Task: Open Card Influencer Outreach Execution in Board IT Support Solutions to Workspace Creative Direction and add a team member Softage.4@softage.net, a label Red, a checklist Personal Development, an attachment from your onedrive, a color Red and finally, add a card description 'Create and send out employee satisfaction survey on company benefits and perks' and a comment 'Let us approach this task with a sense of focus and attention to detail, ensuring that we do not miss any important information or details.'. Add a start date 'Jan 04, 1900' with a due date 'Jan 11, 1900'
Action: Mouse moved to (433, 191)
Screenshot: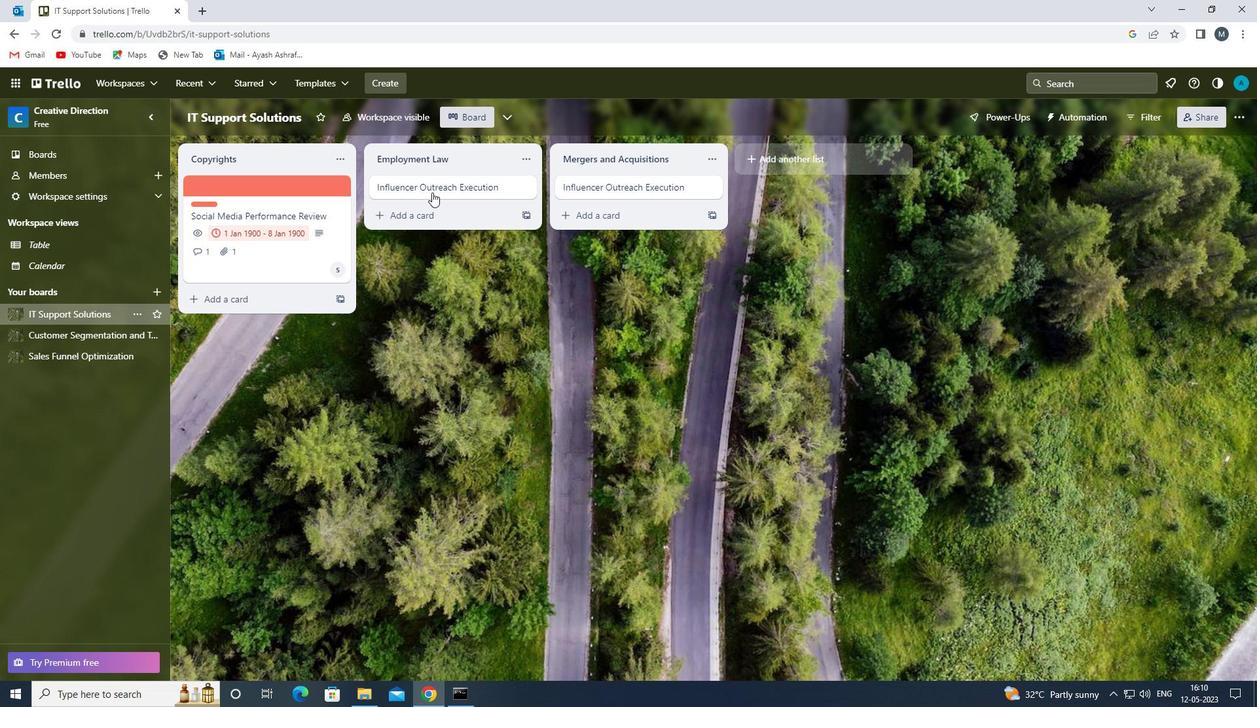 
Action: Mouse pressed left at (433, 191)
Screenshot: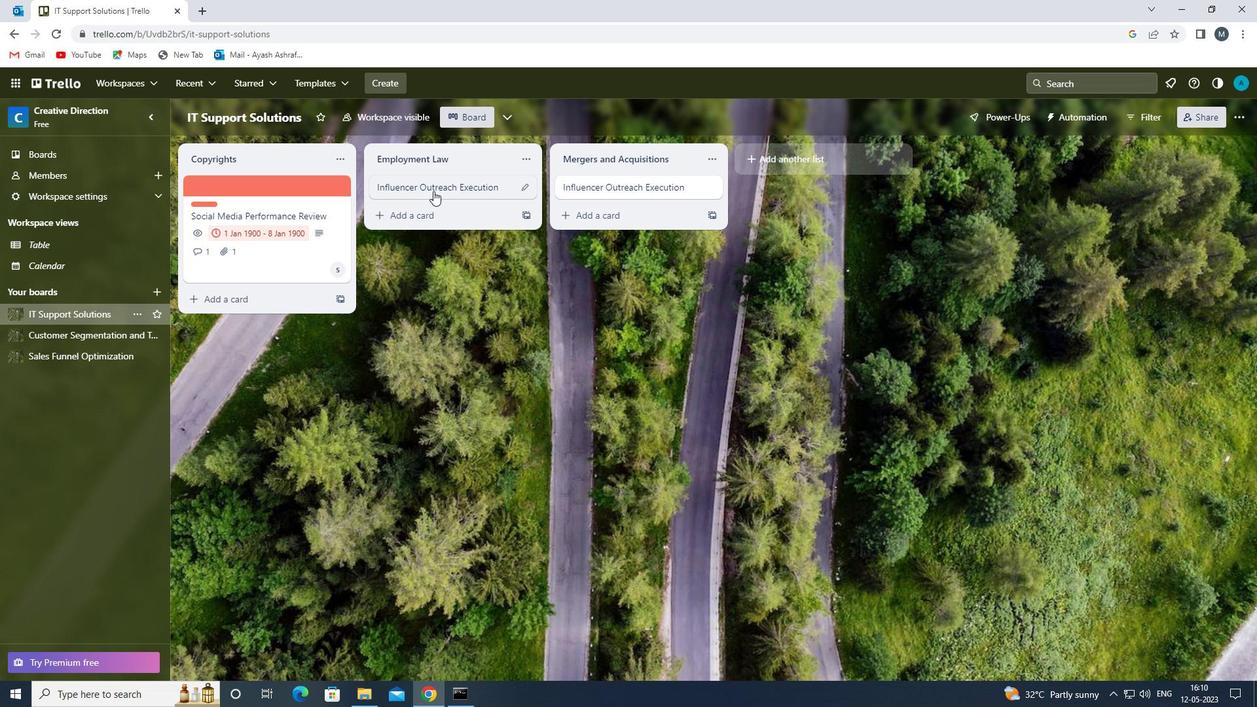 
Action: Mouse moved to (758, 237)
Screenshot: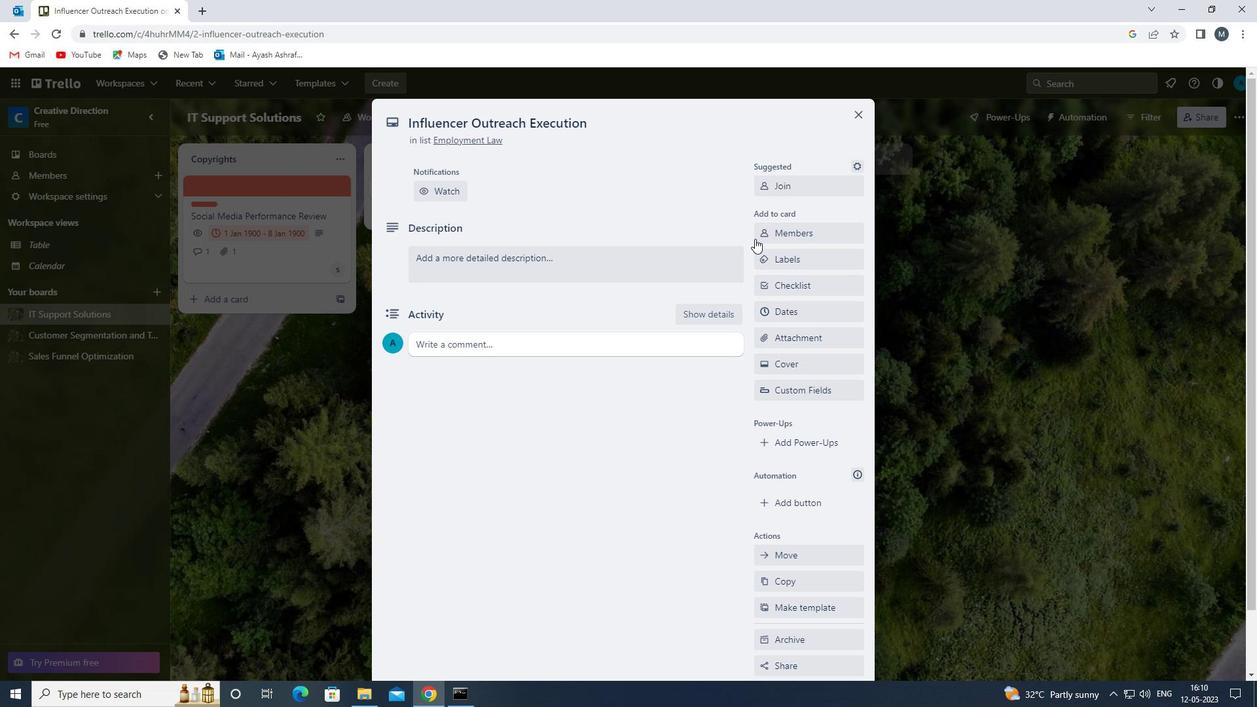 
Action: Mouse pressed left at (758, 237)
Screenshot: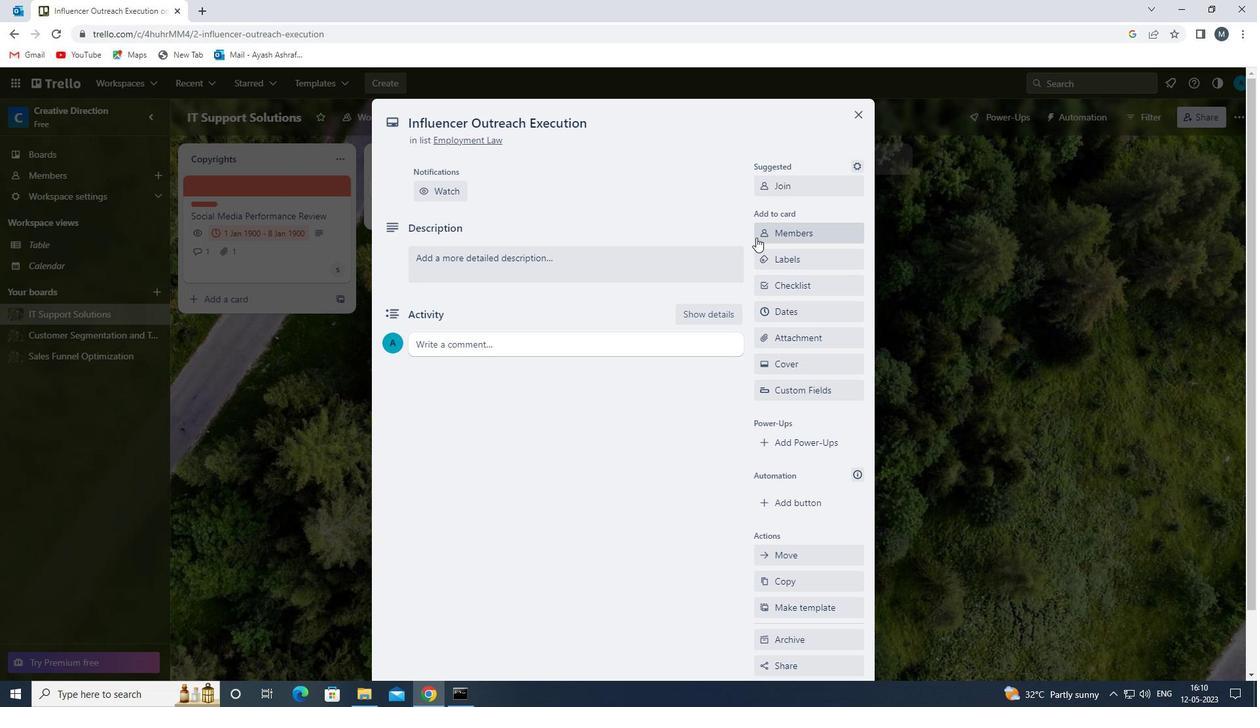 
Action: Mouse moved to (787, 300)
Screenshot: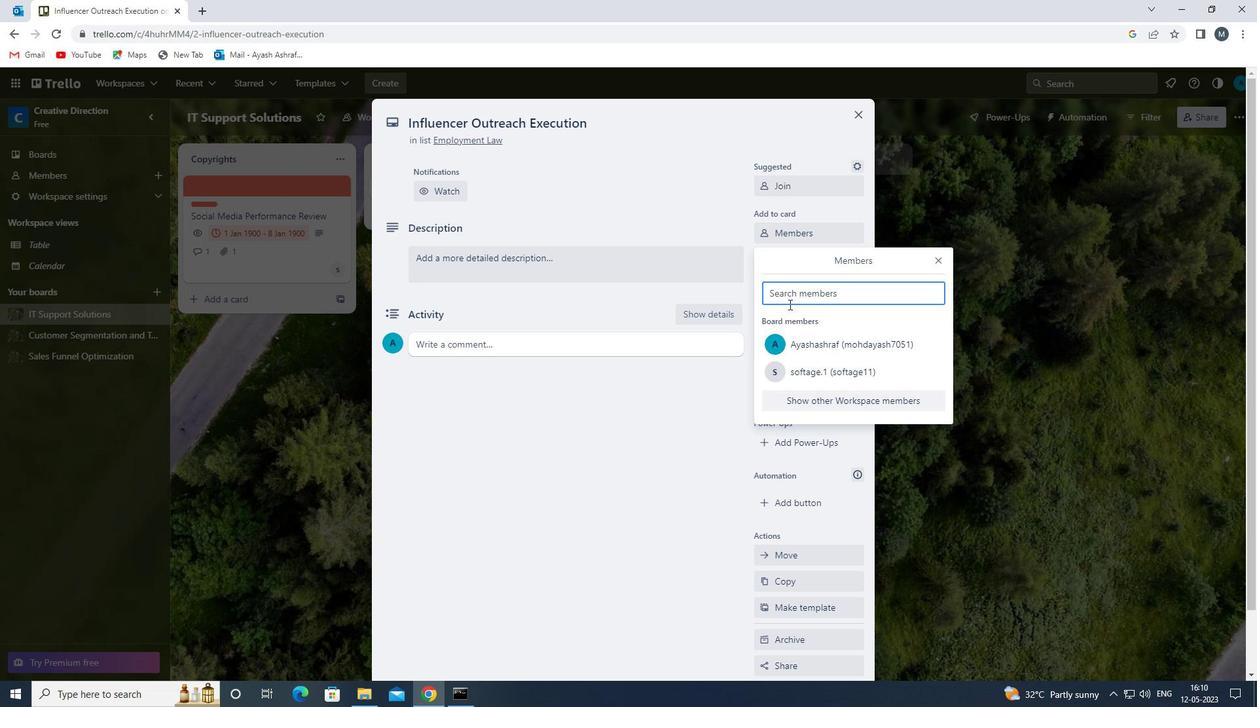 
Action: Mouse pressed left at (787, 300)
Screenshot: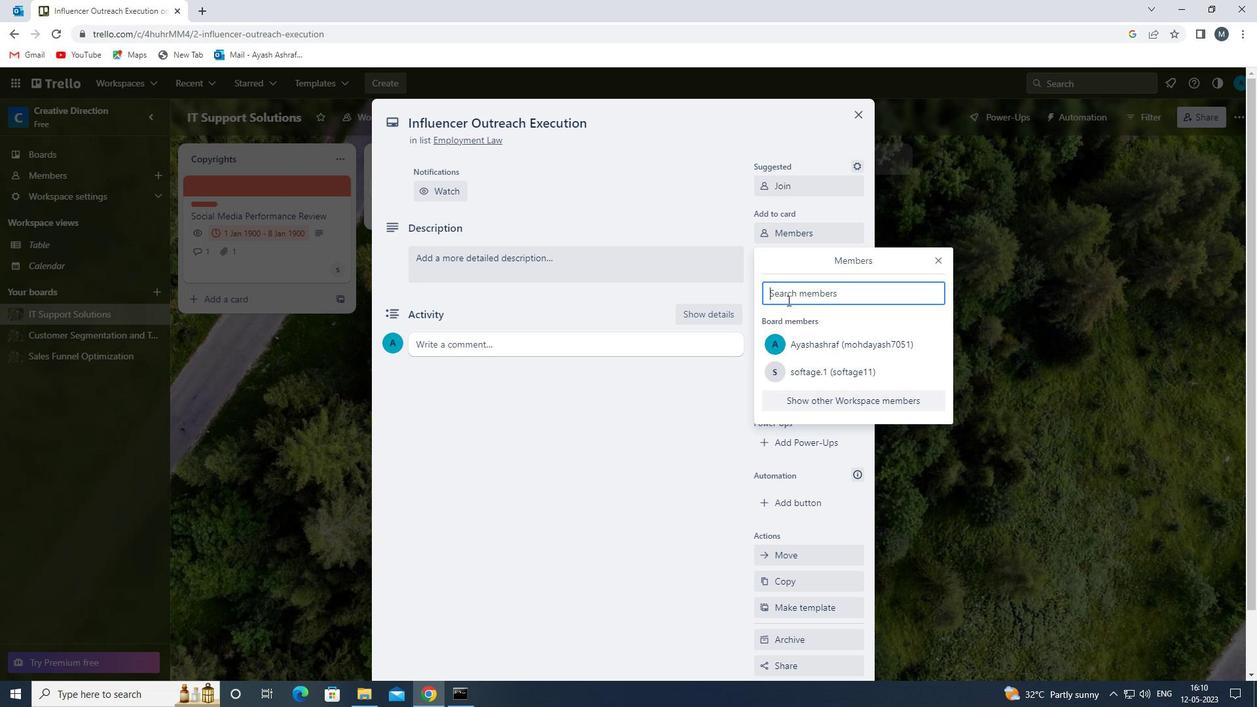 
Action: Mouse moved to (783, 296)
Screenshot: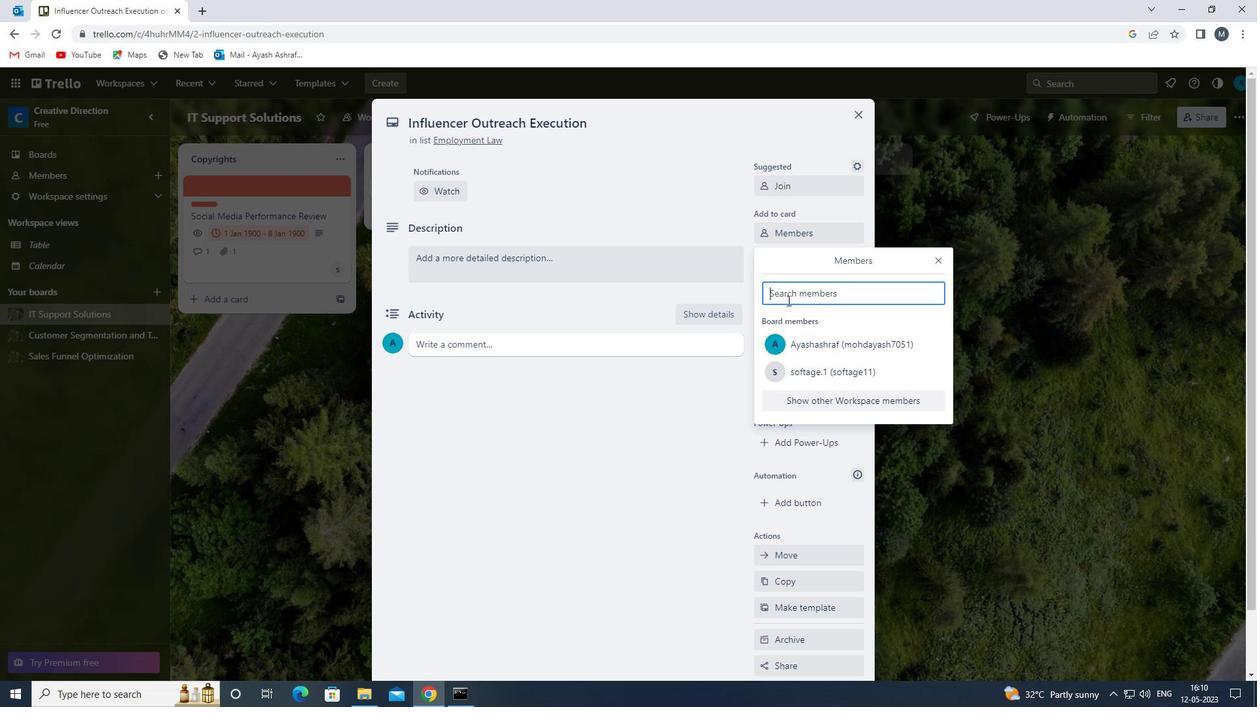 
Action: Key pressed s
Screenshot: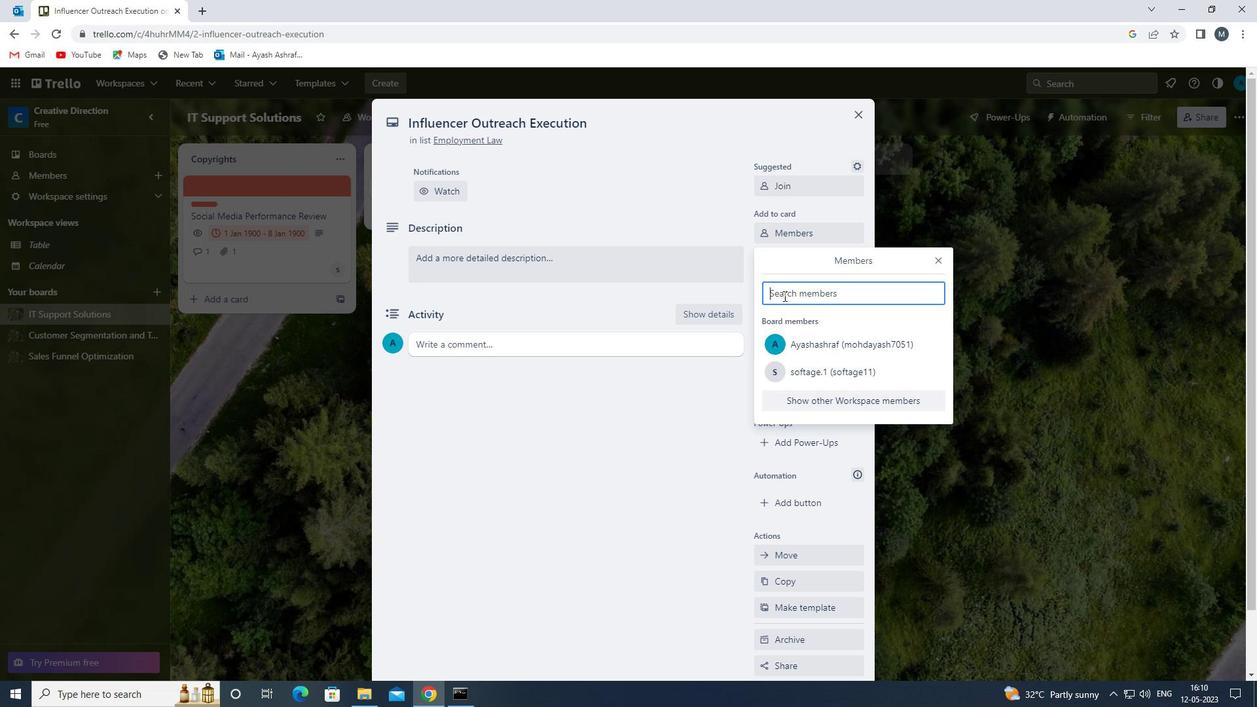 
Action: Mouse moved to (838, 456)
Screenshot: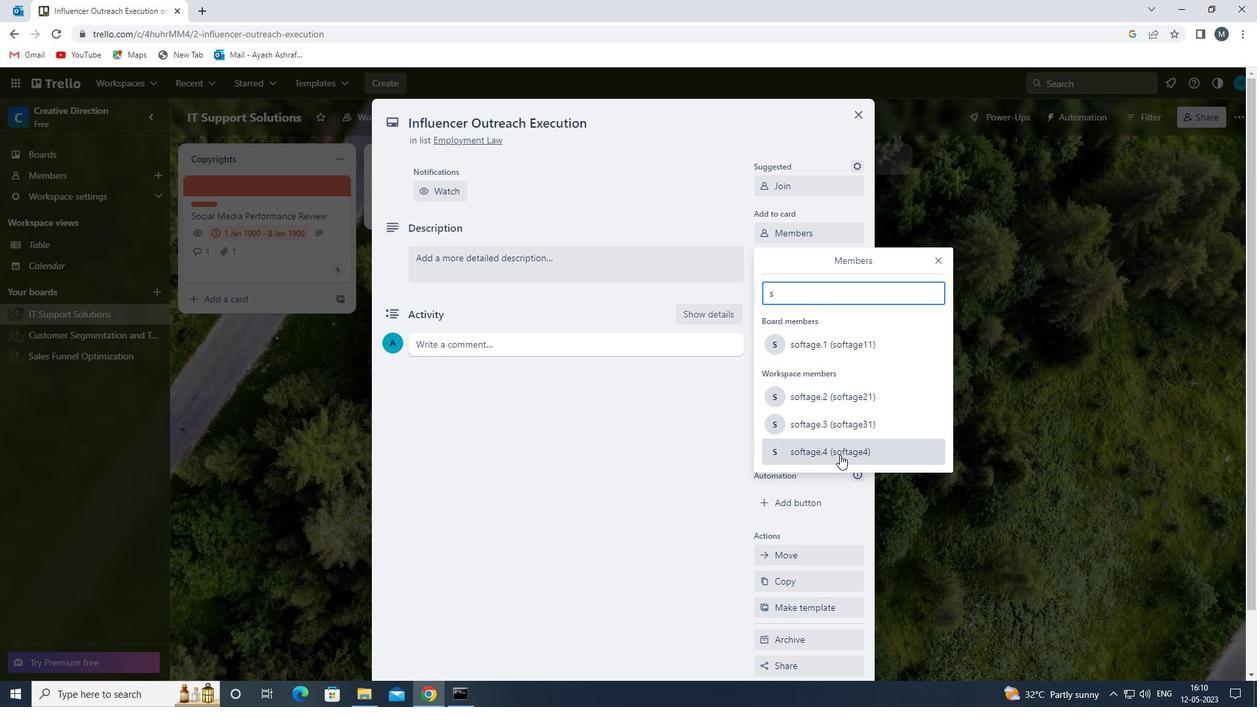 
Action: Mouse pressed left at (838, 456)
Screenshot: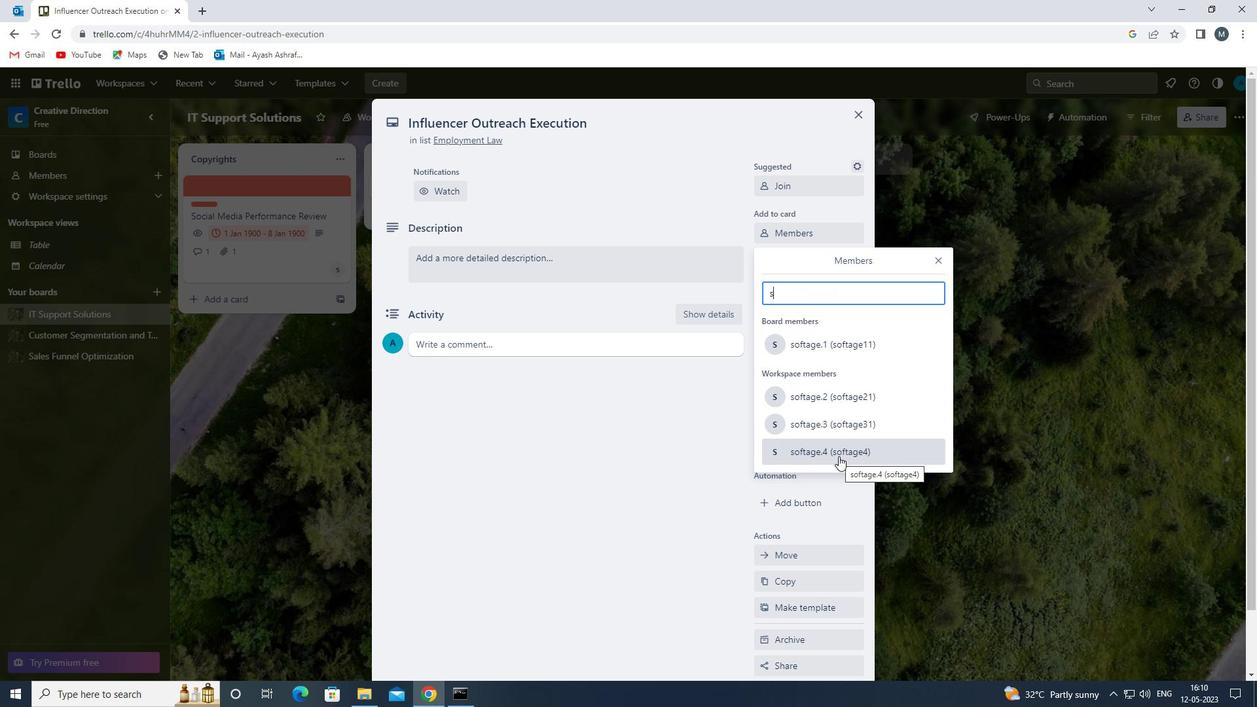 
Action: Mouse moved to (935, 254)
Screenshot: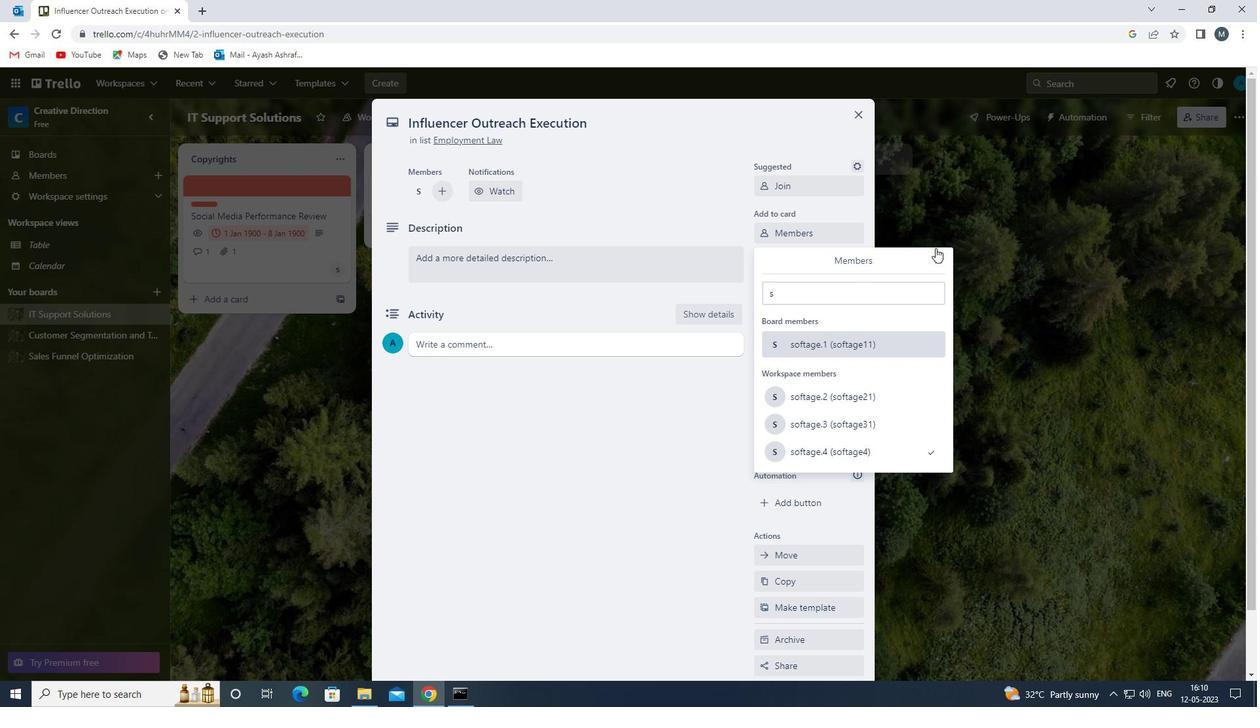 
Action: Mouse pressed left at (935, 254)
Screenshot: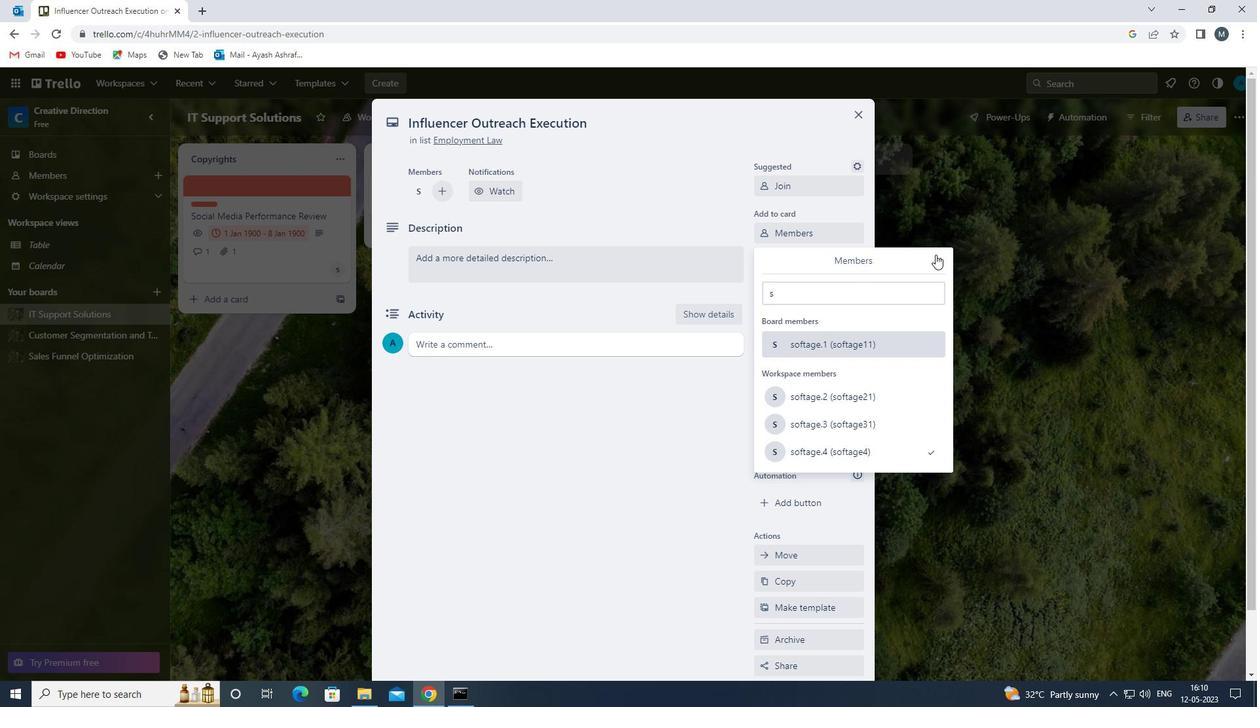 
Action: Mouse moved to (780, 260)
Screenshot: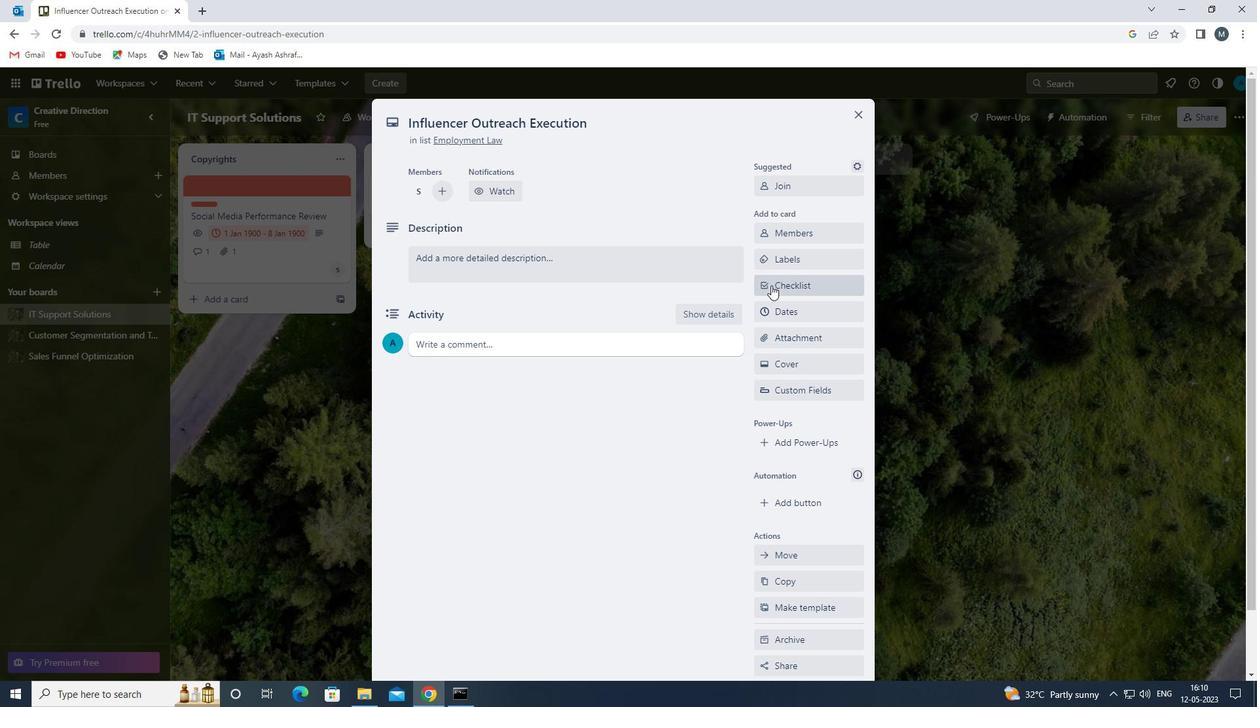 
Action: Mouse pressed left at (780, 260)
Screenshot: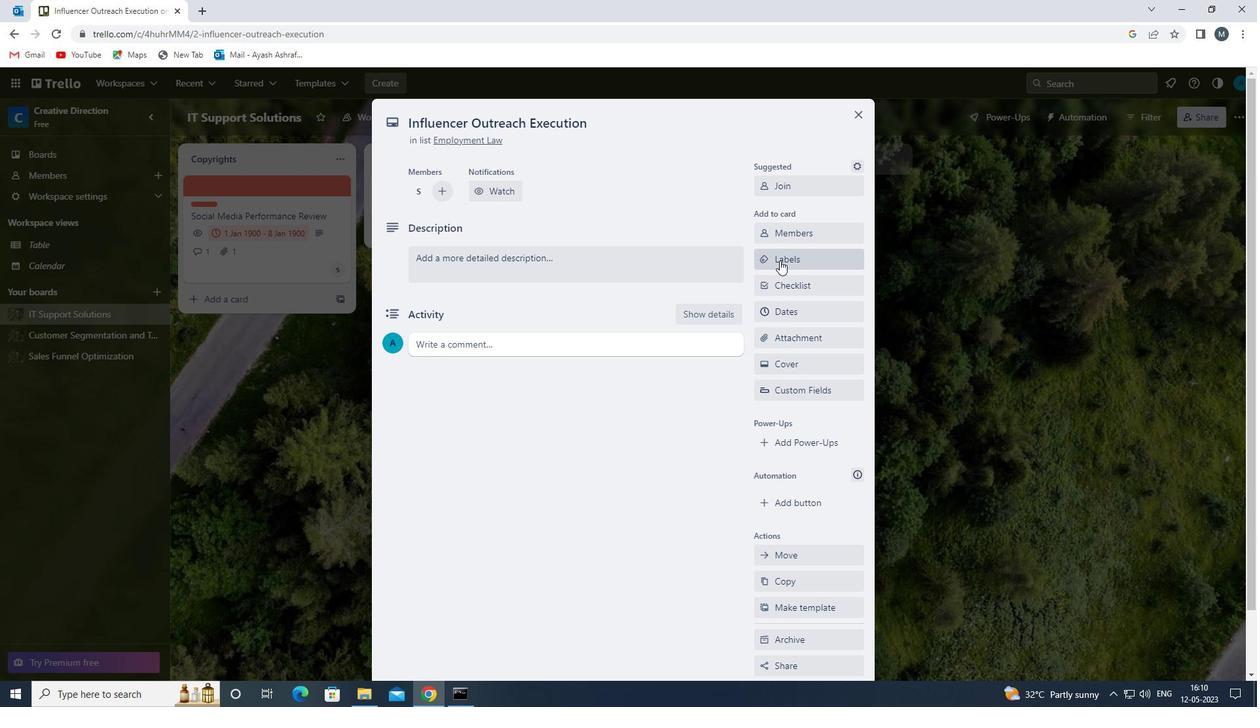 
Action: Mouse moved to (812, 433)
Screenshot: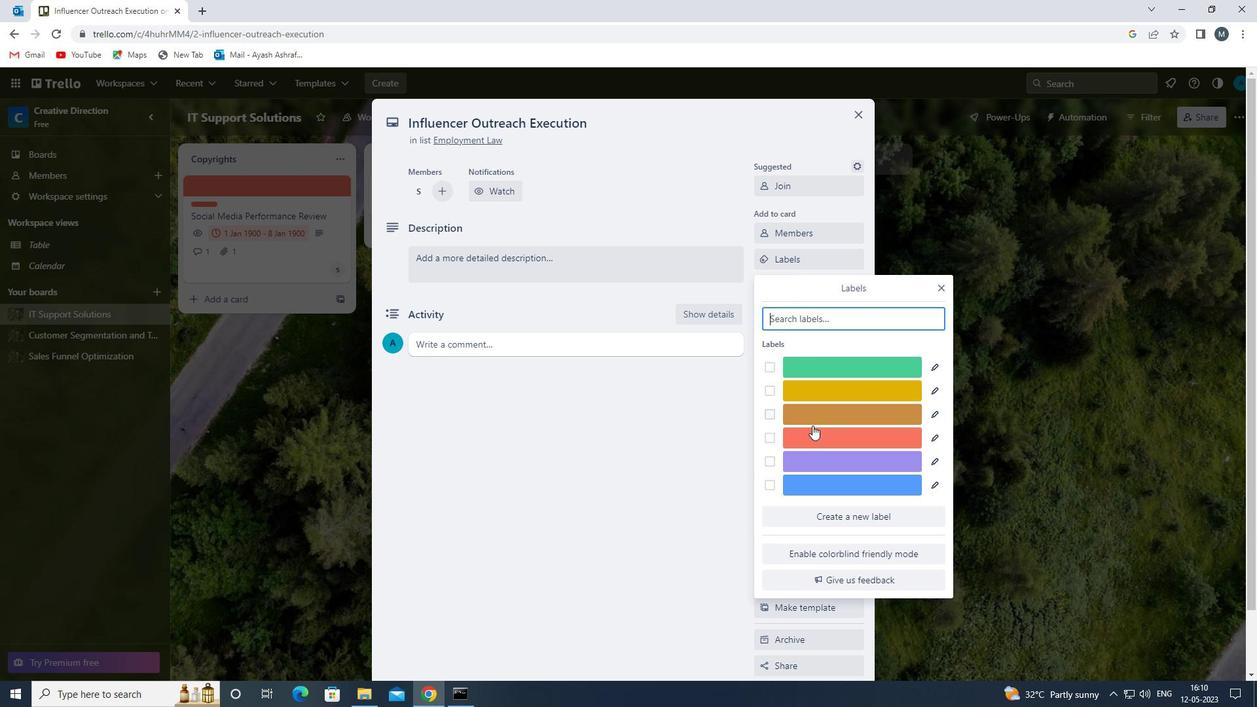 
Action: Mouse pressed left at (812, 433)
Screenshot: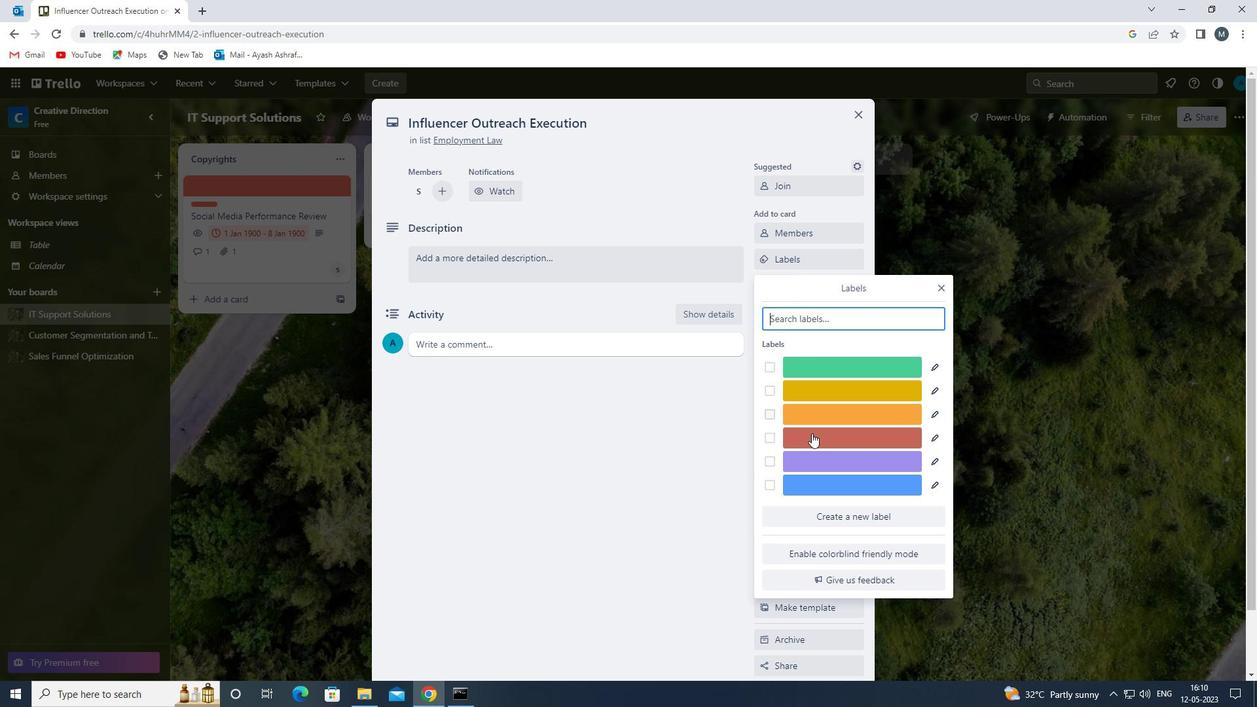 
Action: Mouse moved to (939, 289)
Screenshot: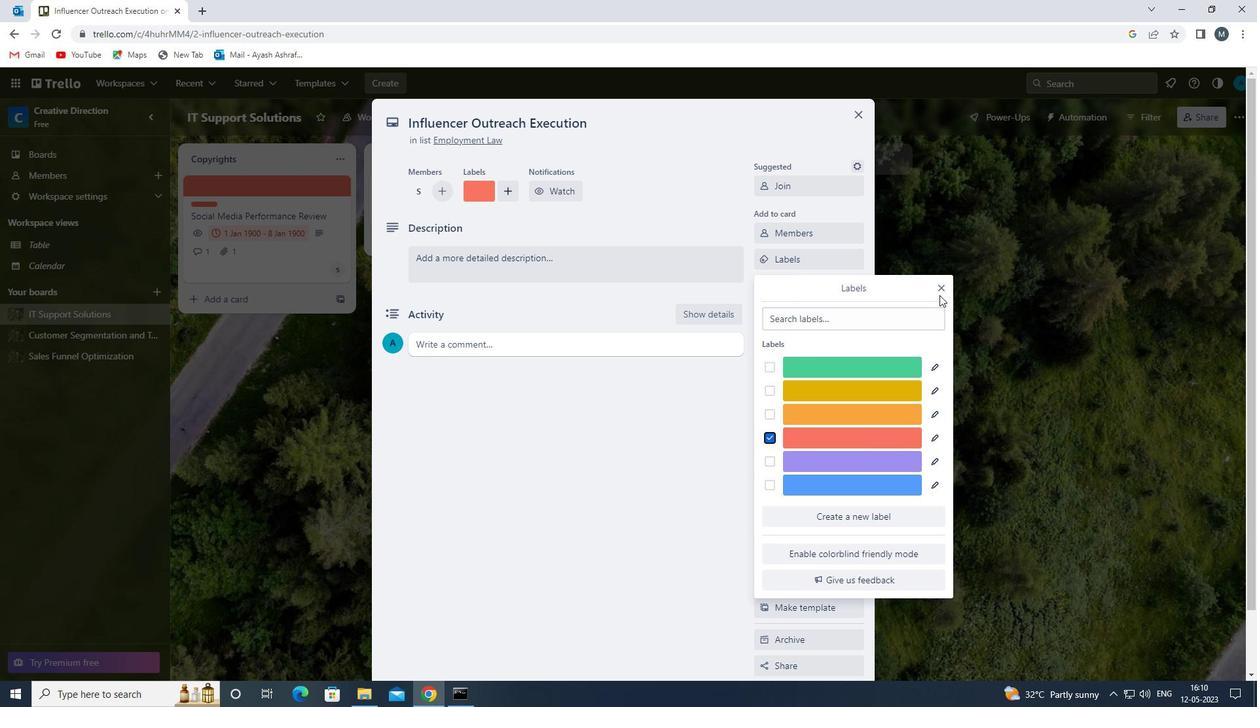 
Action: Mouse pressed left at (939, 289)
Screenshot: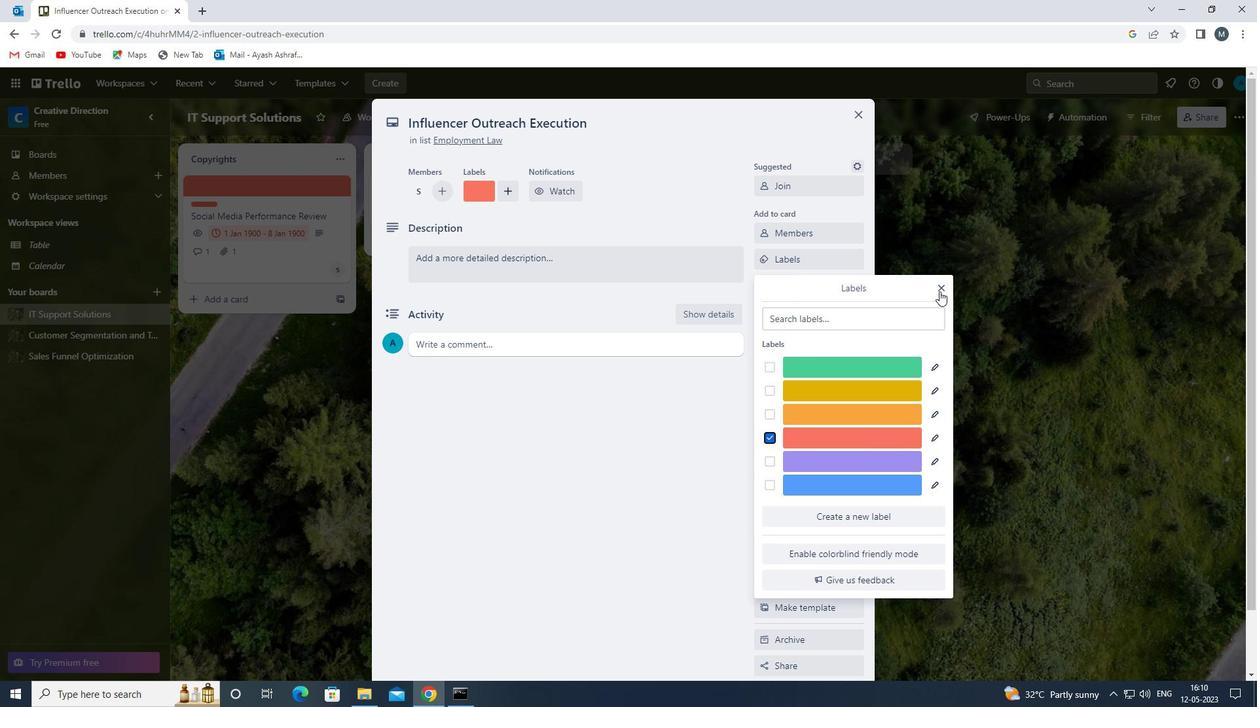 
Action: Mouse moved to (789, 286)
Screenshot: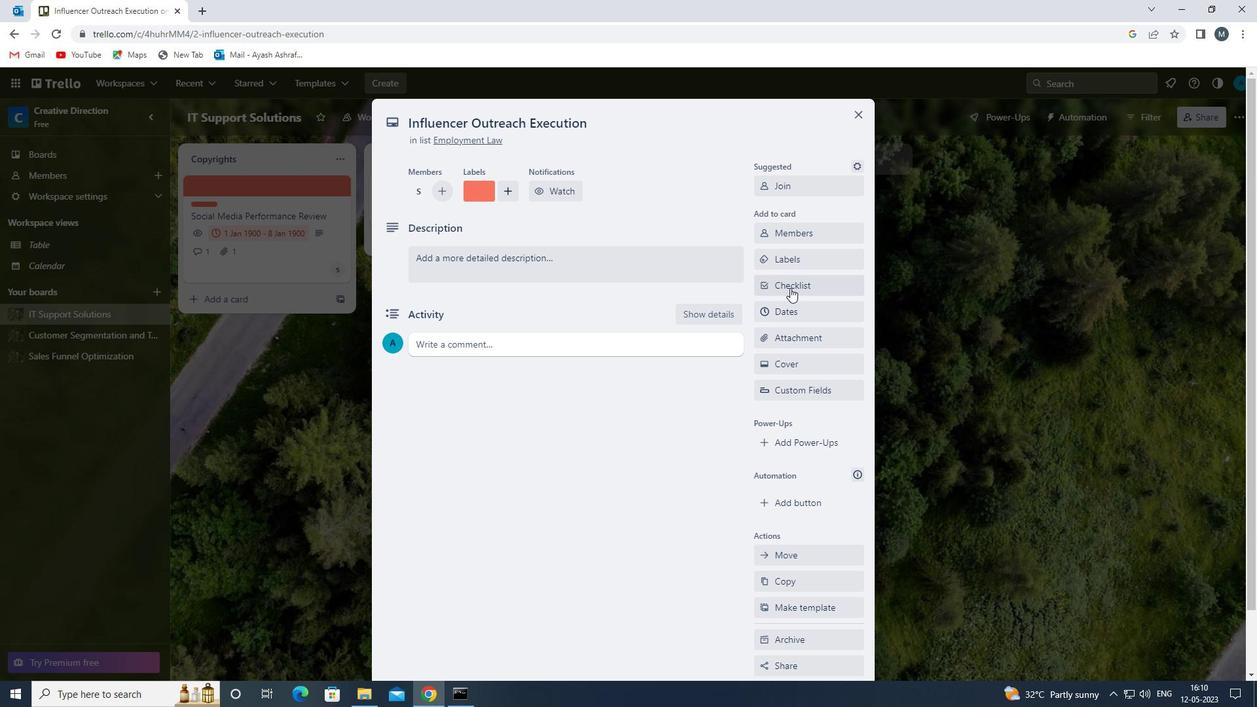 
Action: Mouse pressed left at (789, 286)
Screenshot: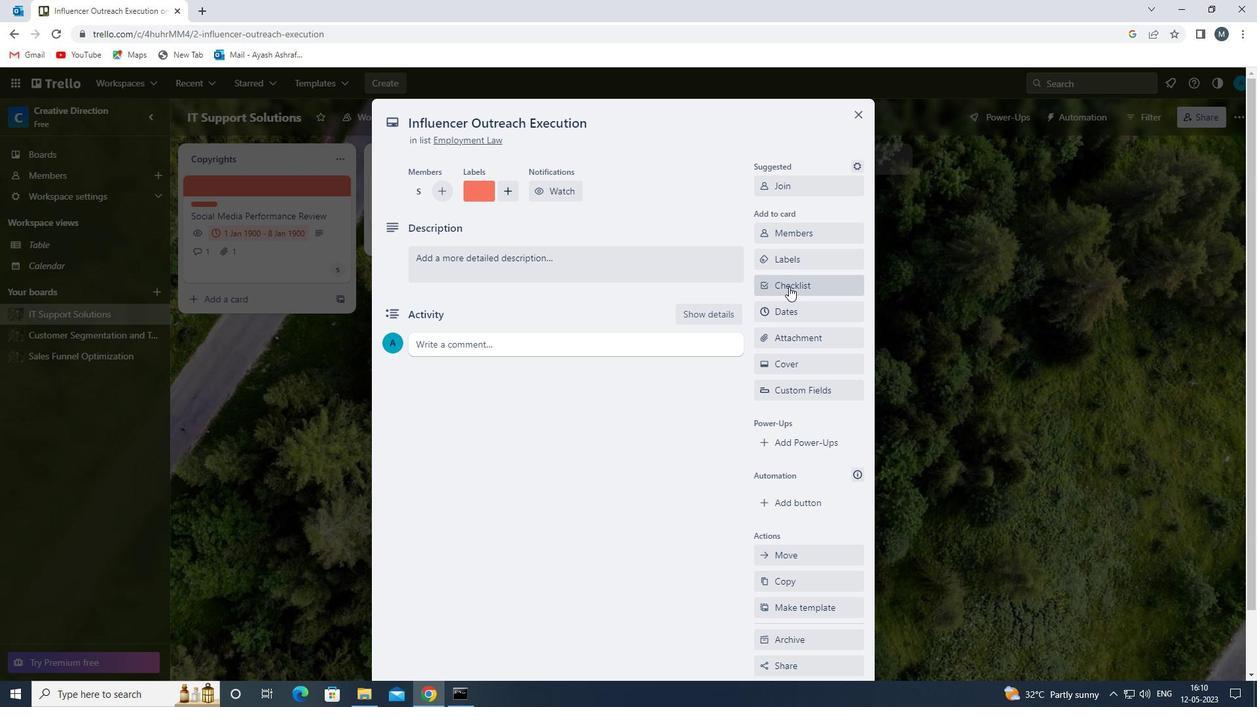 
Action: Key pressed p
Screenshot: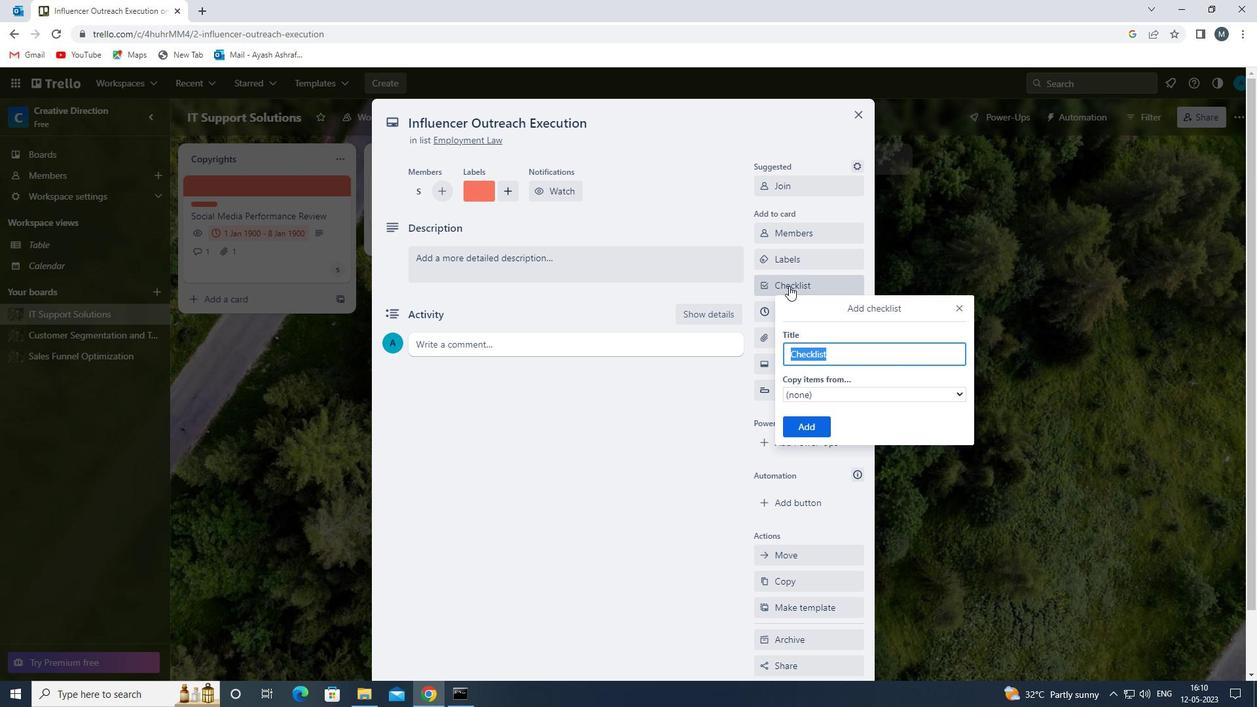 
Action: Mouse moved to (876, 411)
Screenshot: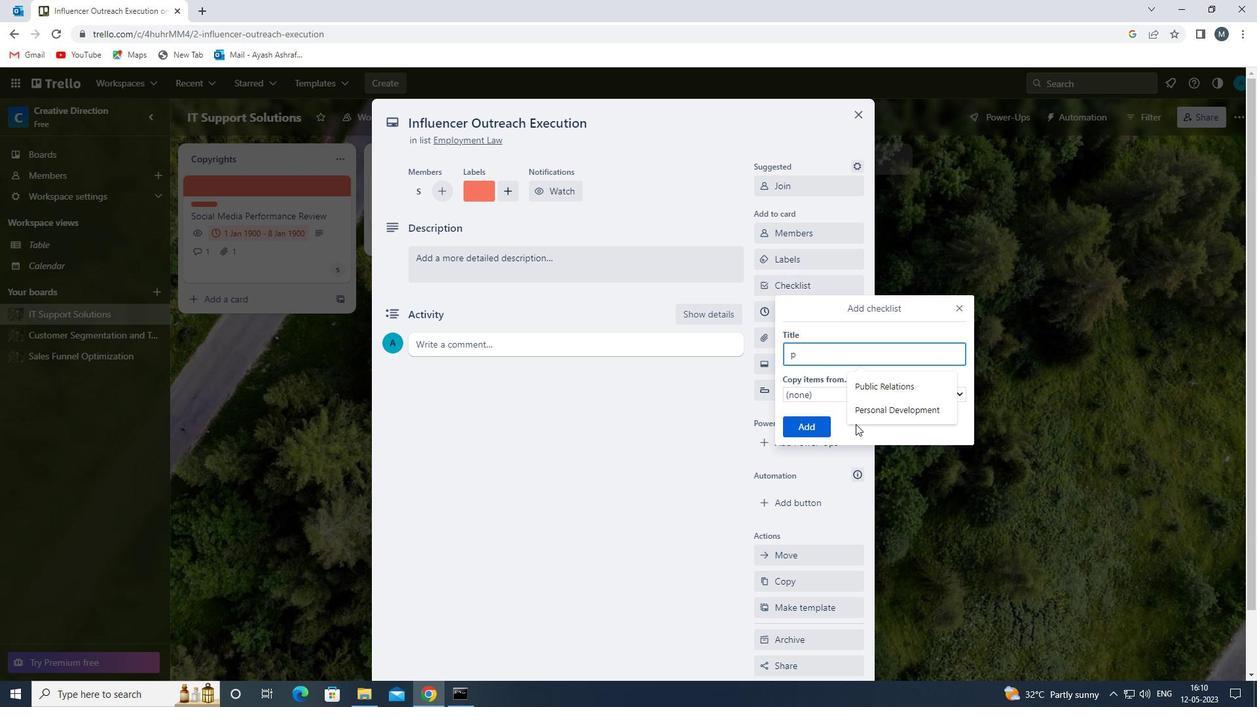 
Action: Mouse pressed left at (876, 411)
Screenshot: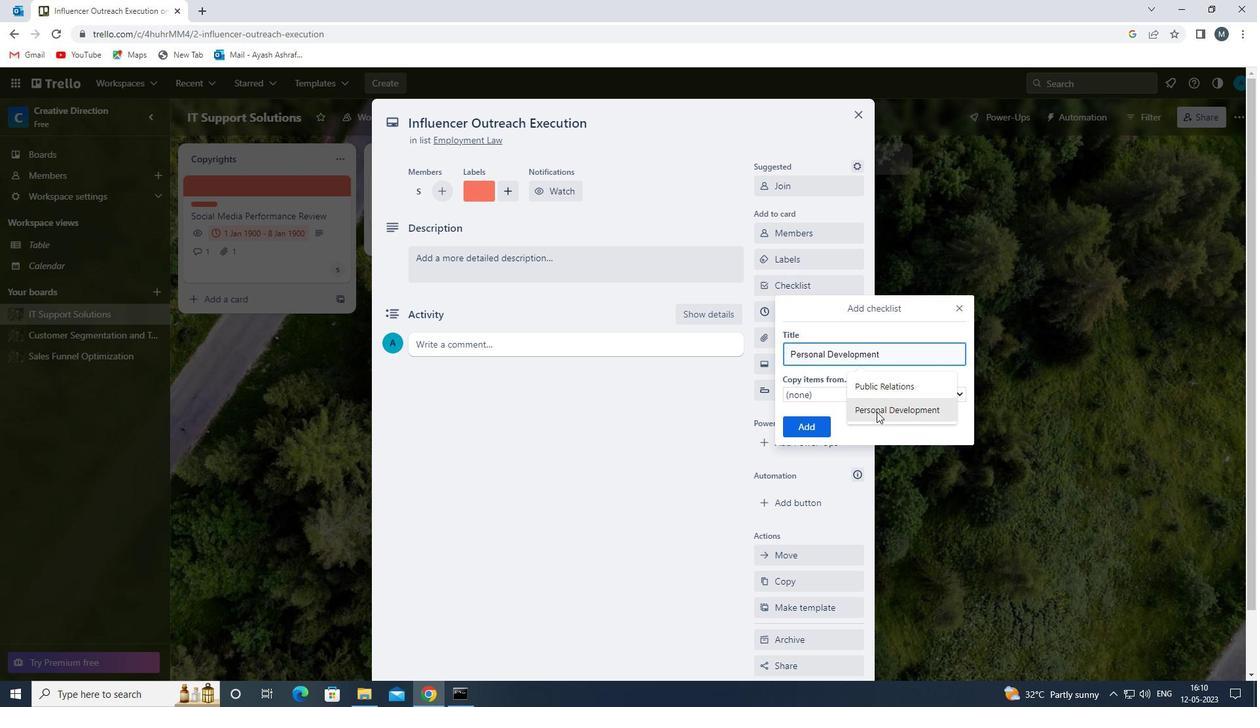 
Action: Mouse moved to (816, 423)
Screenshot: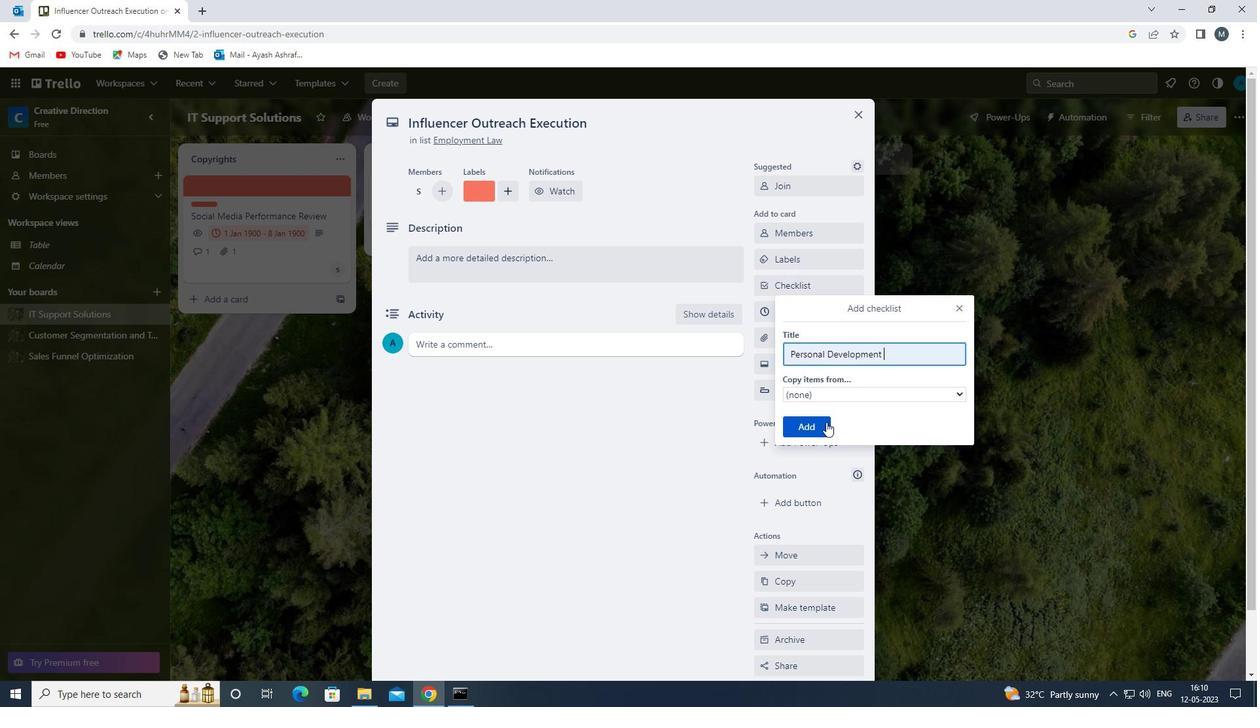 
Action: Mouse pressed left at (816, 423)
Screenshot: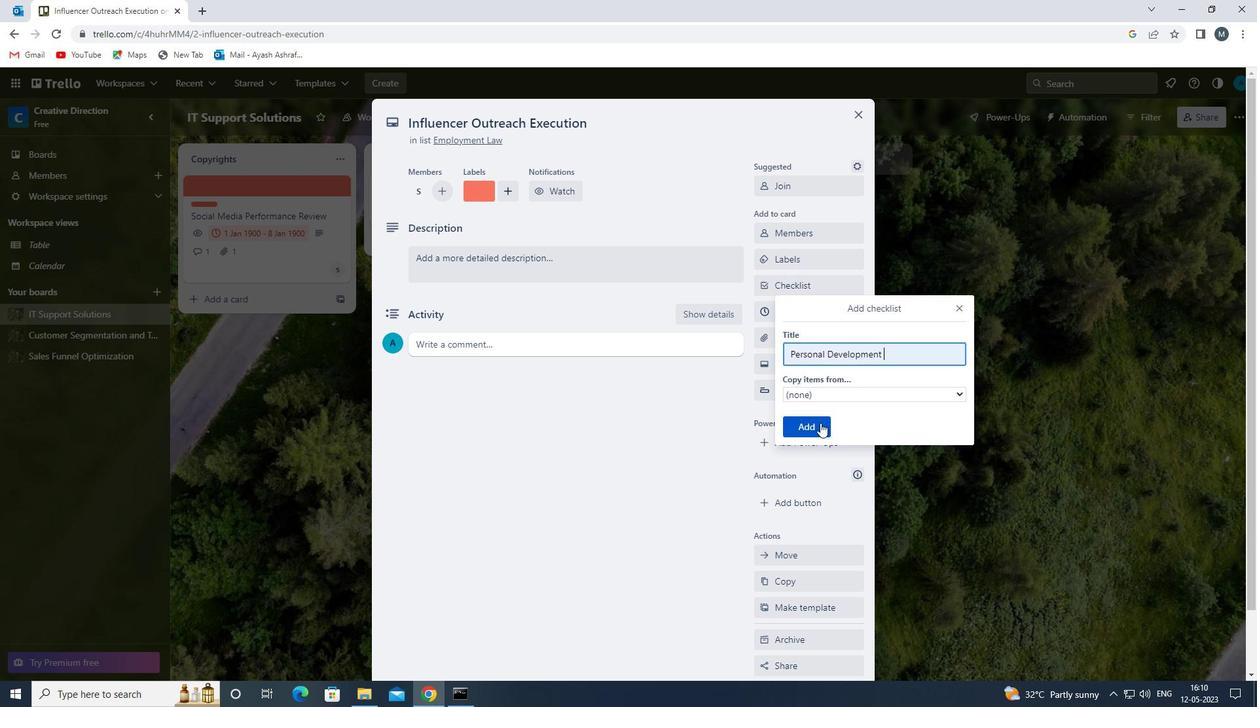 
Action: Mouse moved to (810, 339)
Screenshot: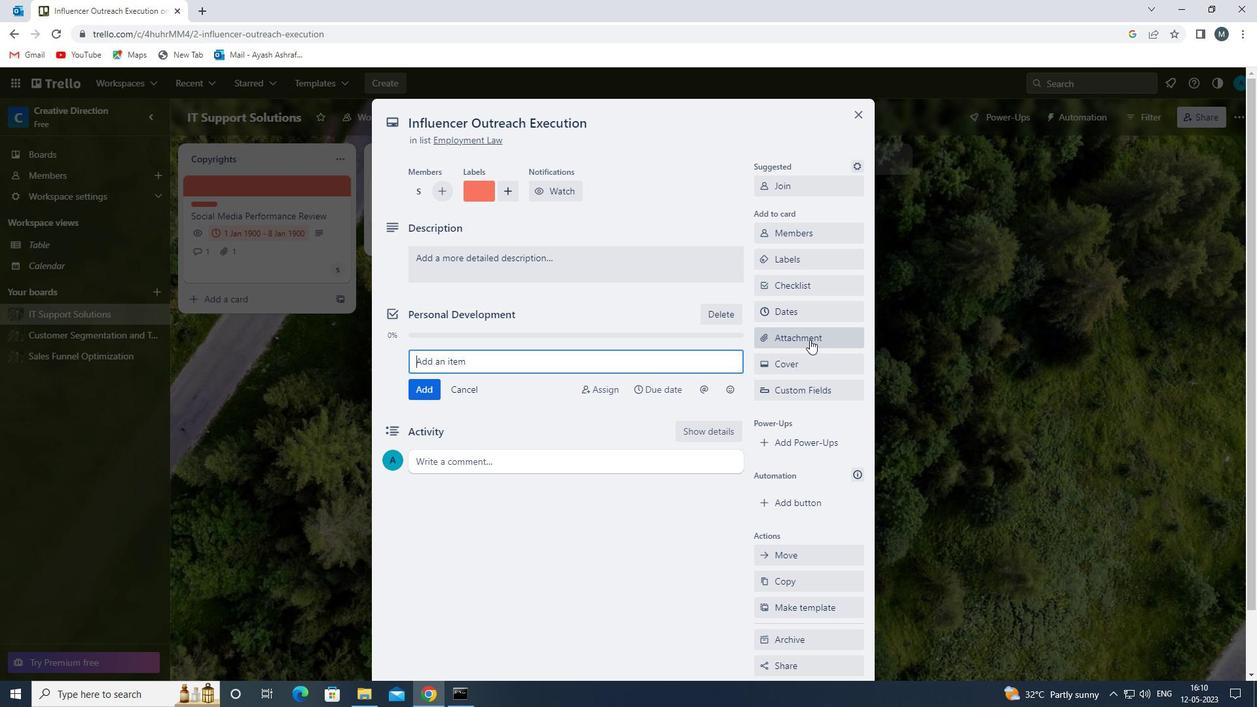 
Action: Mouse pressed left at (810, 339)
Screenshot: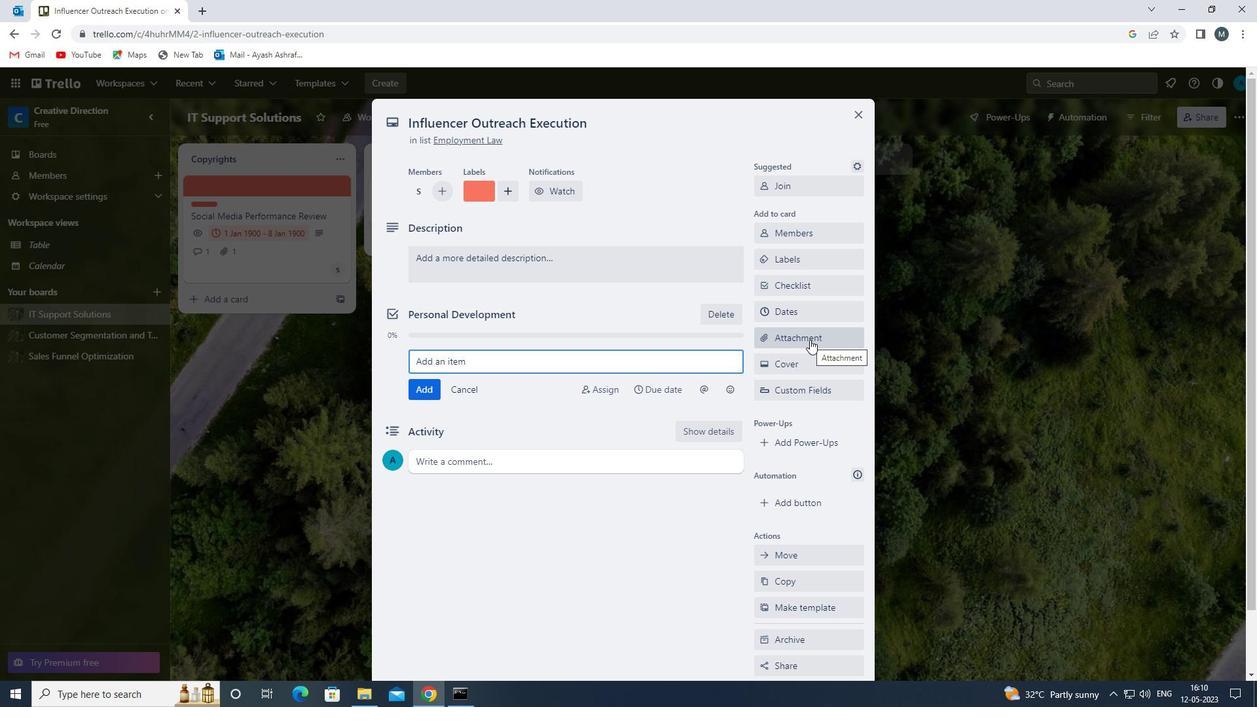 
Action: Mouse moved to (798, 495)
Screenshot: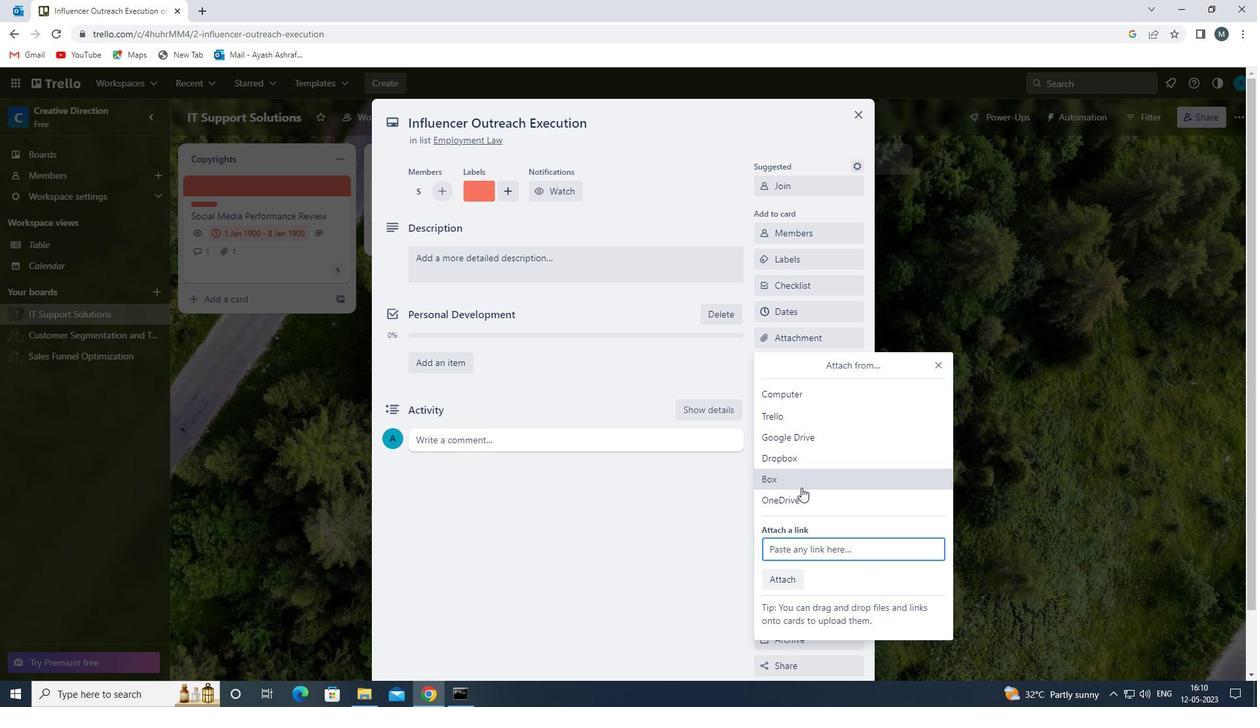 
Action: Mouse pressed left at (798, 495)
Screenshot: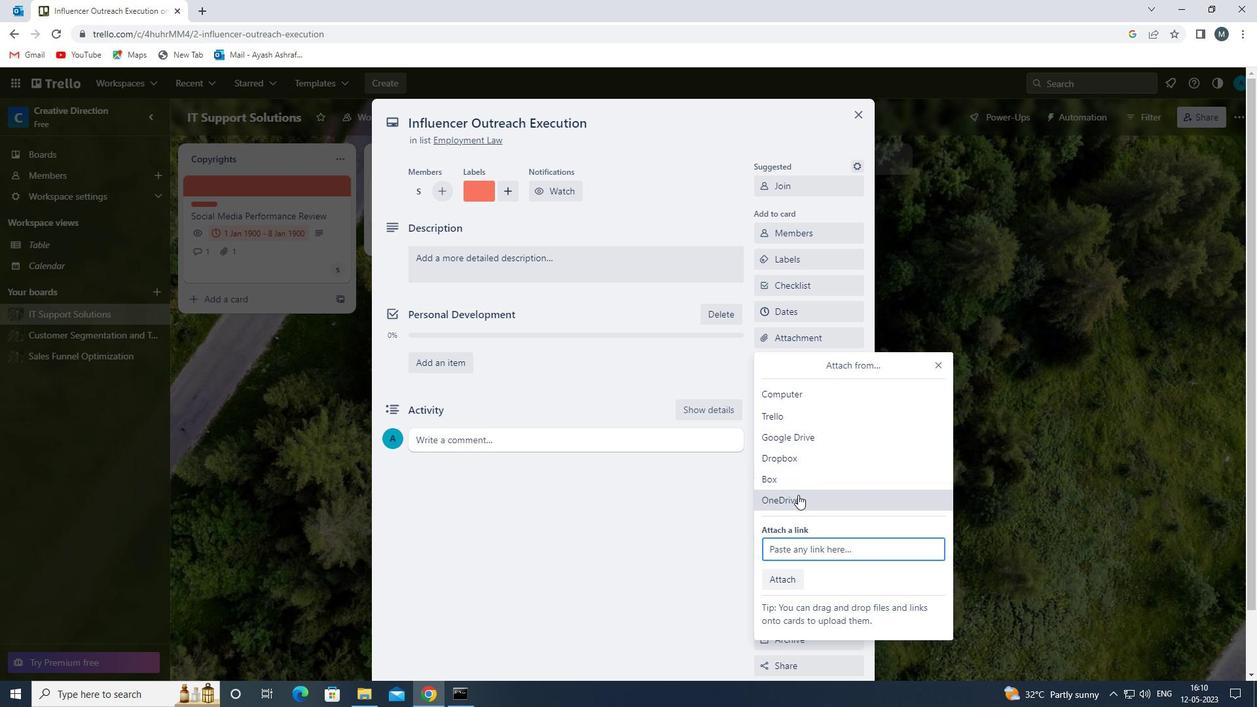 
Action: Mouse moved to (506, 256)
Screenshot: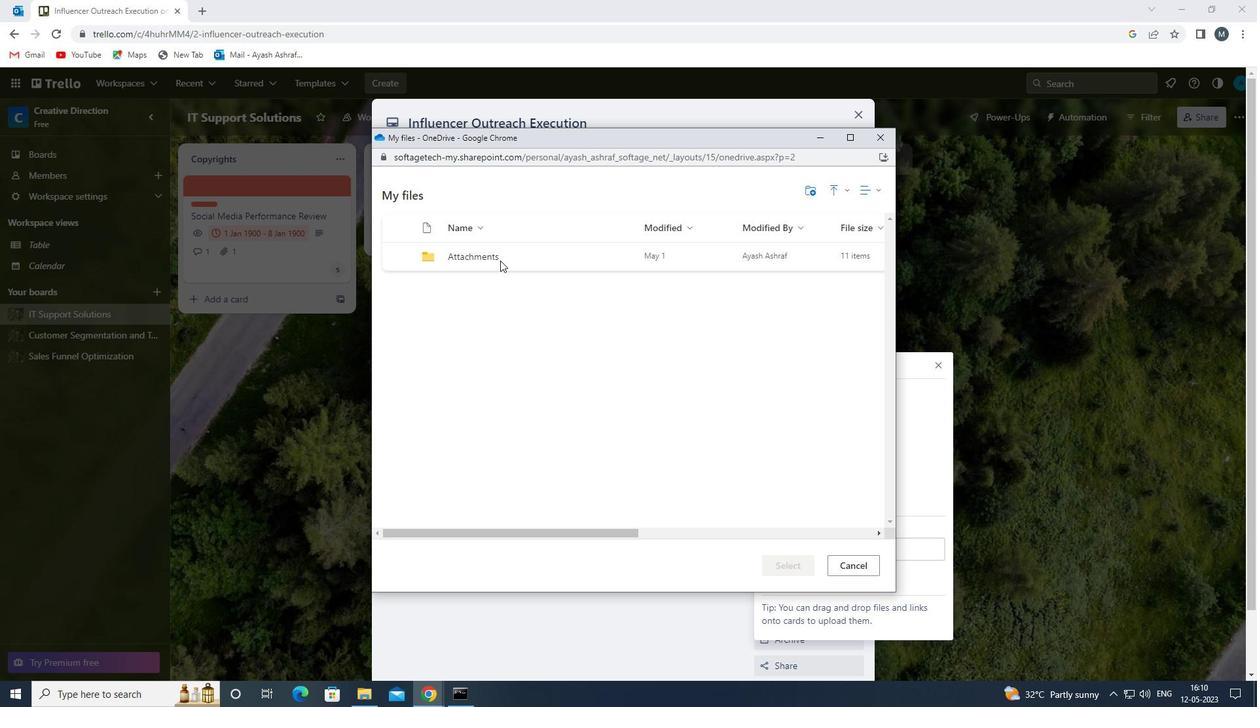 
Action: Mouse pressed left at (506, 256)
Screenshot: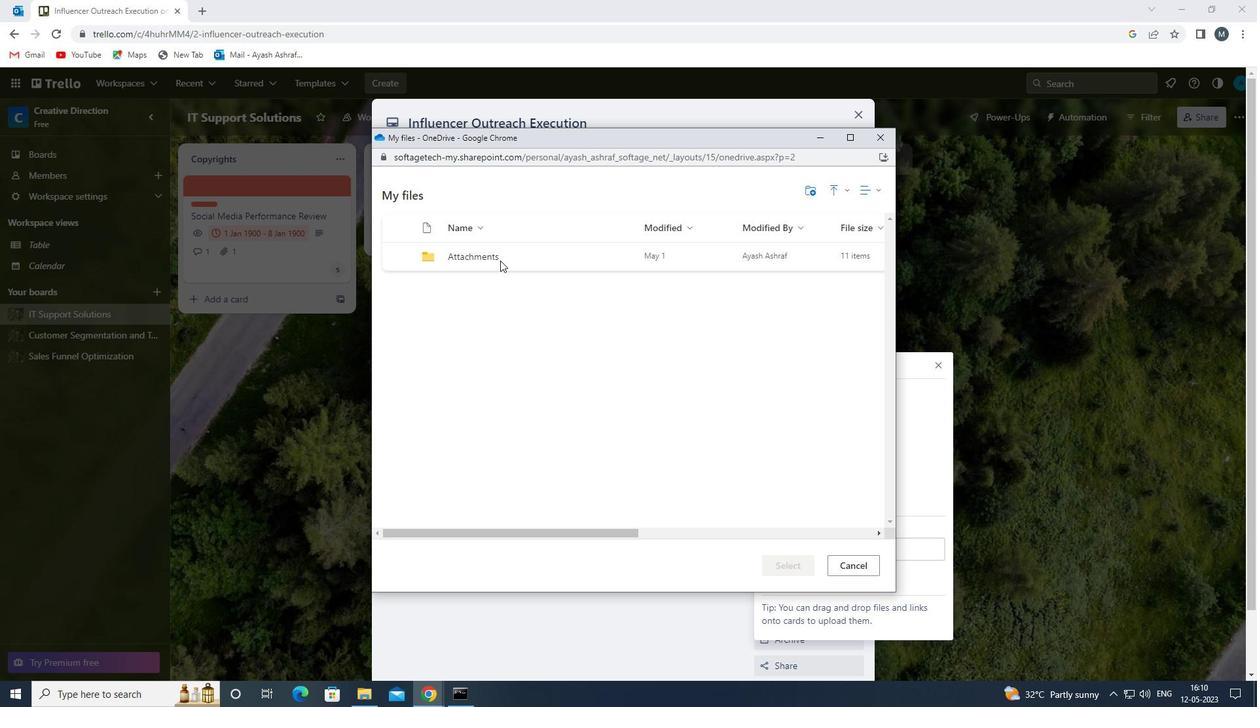 
Action: Mouse moved to (505, 256)
Screenshot: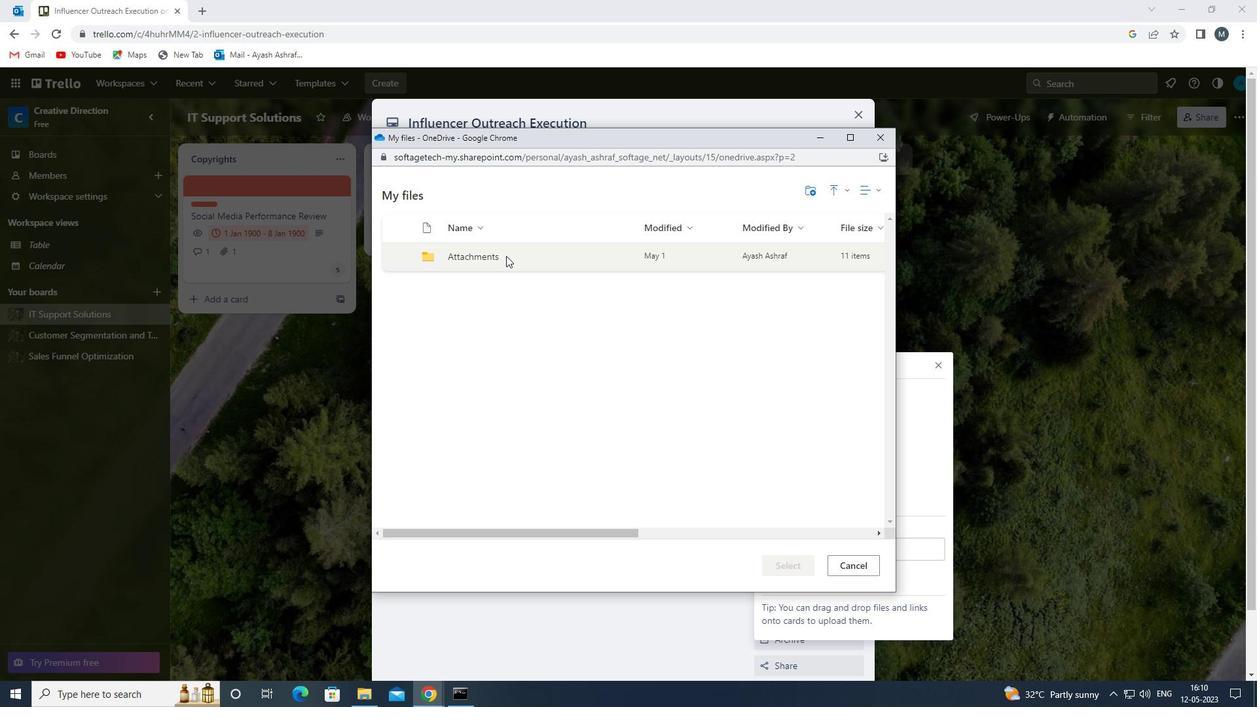 
Action: Mouse pressed left at (505, 256)
Screenshot: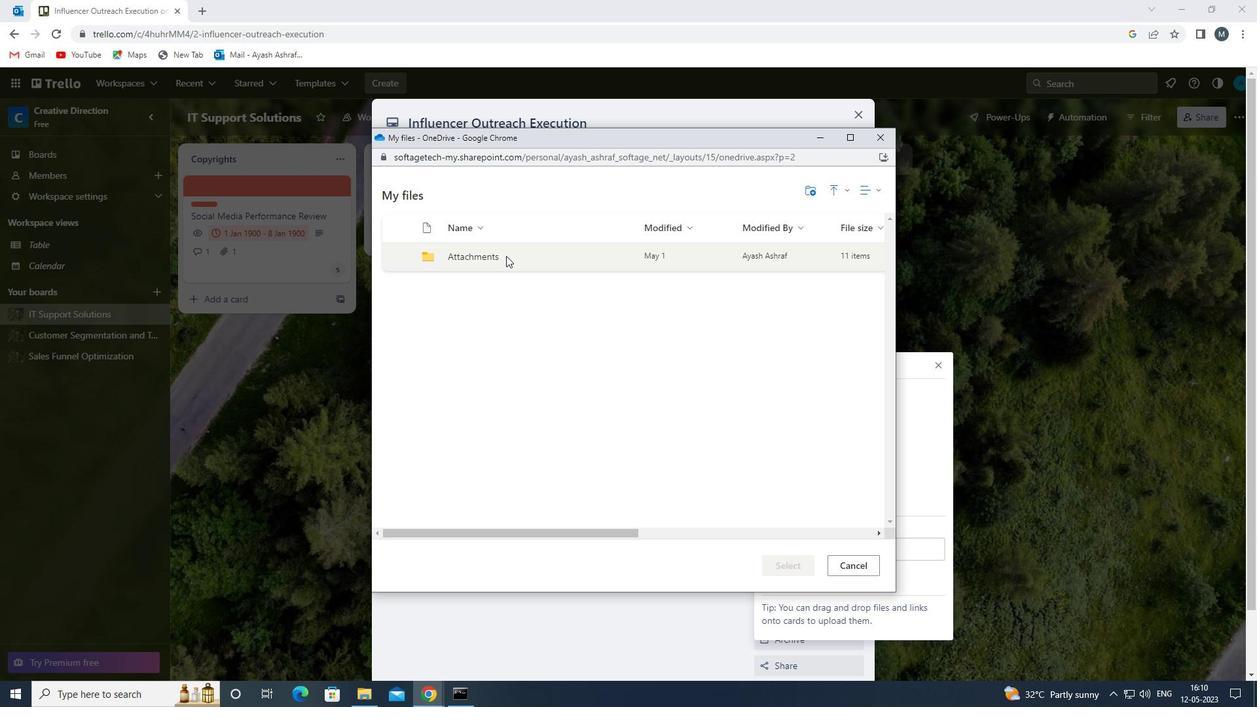 
Action: Mouse moved to (547, 353)
Screenshot: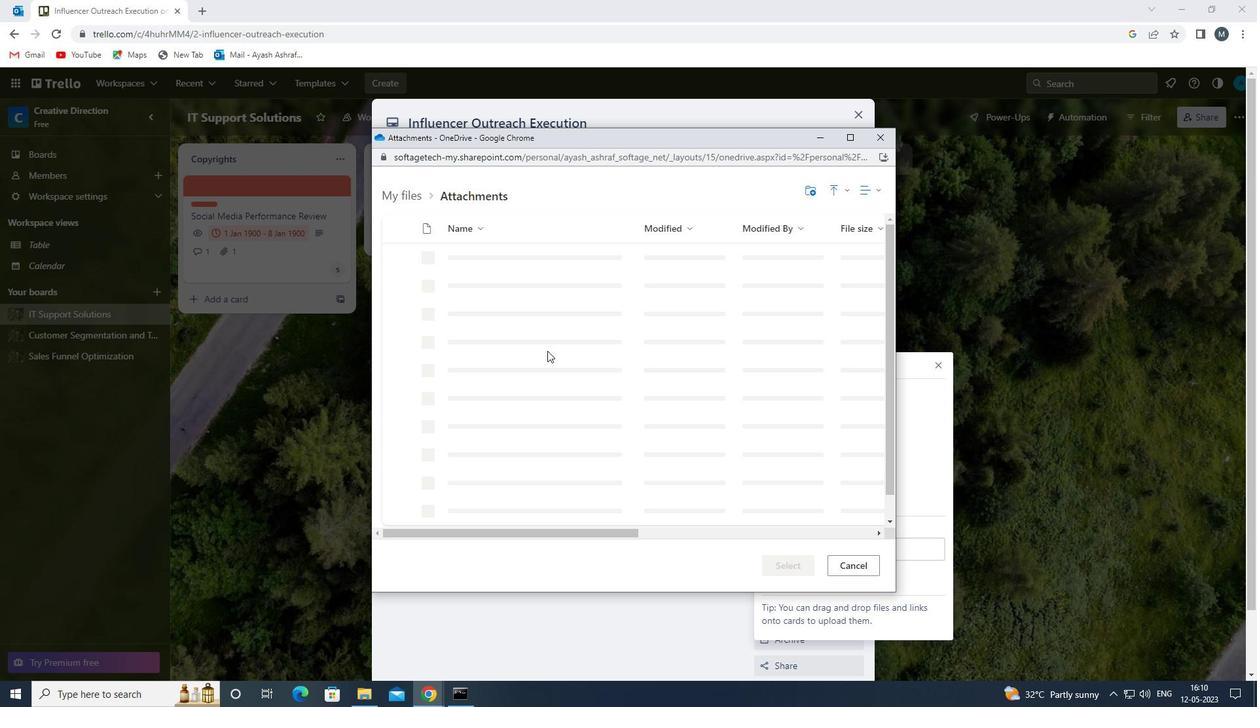 
Action: Mouse pressed left at (547, 353)
Screenshot: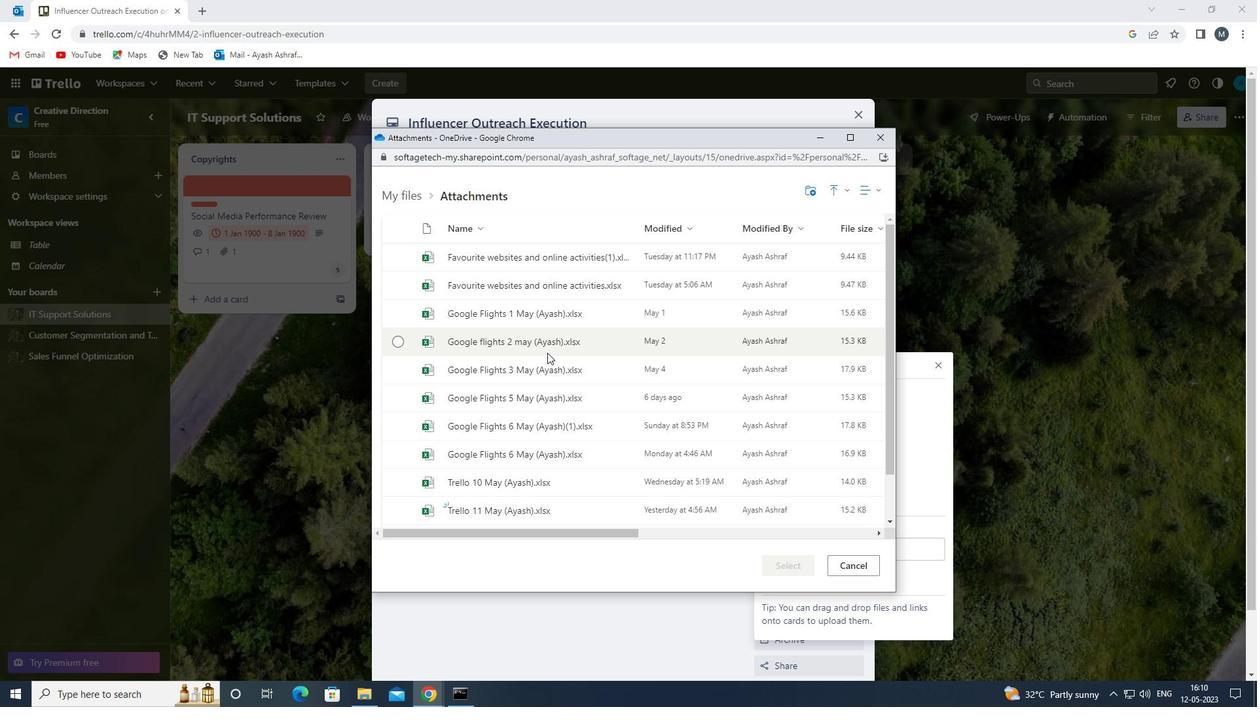 
Action: Mouse moved to (785, 564)
Screenshot: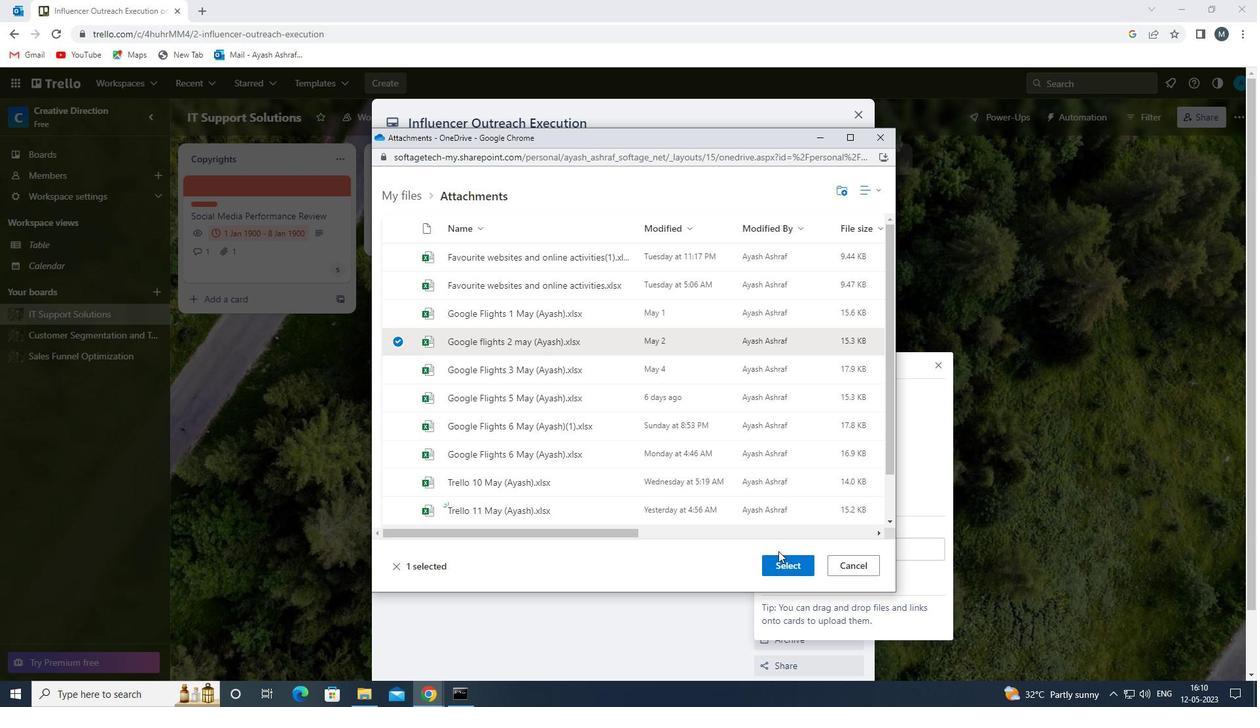 
Action: Mouse pressed left at (785, 564)
Screenshot: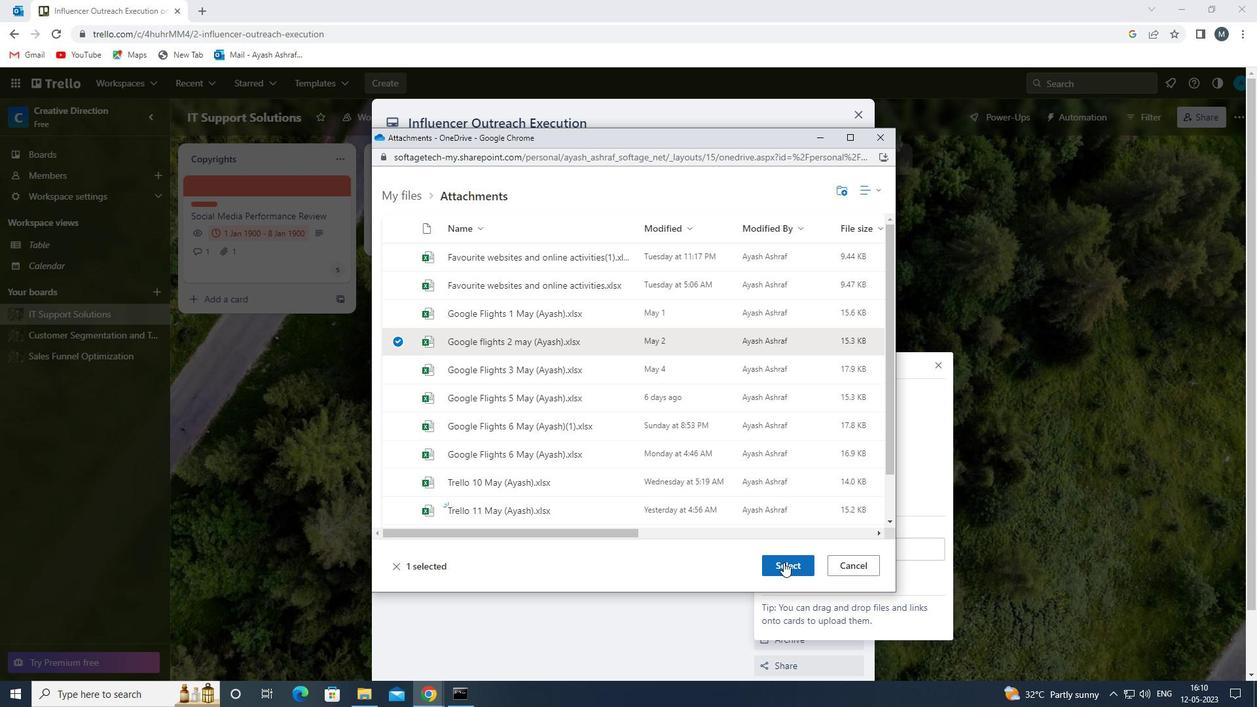 
Action: Mouse moved to (783, 318)
Screenshot: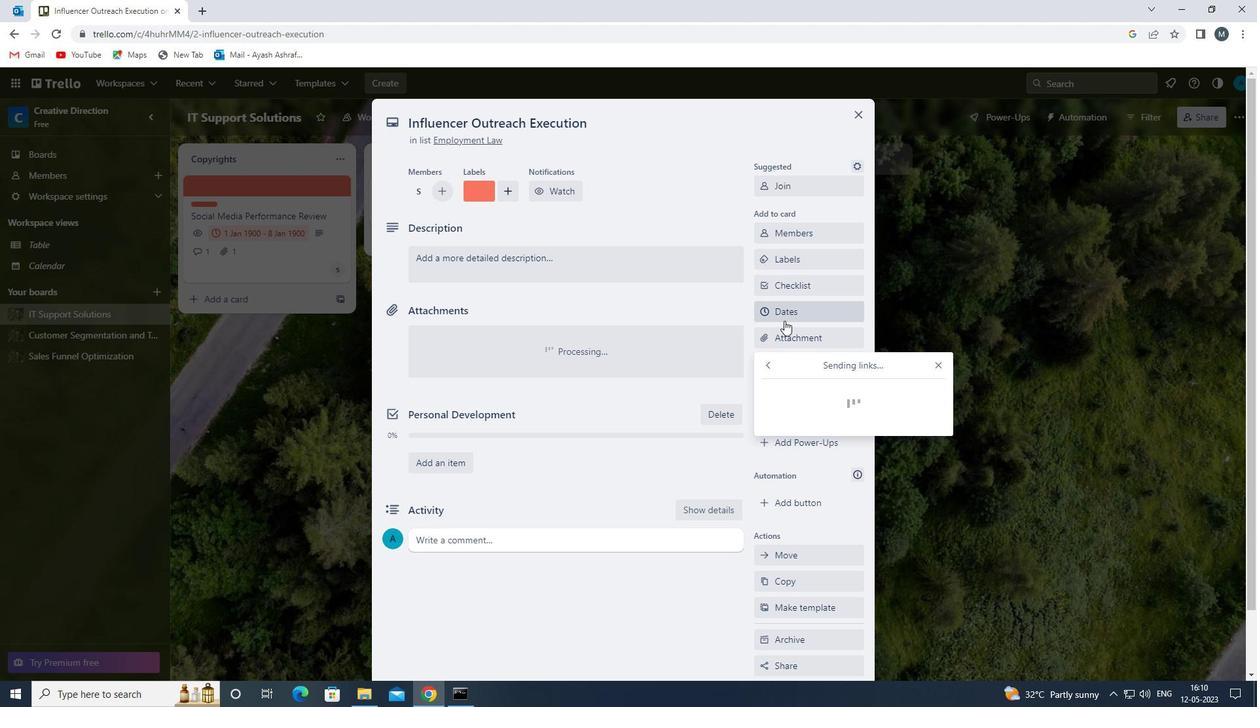 
Action: Mouse scrolled (783, 318) with delta (0, 0)
Screenshot: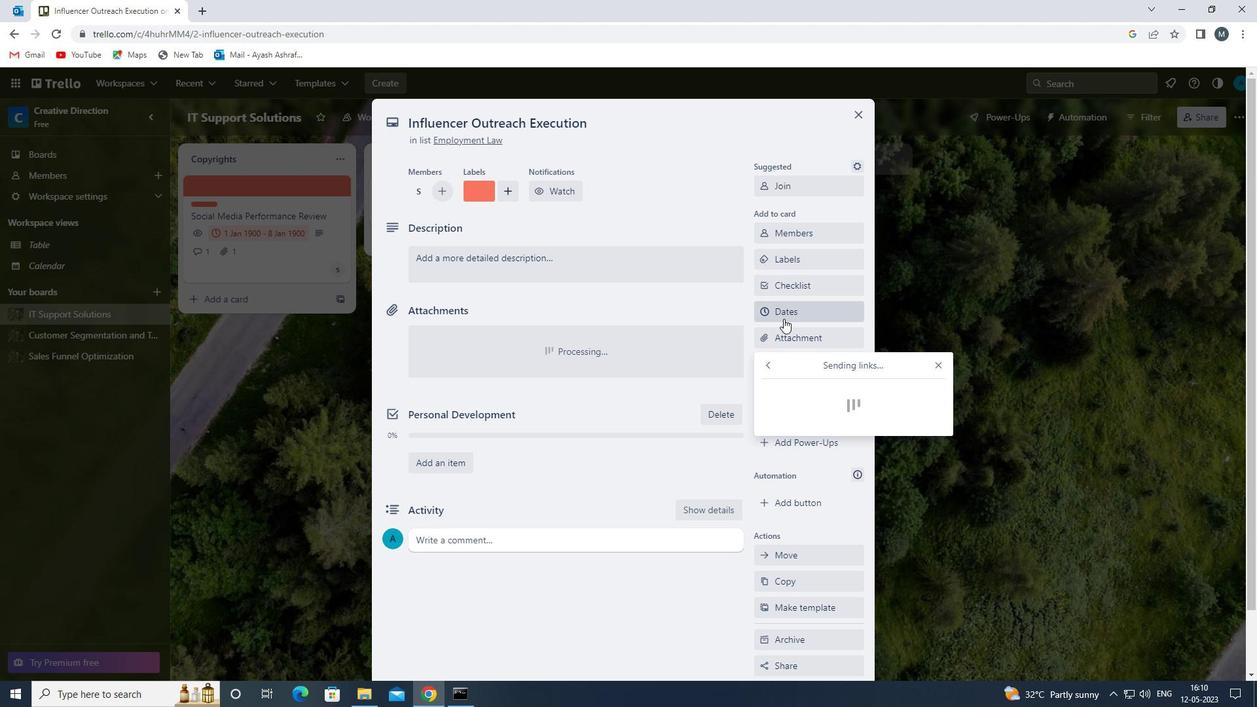 
Action: Mouse moved to (792, 303)
Screenshot: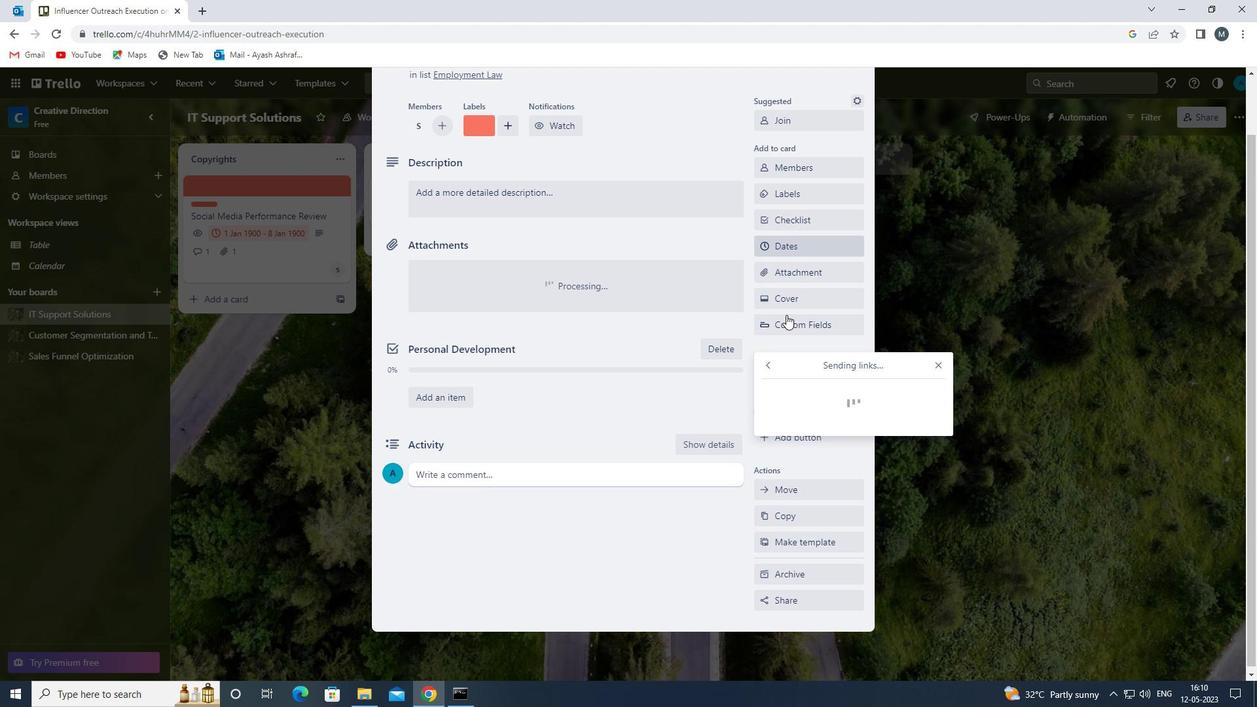 
Action: Mouse pressed left at (792, 303)
Screenshot: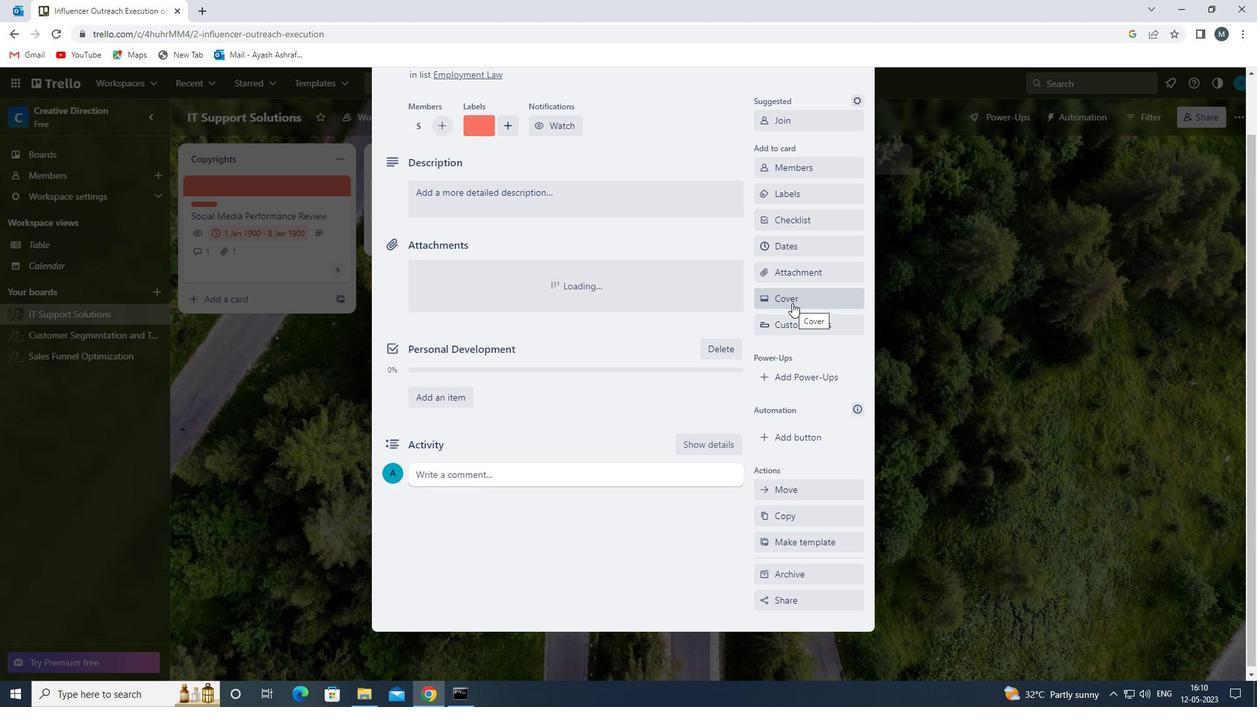 
Action: Mouse moved to (896, 425)
Screenshot: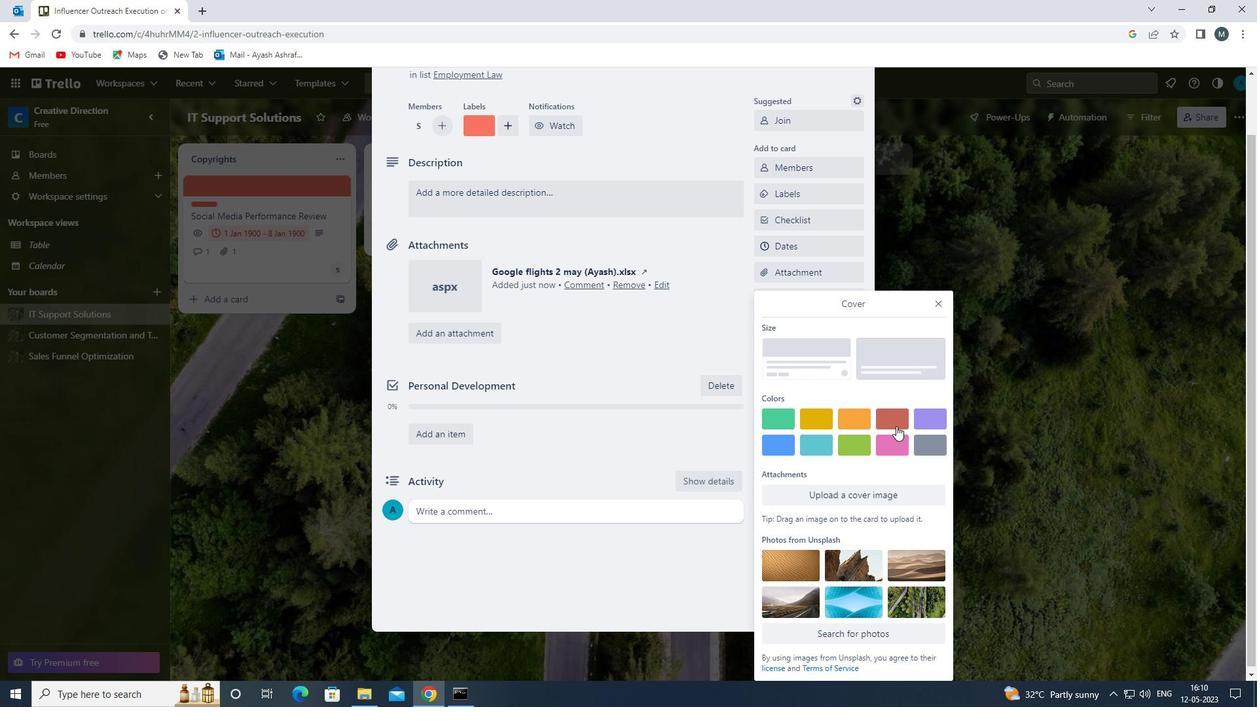 
Action: Mouse pressed left at (896, 425)
Screenshot: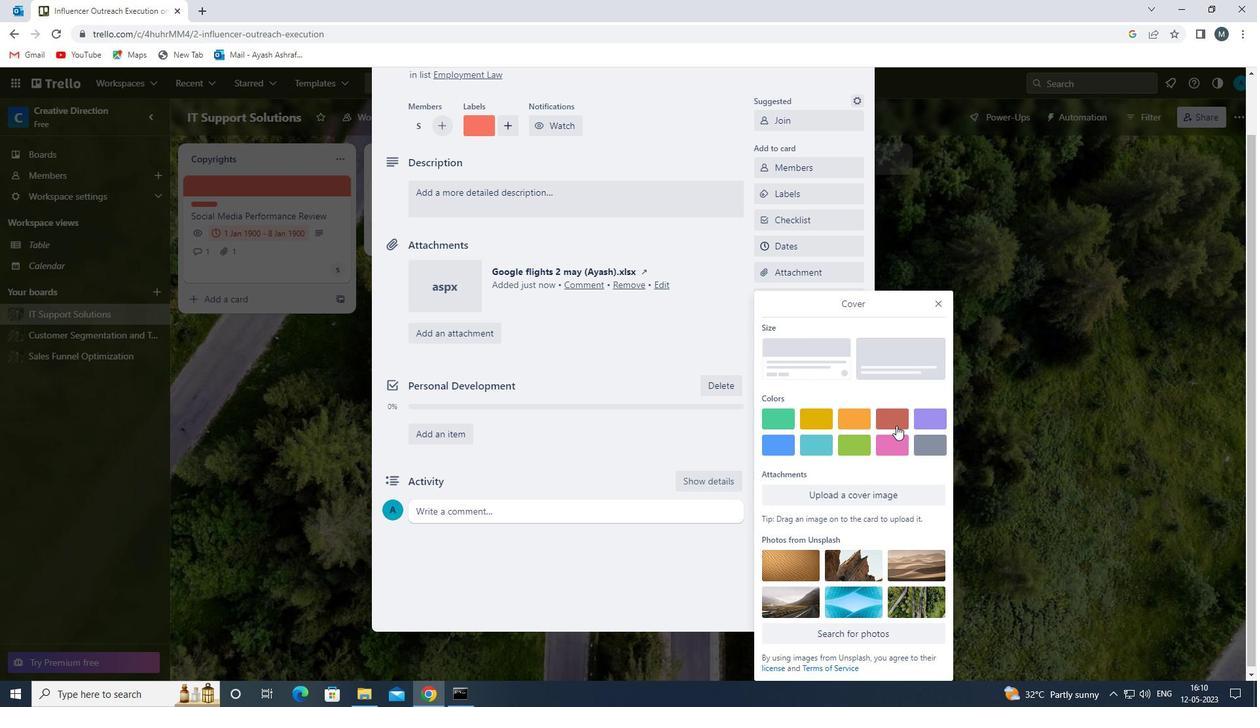 
Action: Mouse moved to (937, 281)
Screenshot: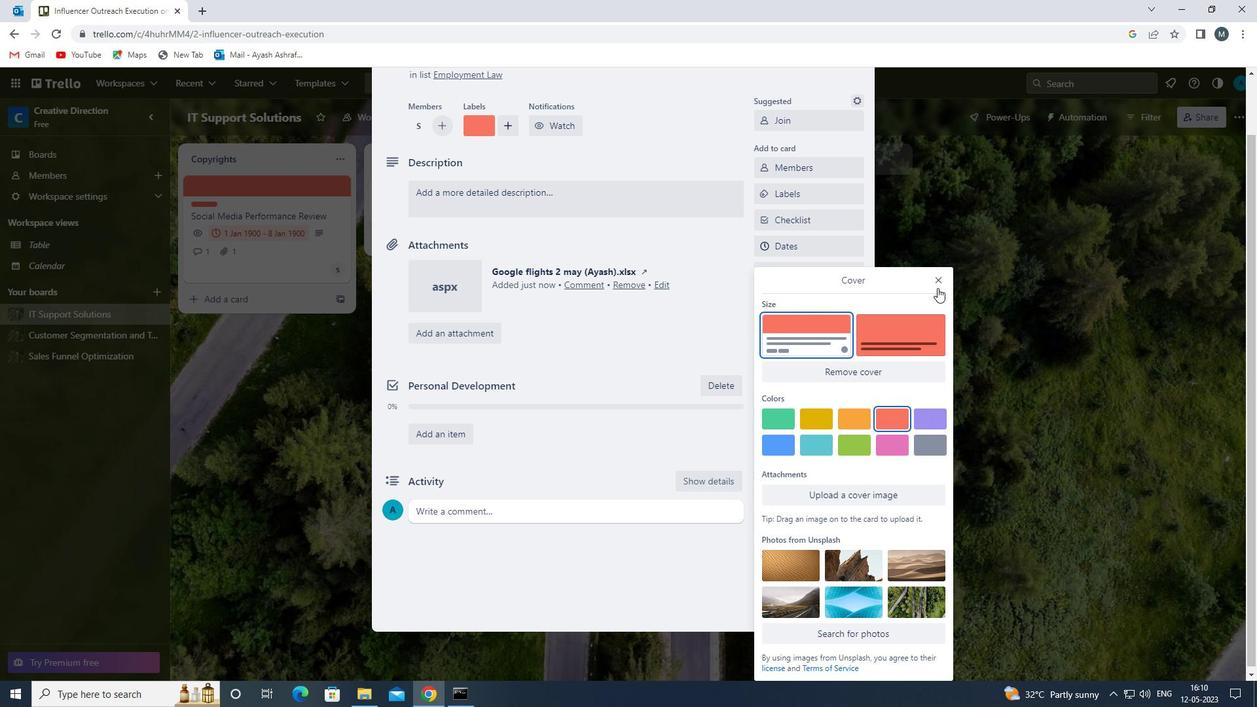 
Action: Mouse pressed left at (937, 281)
Screenshot: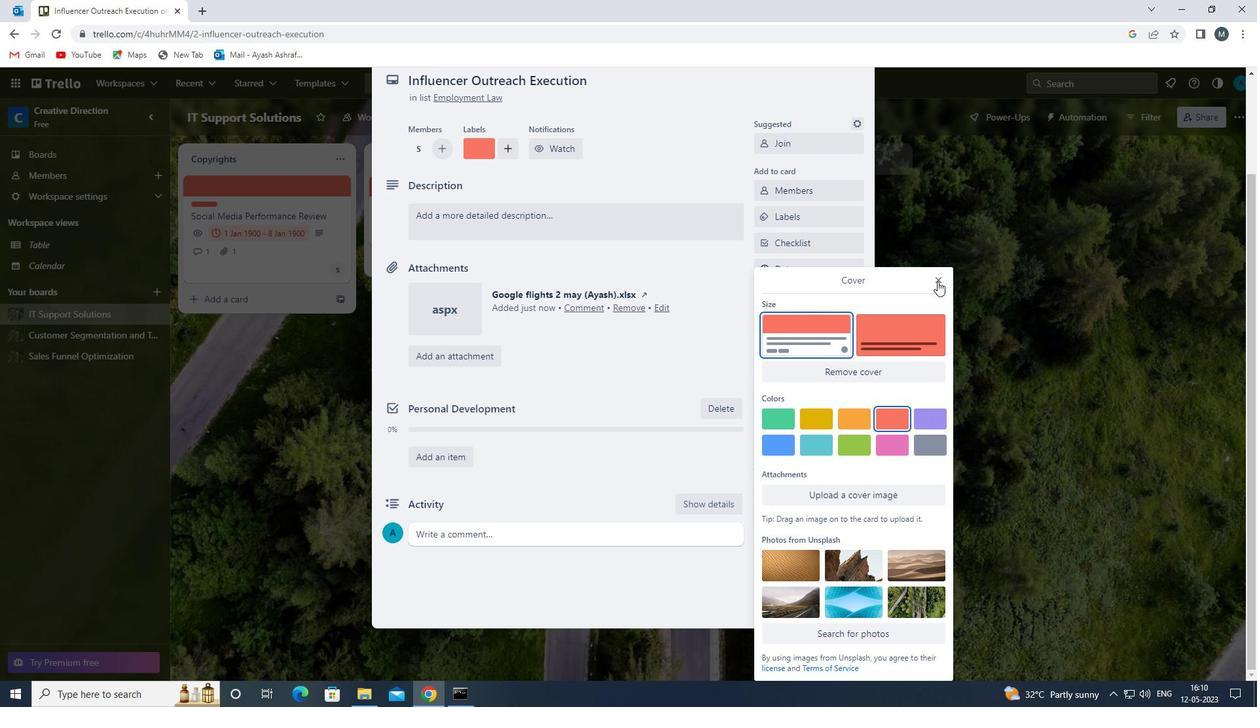 
Action: Mouse moved to (489, 226)
Screenshot: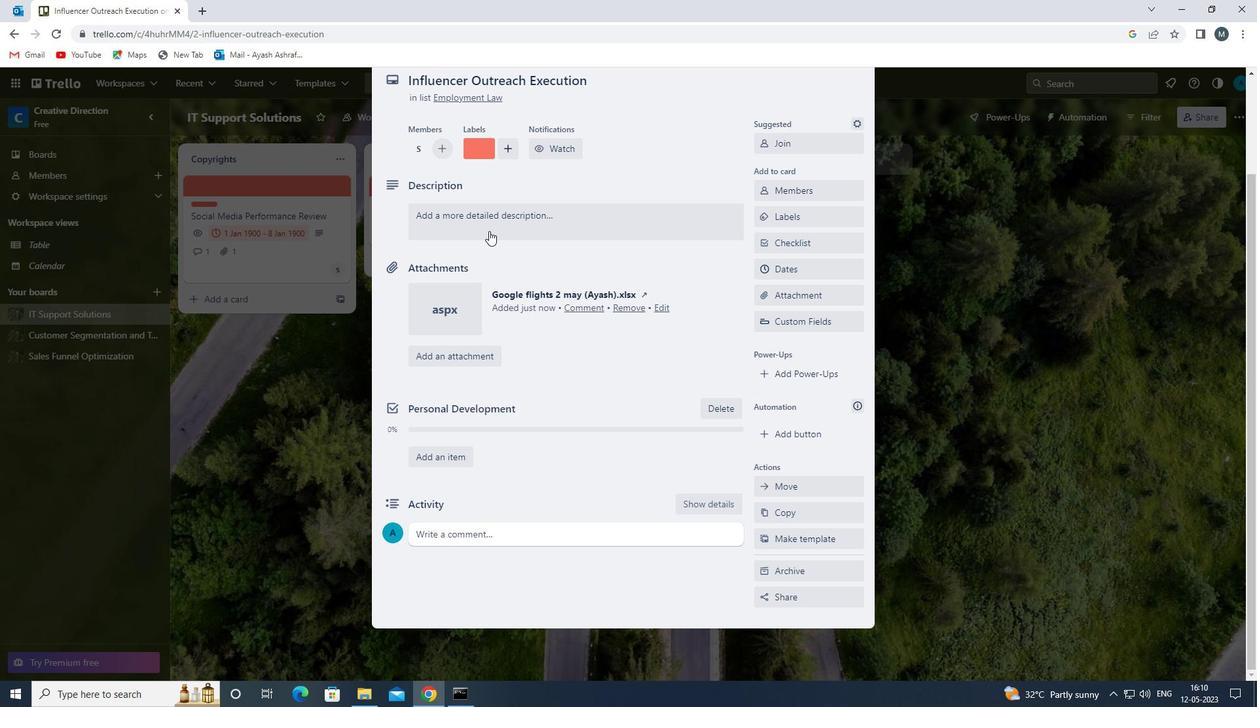 
Action: Mouse pressed left at (489, 226)
Screenshot: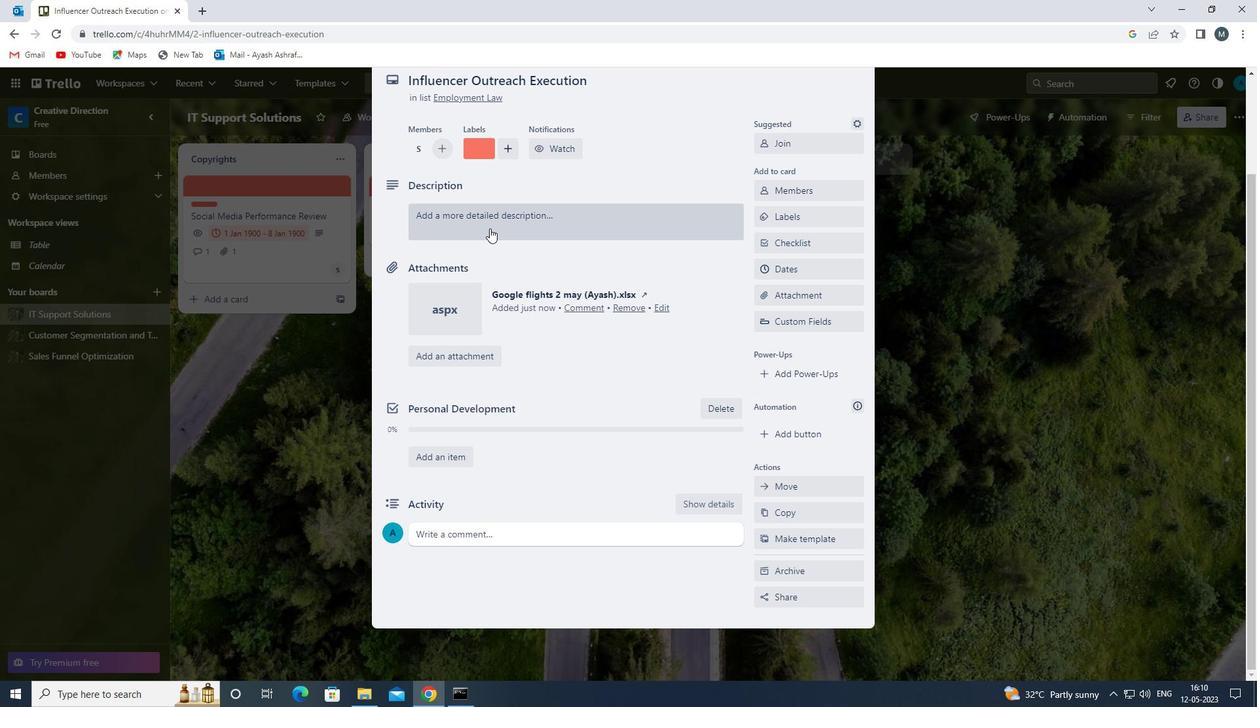 
Action: Mouse moved to (475, 273)
Screenshot: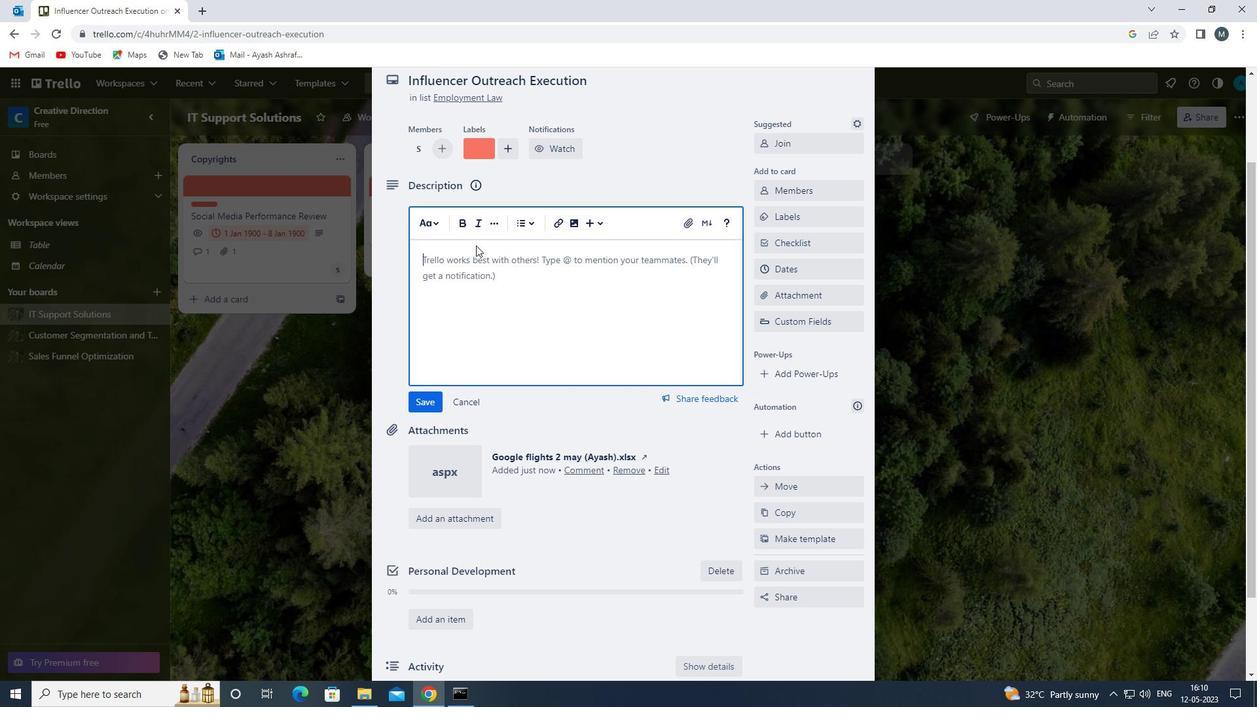 
Action: Mouse pressed left at (475, 273)
Screenshot: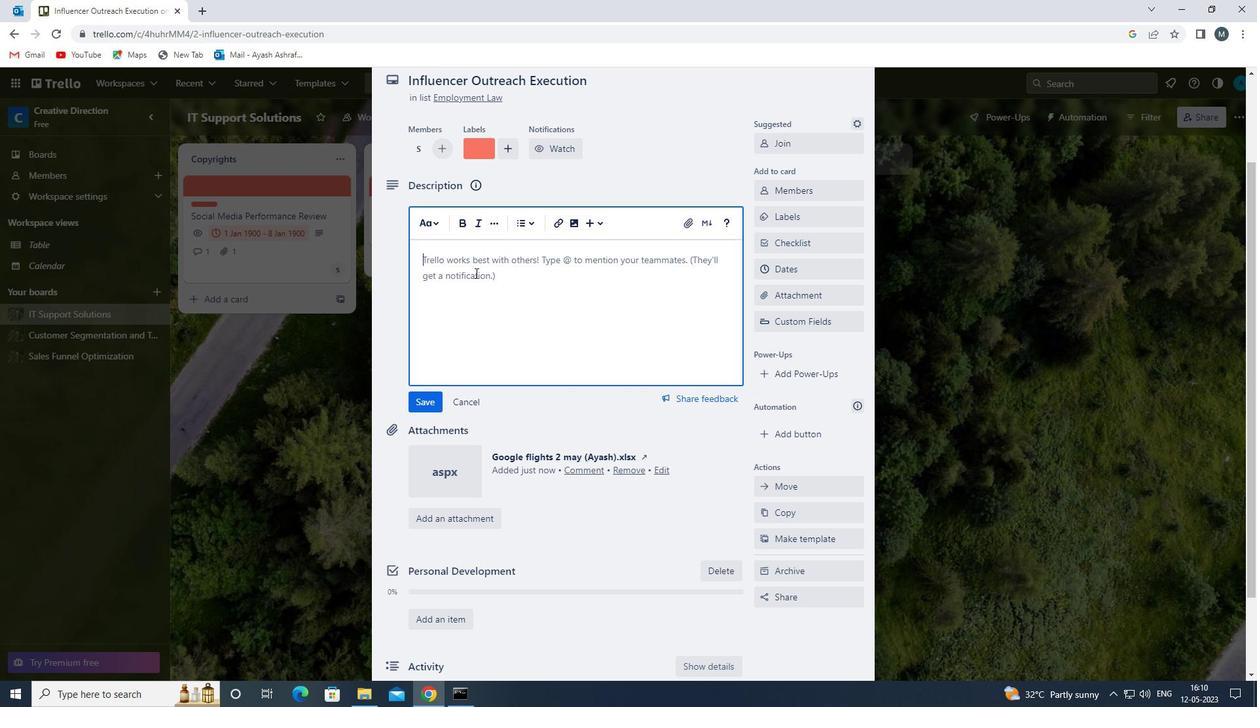 
Action: Mouse moved to (475, 273)
Screenshot: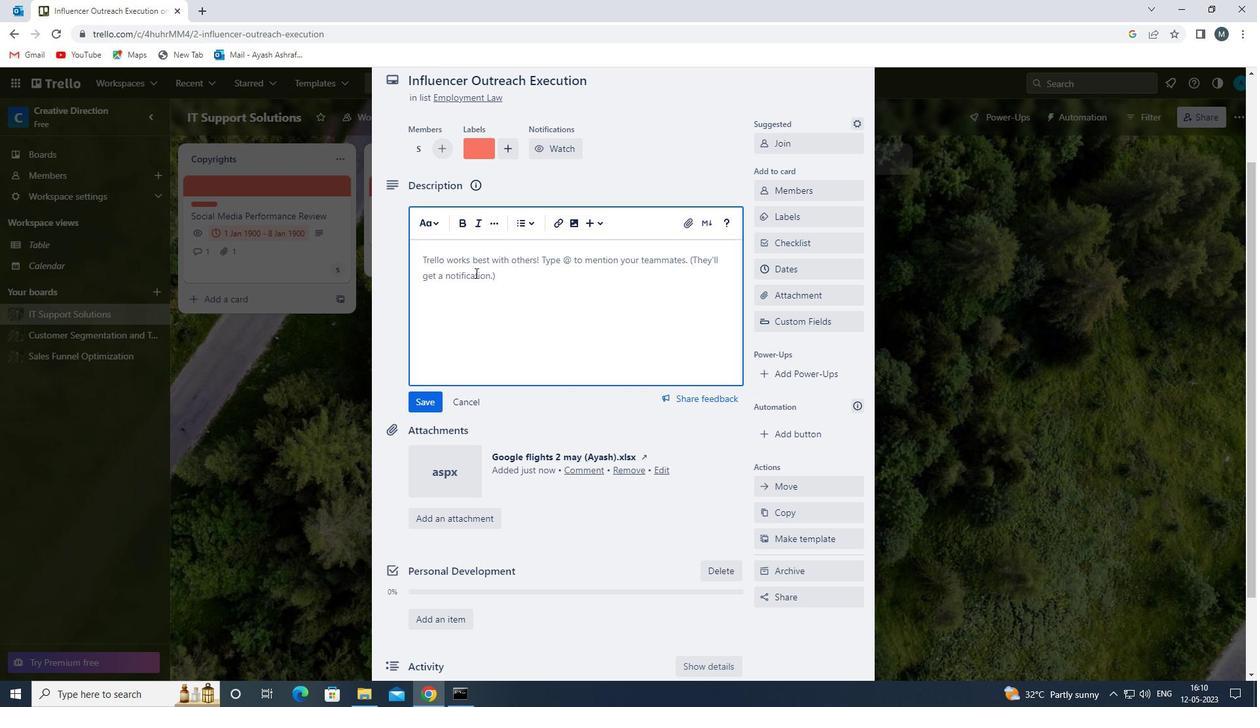 
Action: Key pressed <Key.shift>CREATE<Key.space>AND<Key.space>SEND<Key.space>OUT<Key.space>EMPLOYEE<Key.space>SATISFACTION<Key.space>SURVEY<Key.space>ON<Key.space>COMPANY<Key.space>BENEFITS<Key.space>AND<Key.space>PERKS
Screenshot: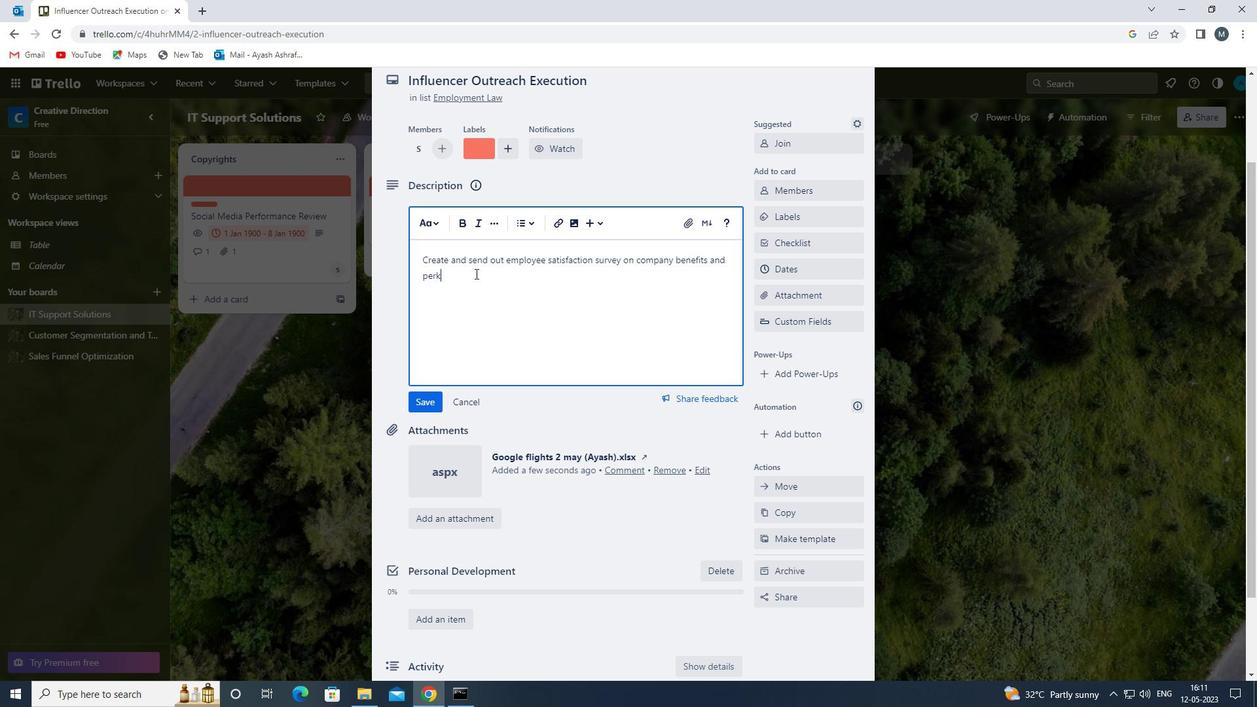 
Action: Mouse moved to (427, 404)
Screenshot: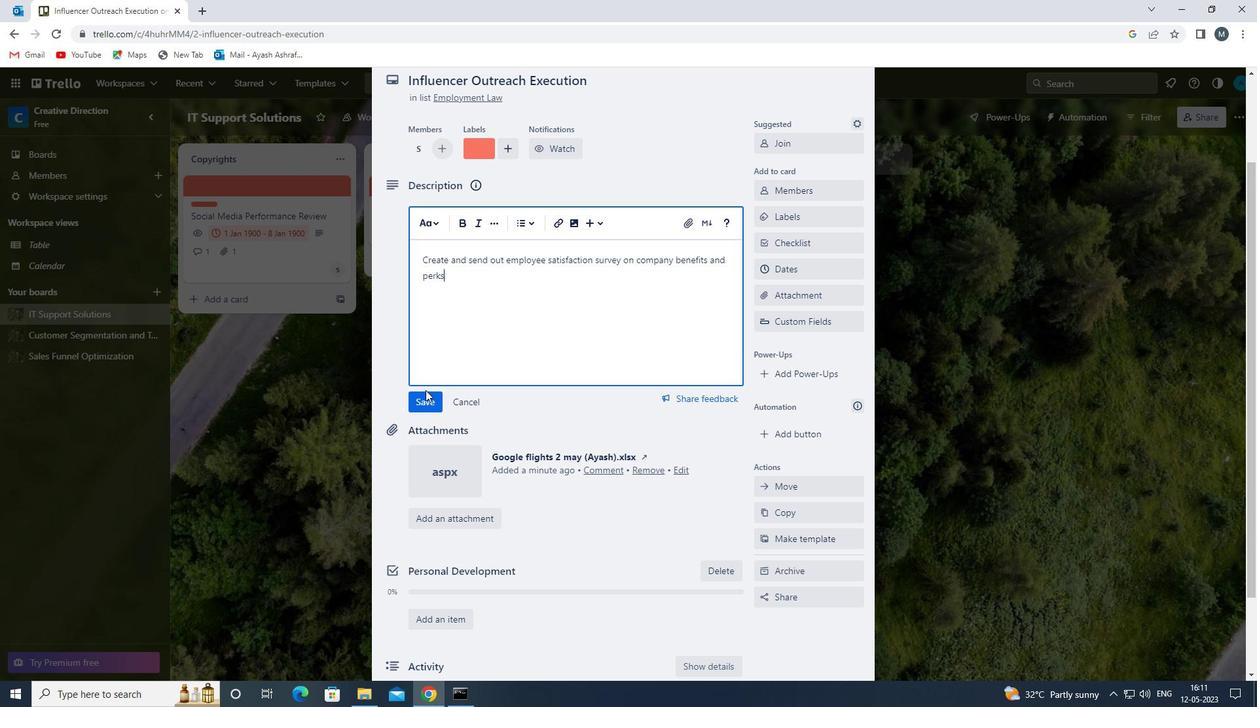 
Action: Mouse pressed left at (427, 404)
Screenshot: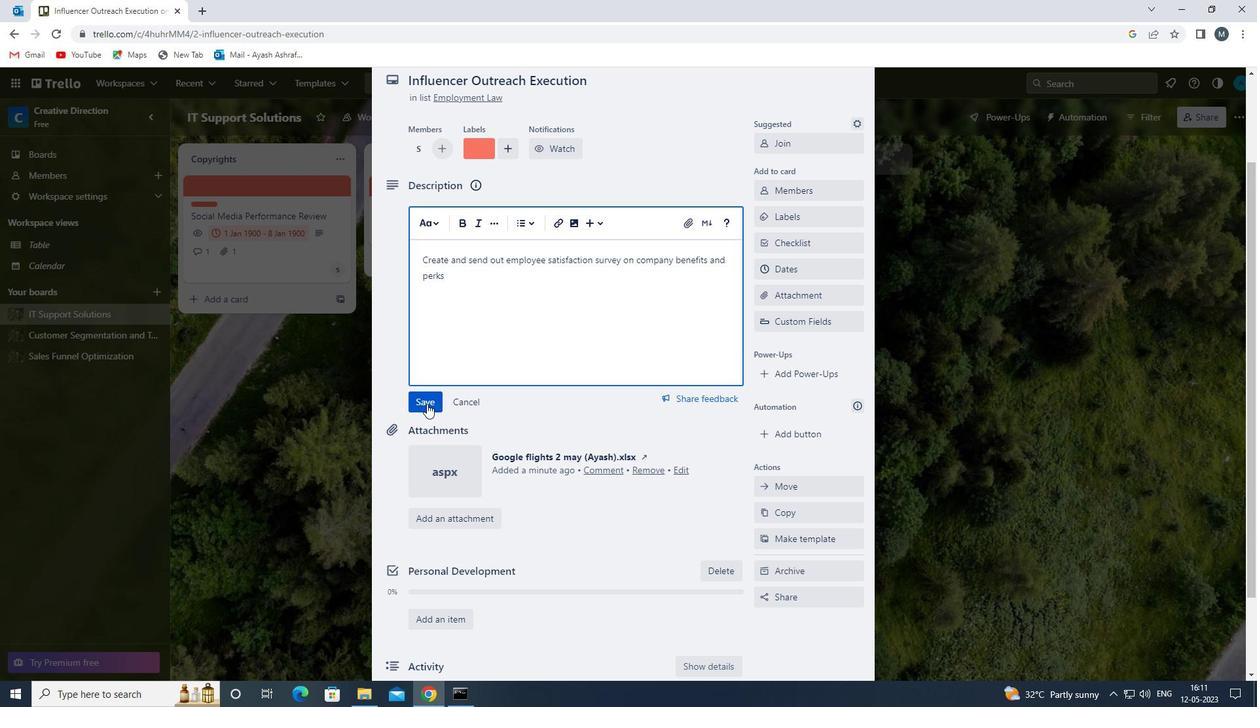 
Action: Mouse moved to (478, 508)
Screenshot: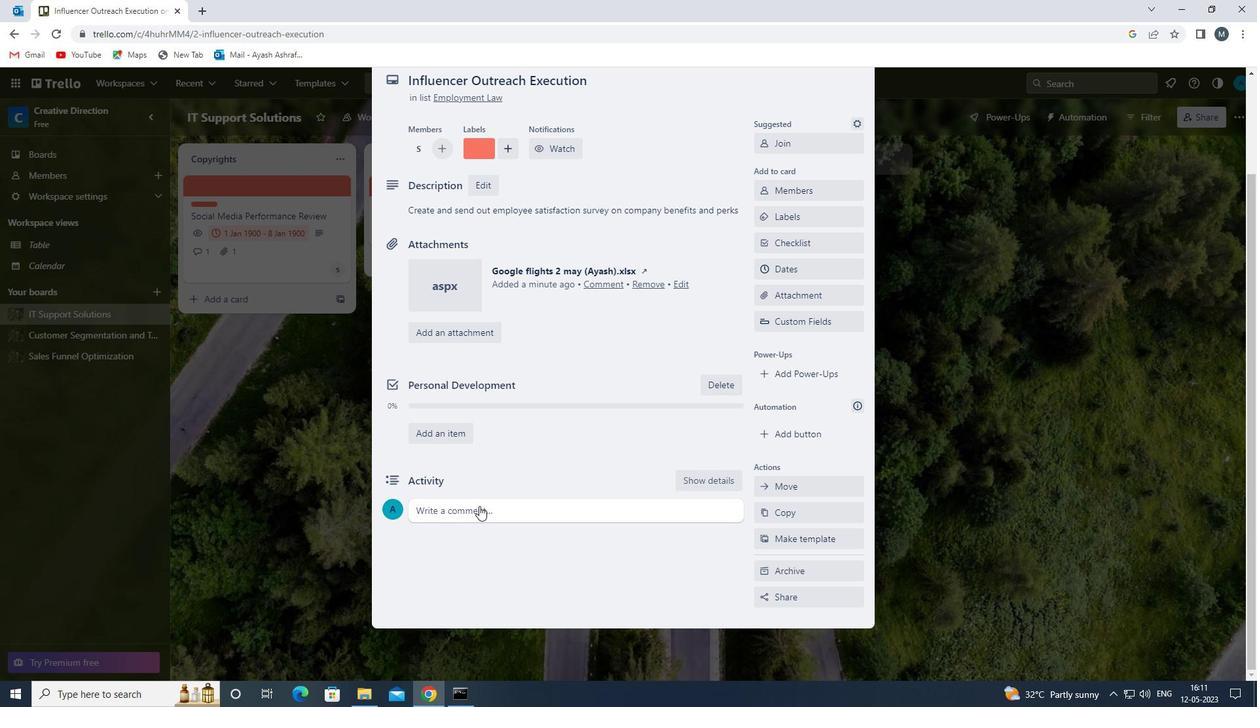 
Action: Mouse pressed left at (478, 508)
Screenshot: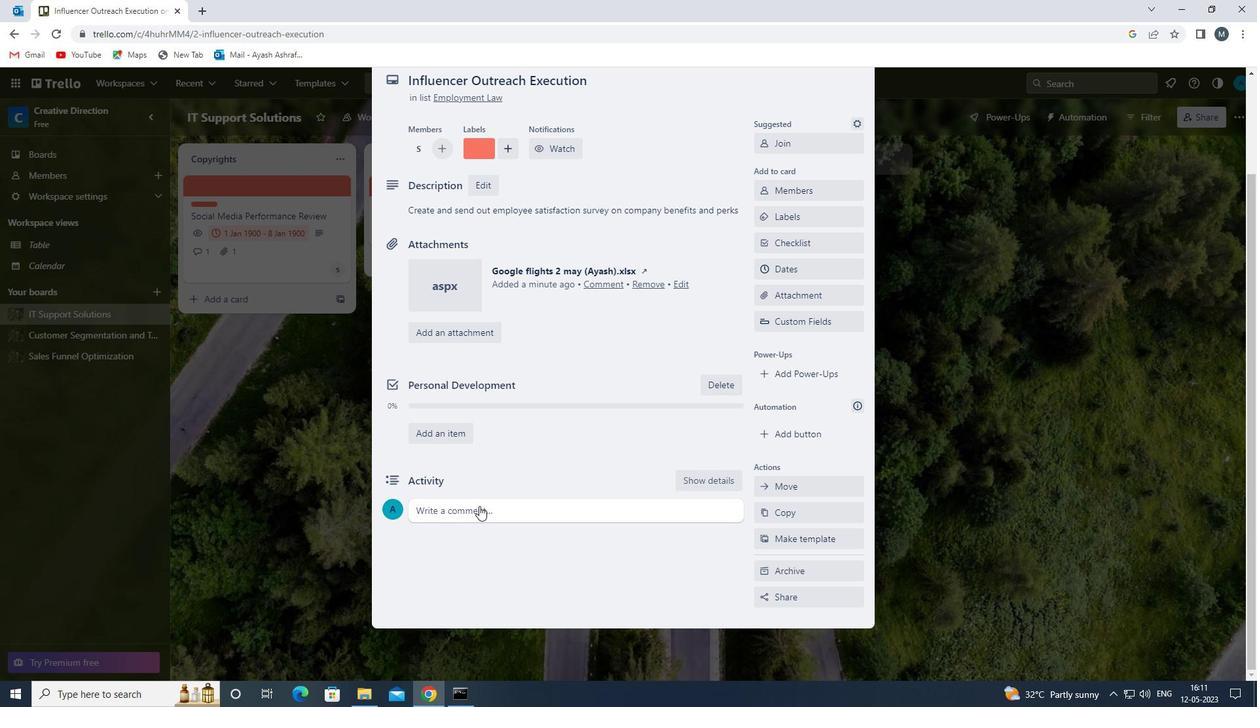 
Action: Mouse moved to (482, 549)
Screenshot: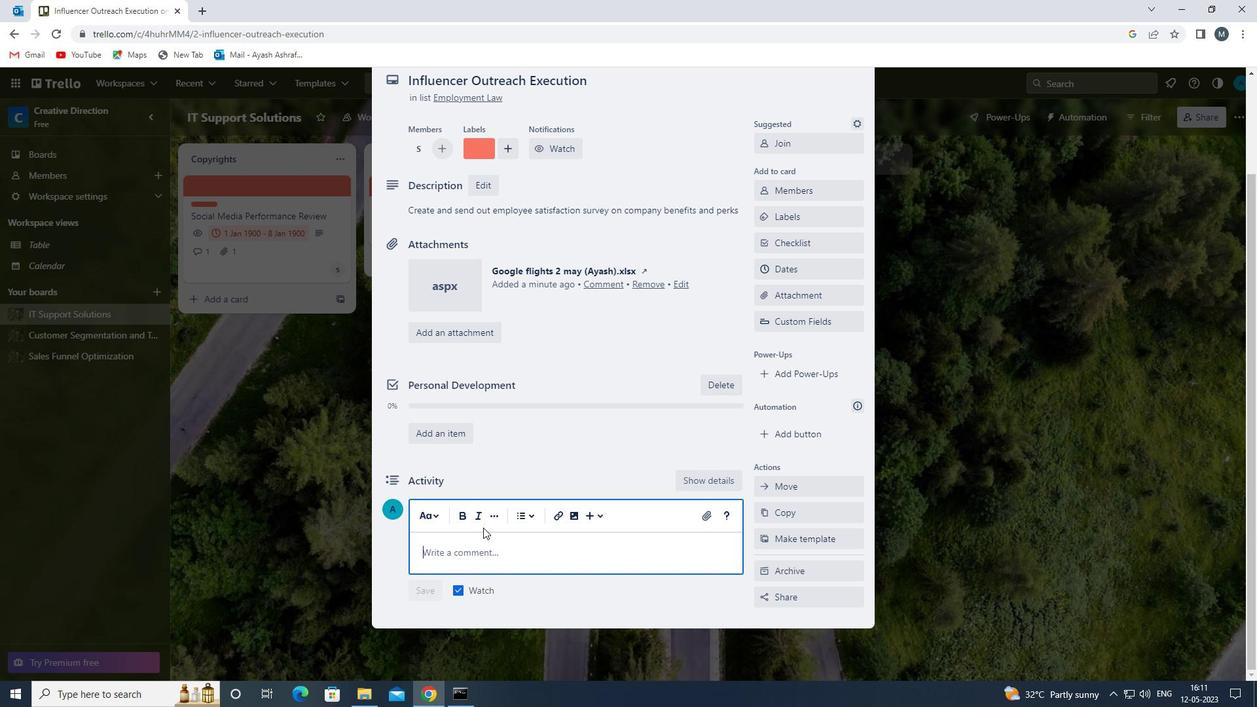 
Action: Mouse pressed left at (482, 549)
Screenshot: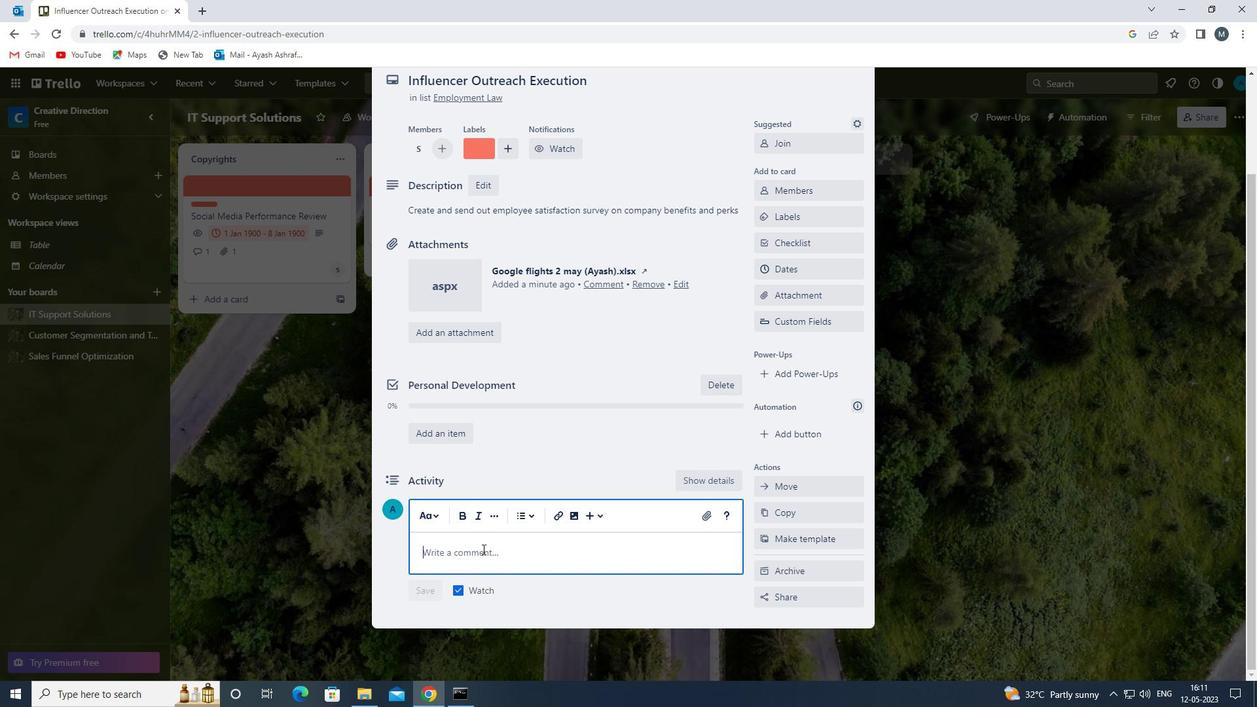 
Action: Key pressed <Key.shift>LET<Key.space>US<Key.space>APPROACH<Key.space>THIS<Key.space>TASK<Key.space>WITH<Key.space>A<Key.space>SENSE<Key.space>OF<Key.space>FOCUS<Key.space>AND<Key.space>ATTENTION<Key.space>TO<Key.space>DETAIL,<Key.space>ENSURING<Key.space>THAT<Key.space>WE<Key.space>DO<Key.space>NOT<Key.space>MISS<Key.space>ANY<Key.space>IMPORTANT<Key.space>INFORMATION<Key.space>OR<Key.space>DETAILS.
Screenshot: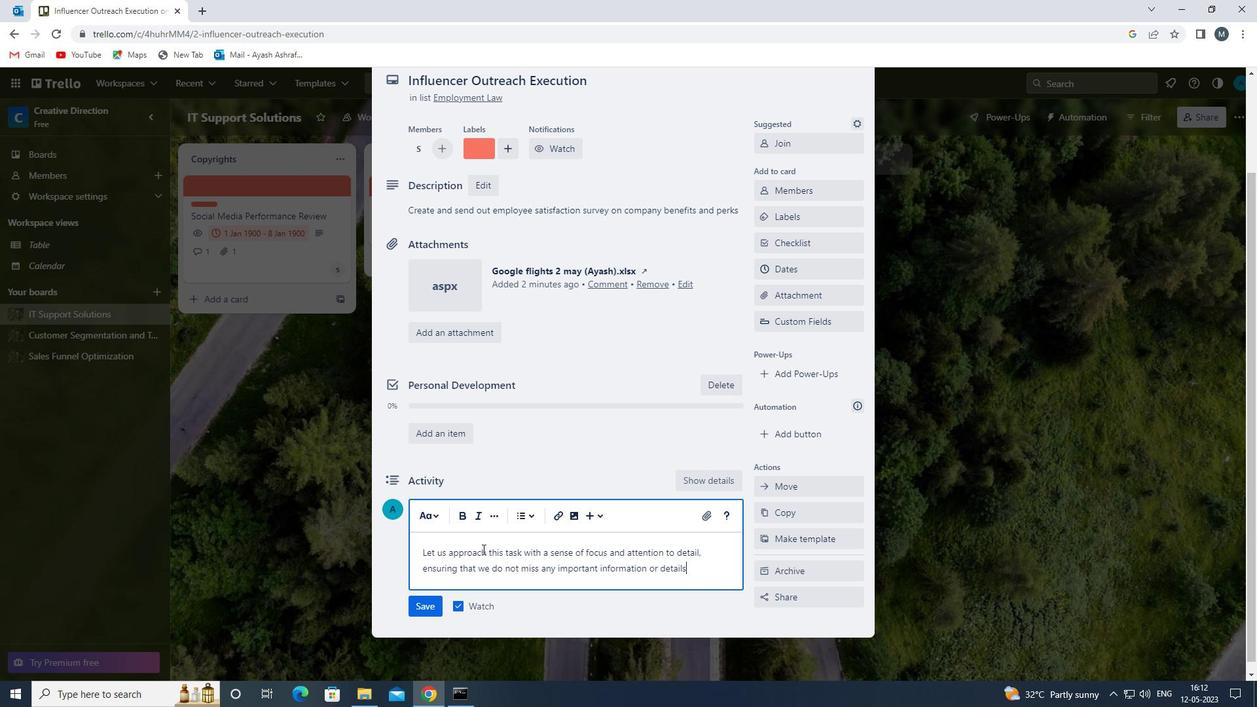 
Action: Mouse moved to (421, 607)
Screenshot: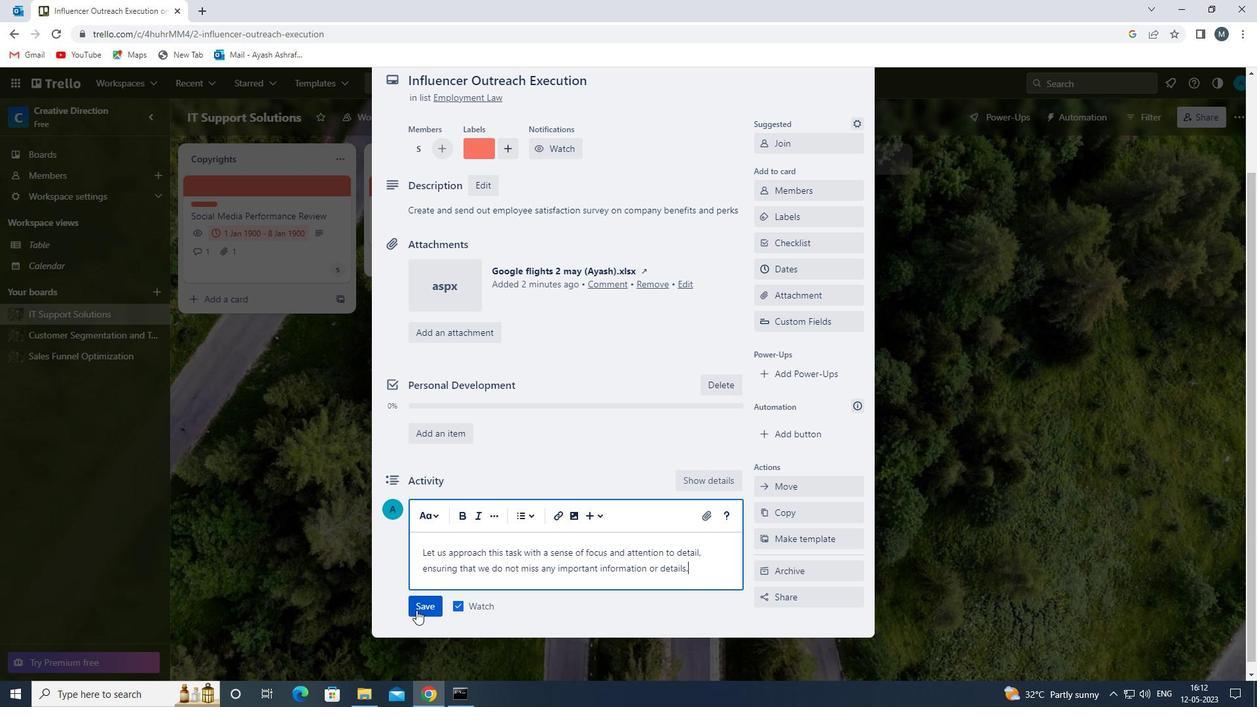 
Action: Mouse pressed left at (421, 607)
Screenshot: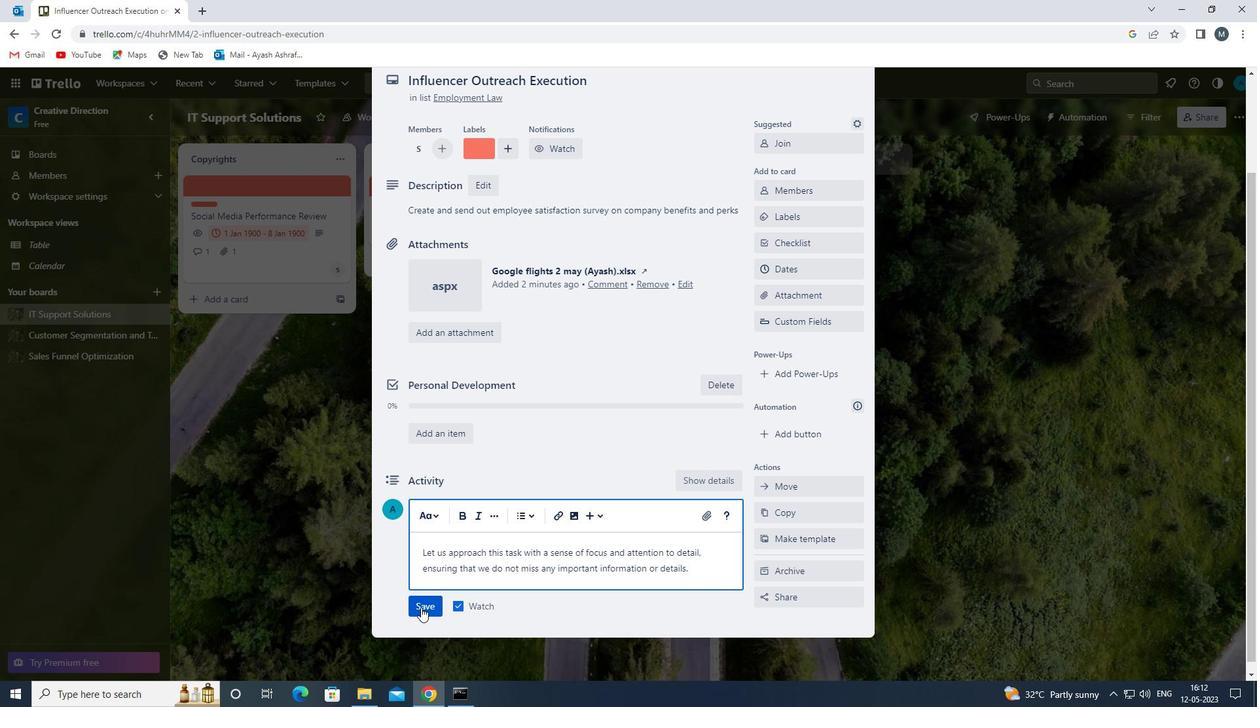 
Action: Mouse moved to (795, 273)
Screenshot: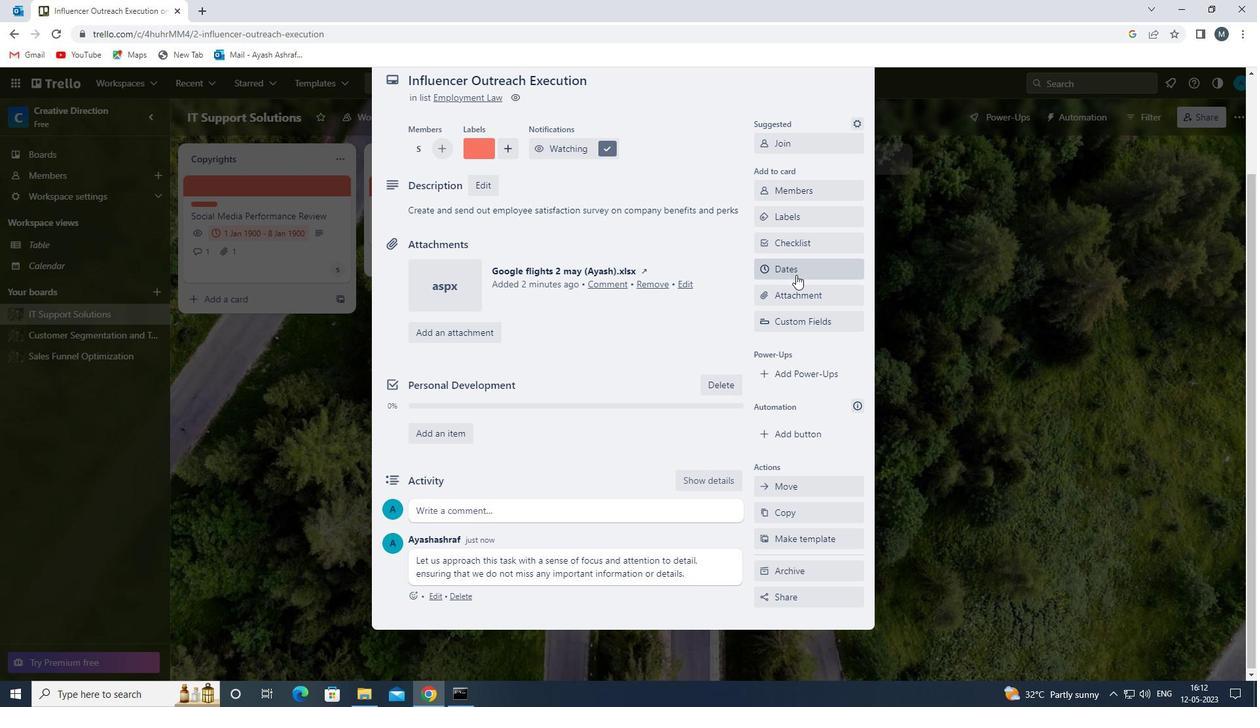 
Action: Mouse pressed left at (795, 273)
Screenshot: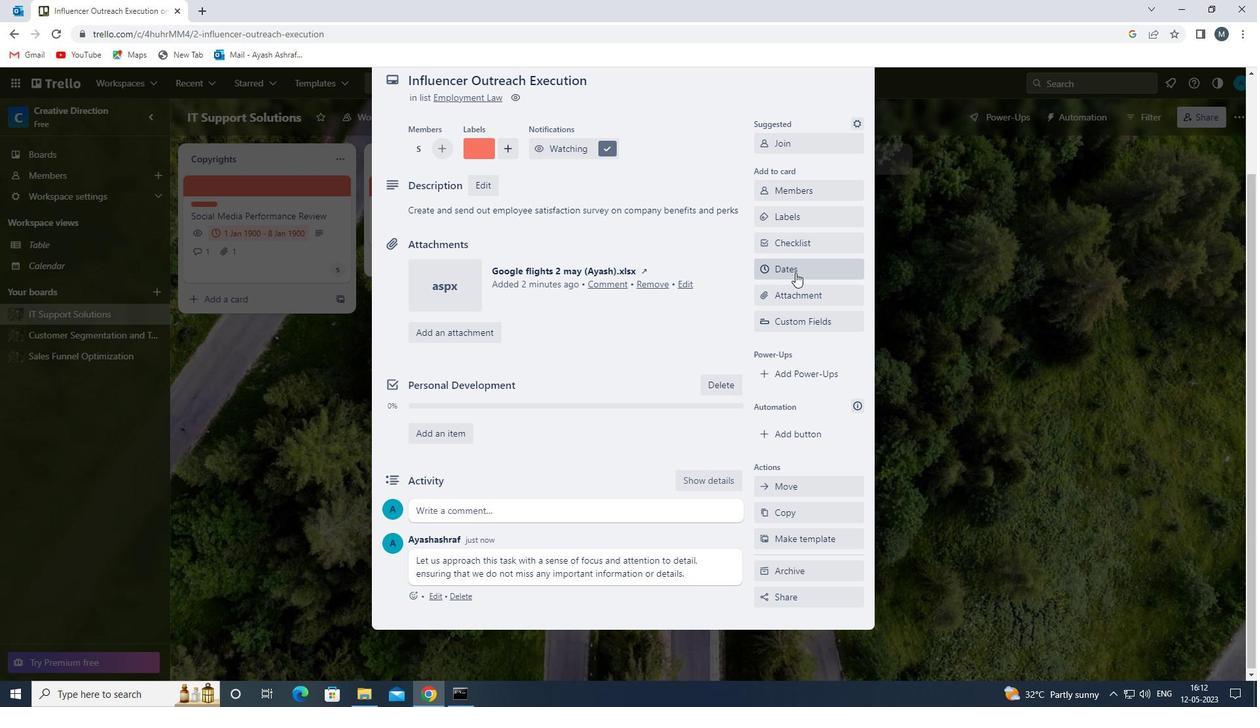 
Action: Mouse moved to (771, 359)
Screenshot: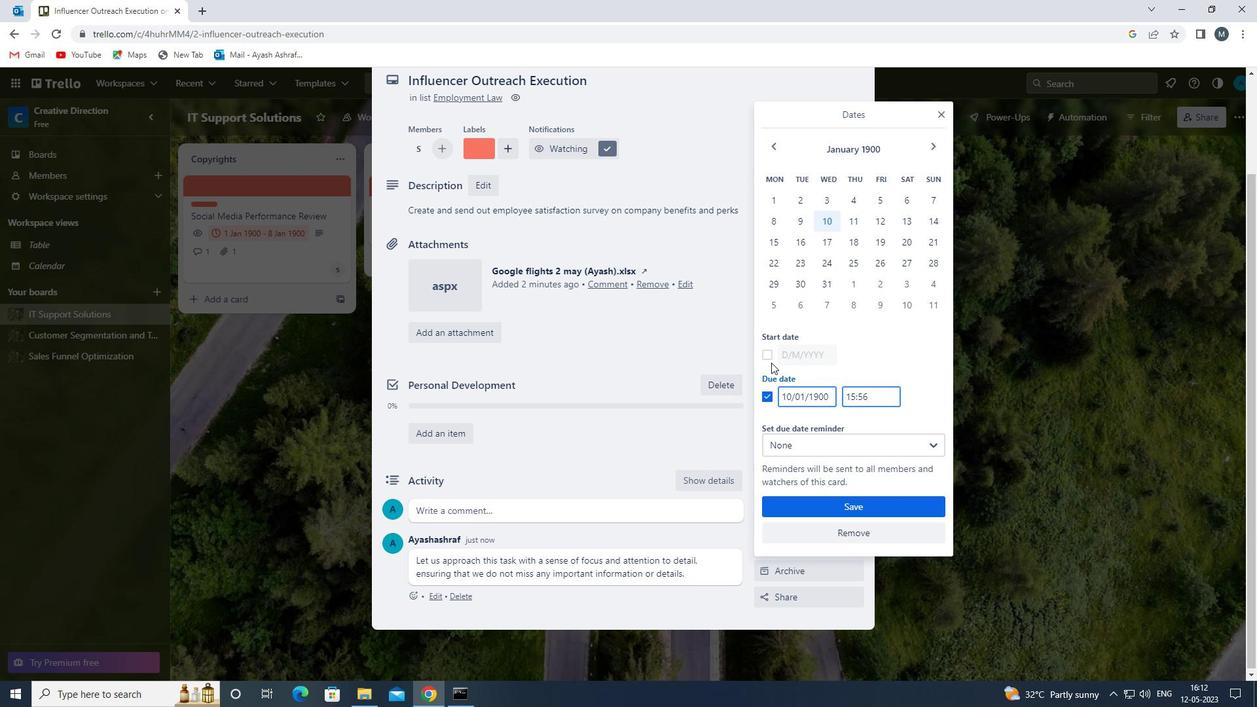 
Action: Mouse pressed left at (771, 359)
Screenshot: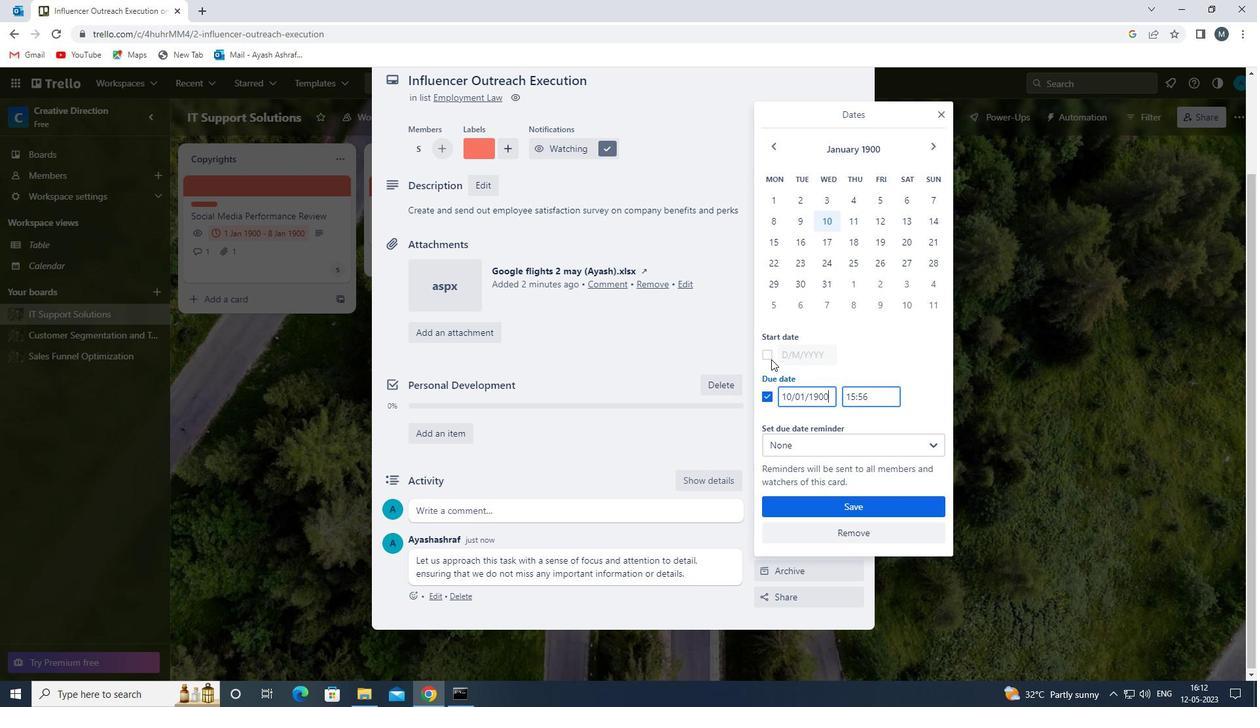 
Action: Mouse moved to (790, 356)
Screenshot: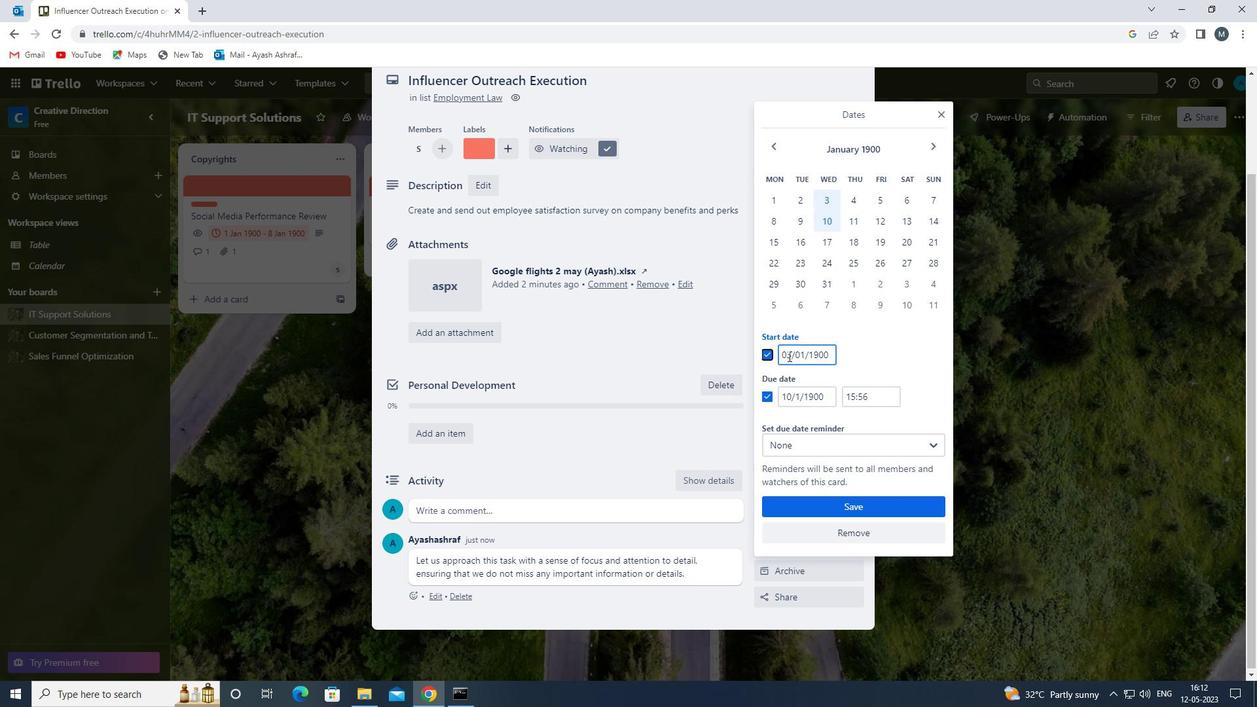 
Action: Mouse pressed left at (790, 356)
Screenshot: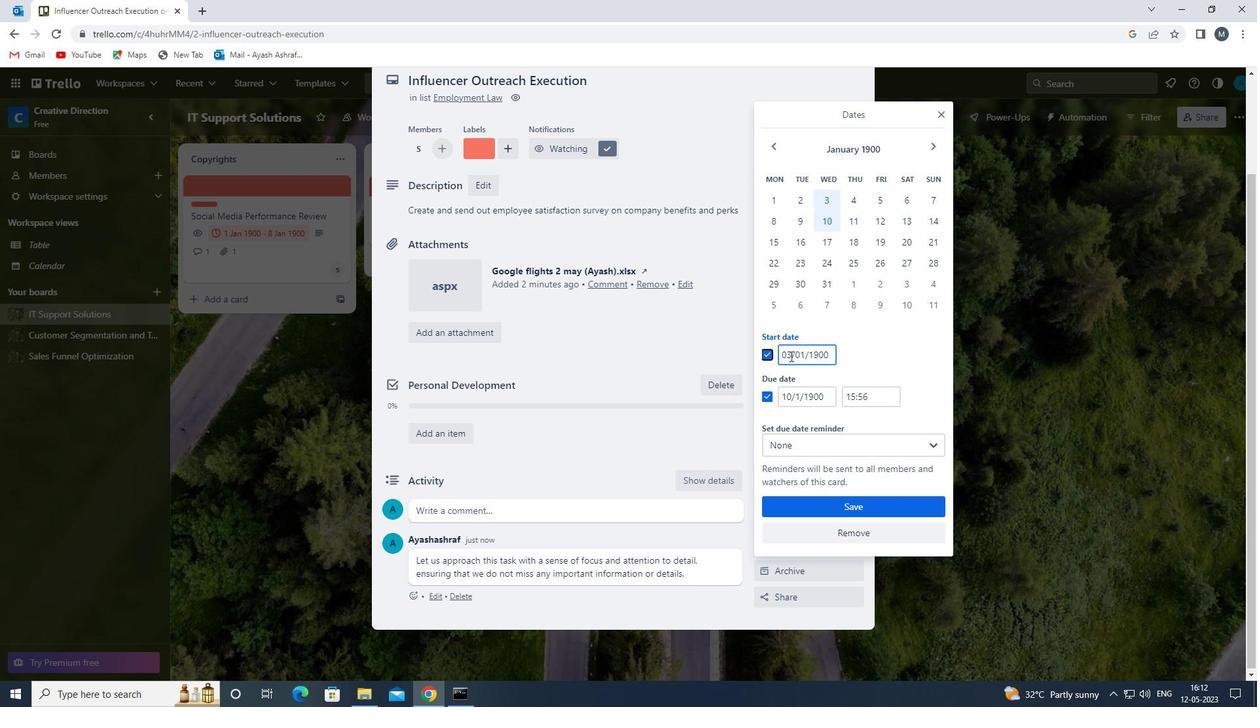 
Action: Mouse moved to (784, 354)
Screenshot: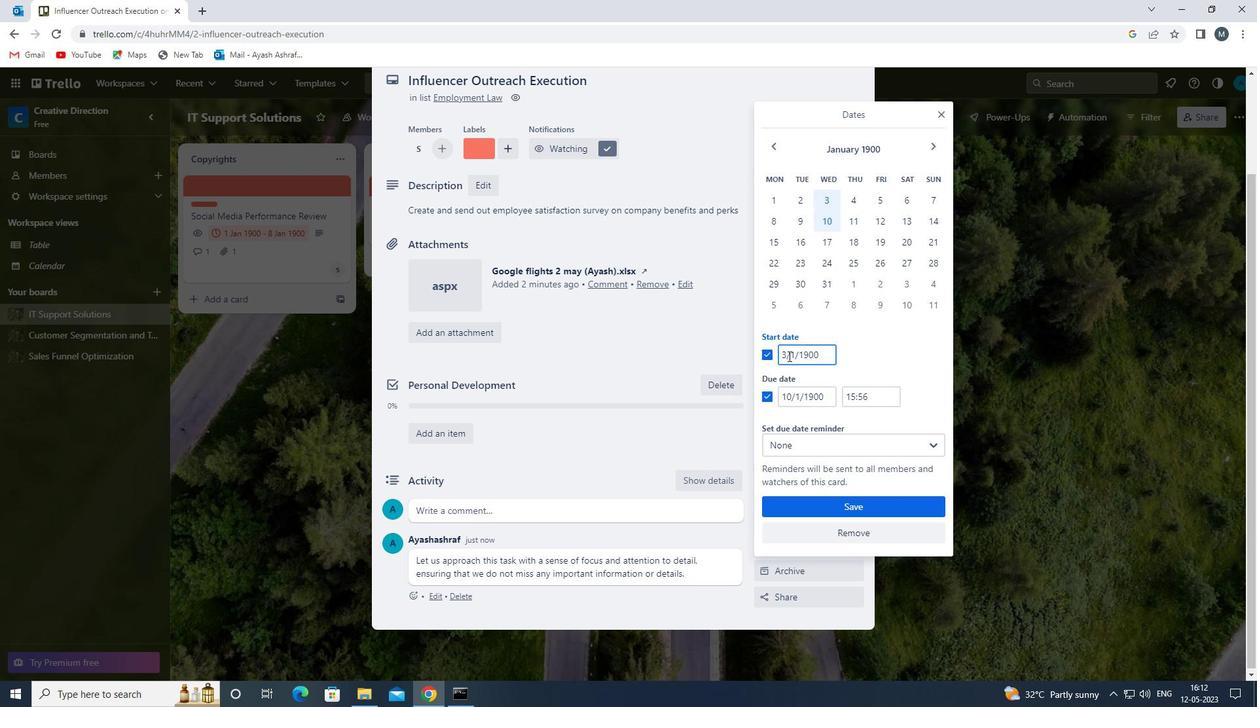 
Action: Mouse pressed left at (784, 354)
Screenshot: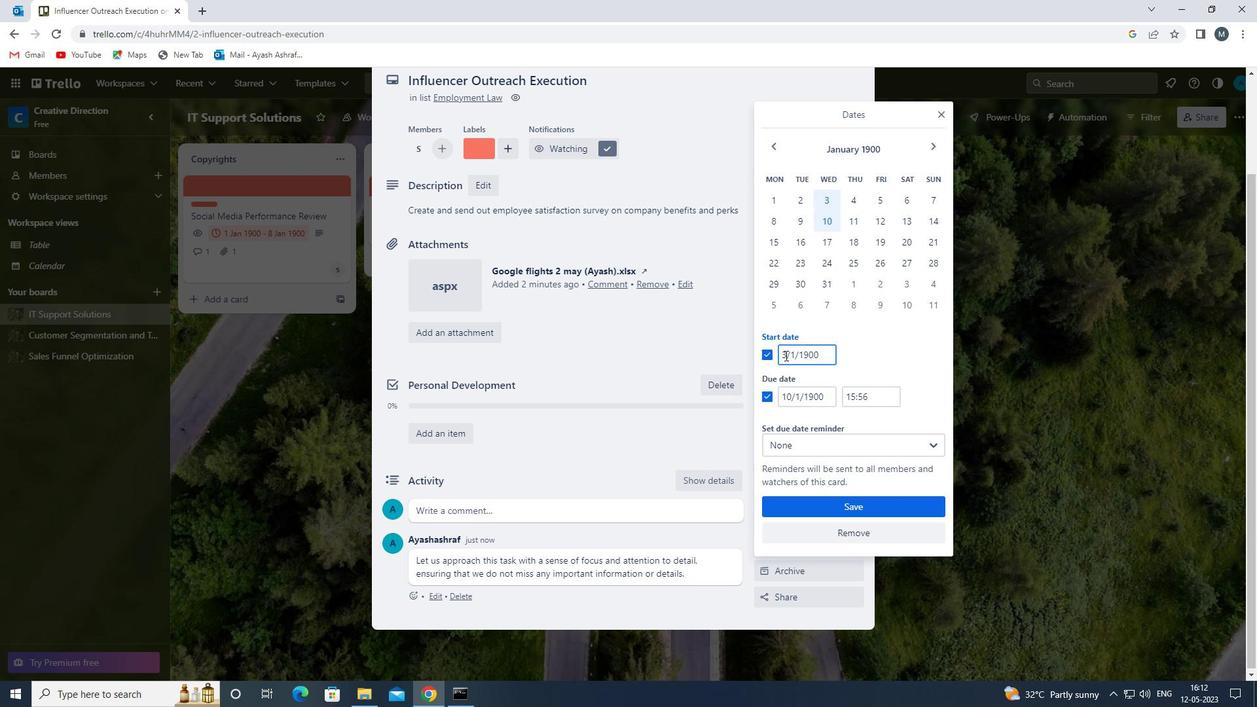 
Action: Mouse moved to (786, 359)
Screenshot: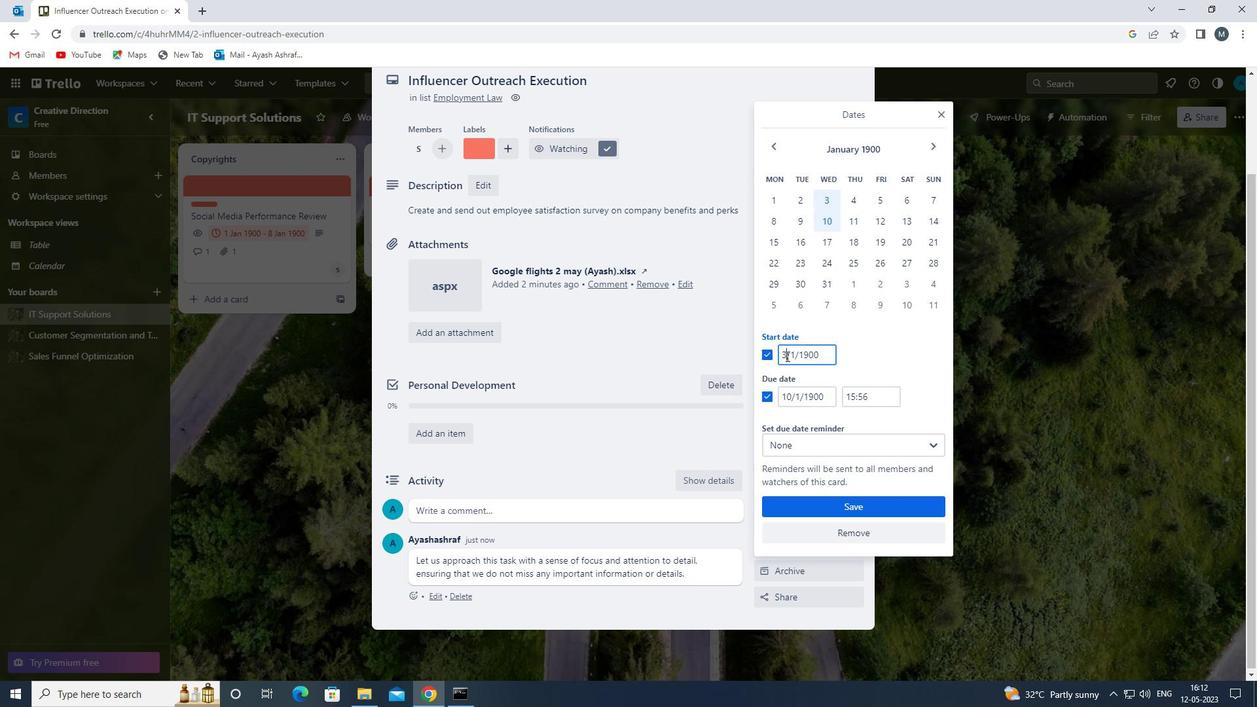 
Action: Key pressed <Key.backspace>04
Screenshot: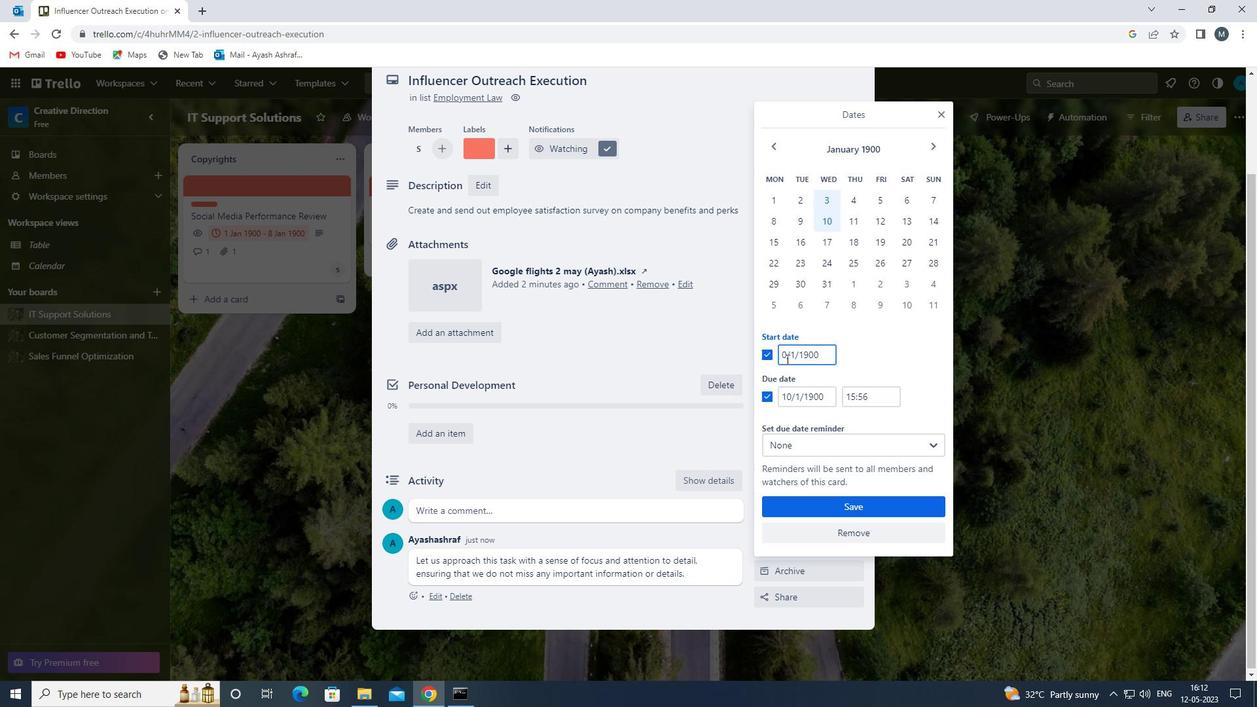 
Action: Mouse moved to (795, 355)
Screenshot: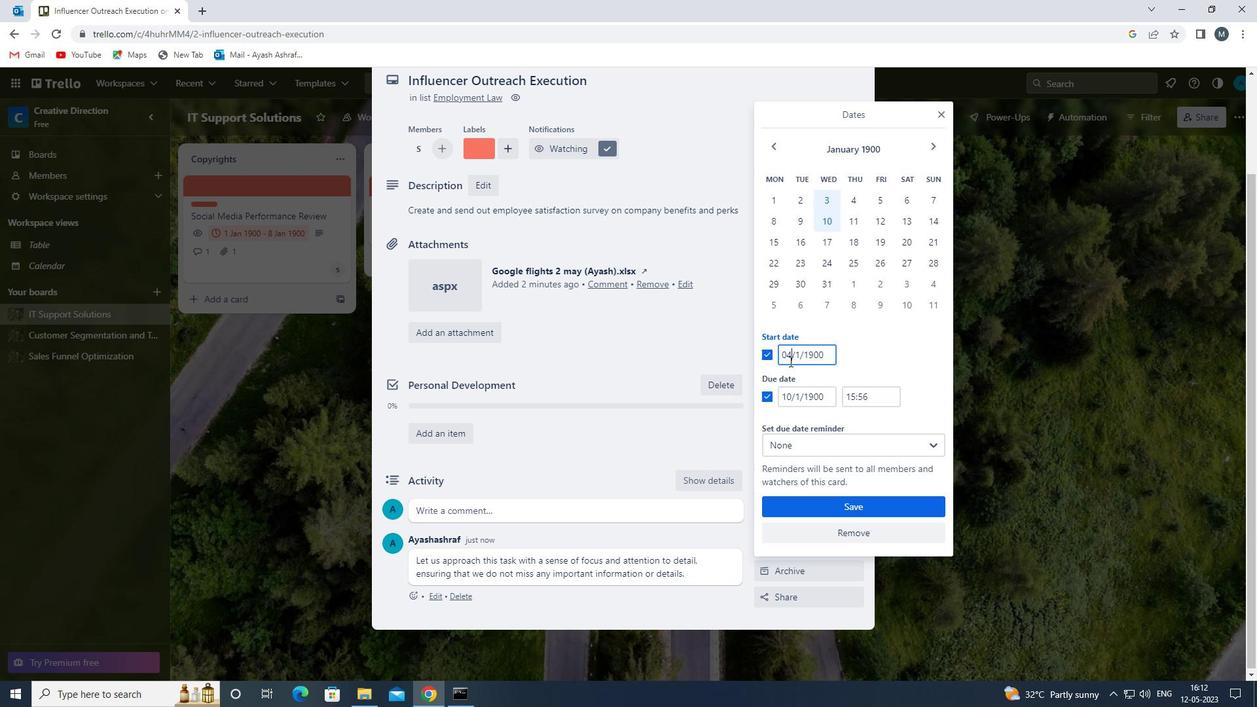 
Action: Mouse pressed left at (795, 355)
Screenshot: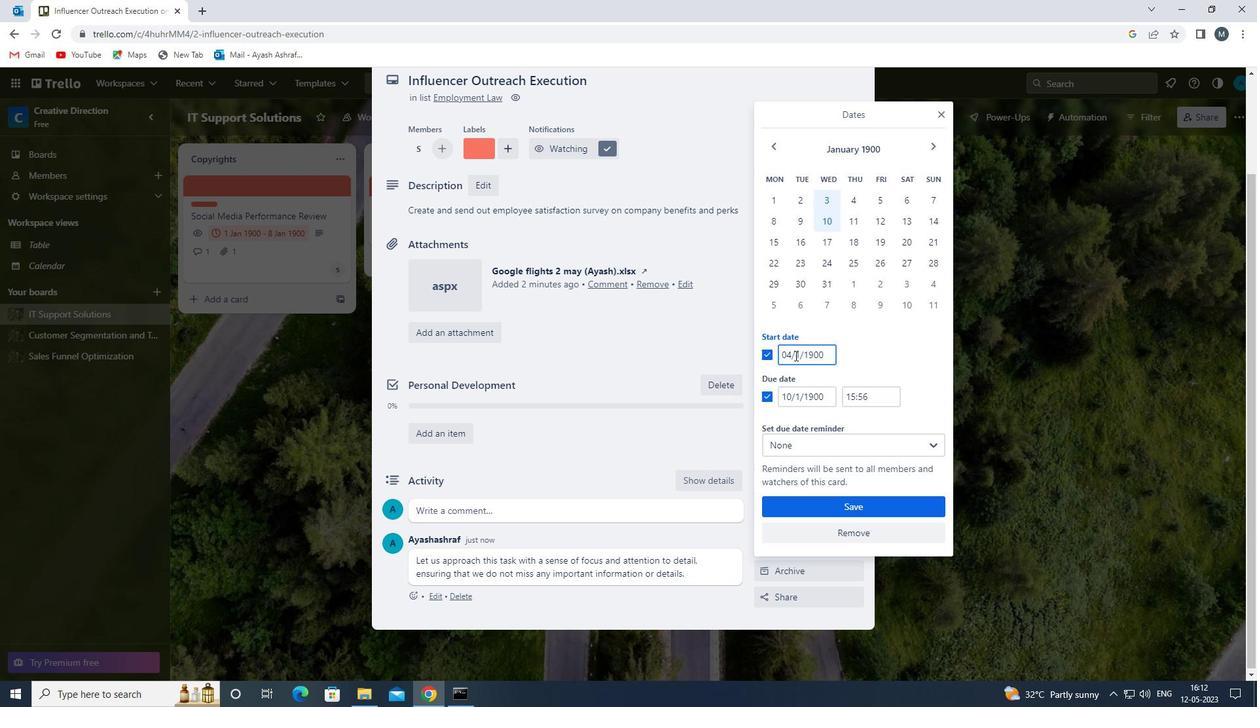 
Action: Mouse moved to (796, 356)
Screenshot: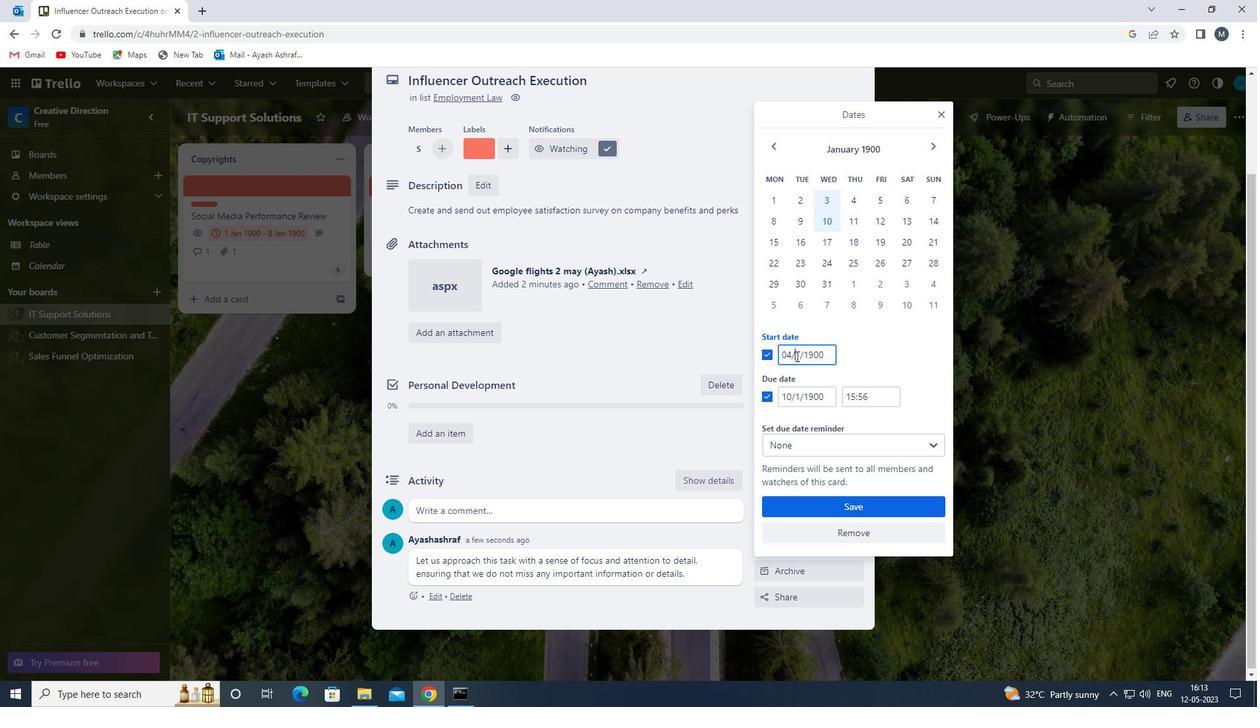 
Action: Key pressed 0
Screenshot: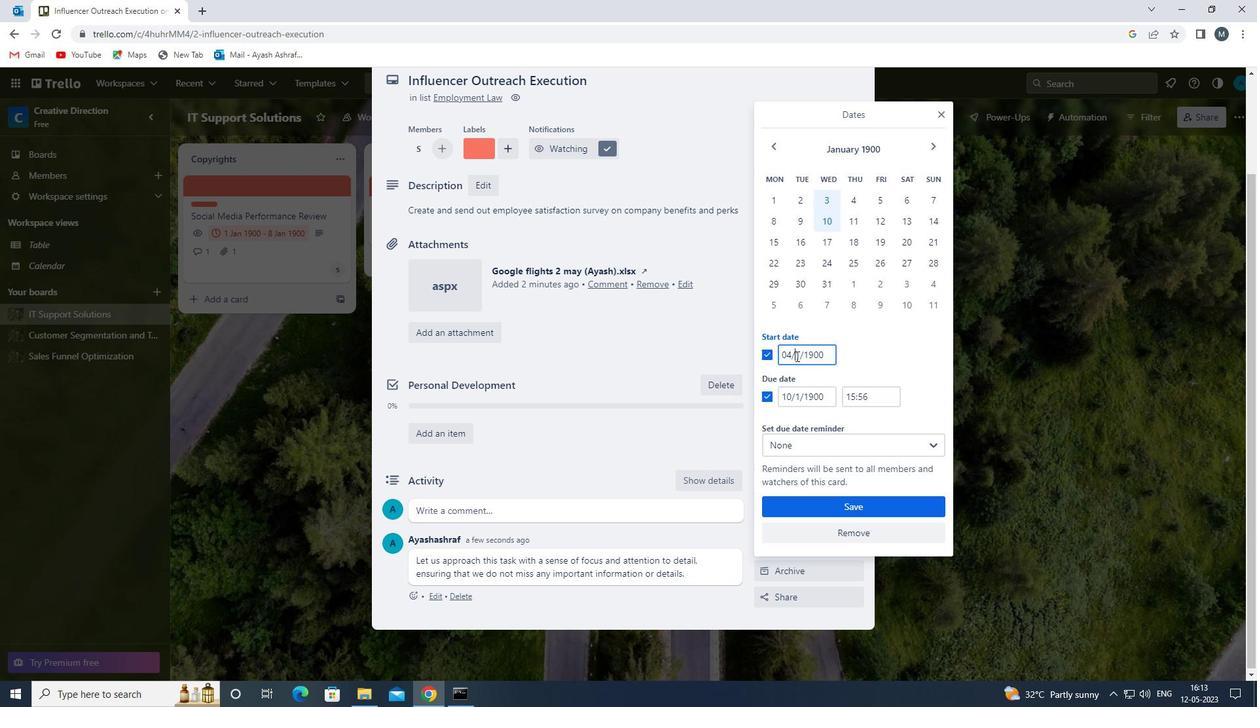 
Action: Mouse moved to (788, 394)
Screenshot: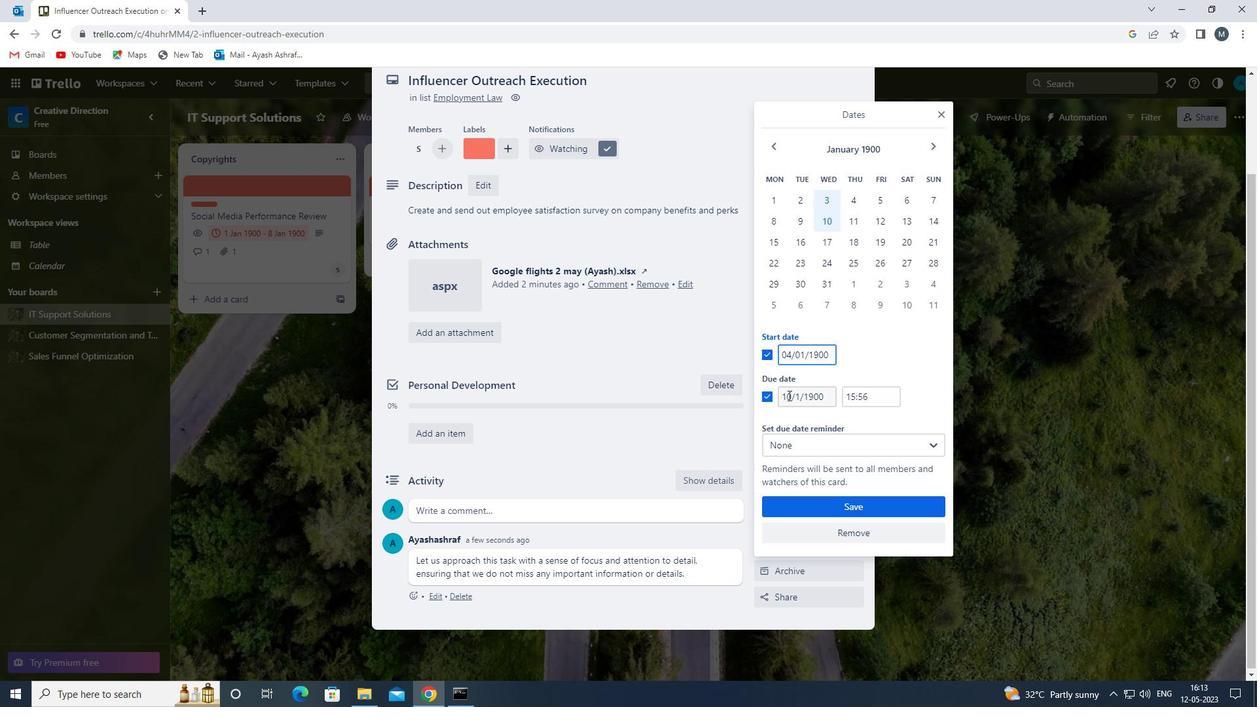 
Action: Mouse pressed left at (788, 394)
Screenshot: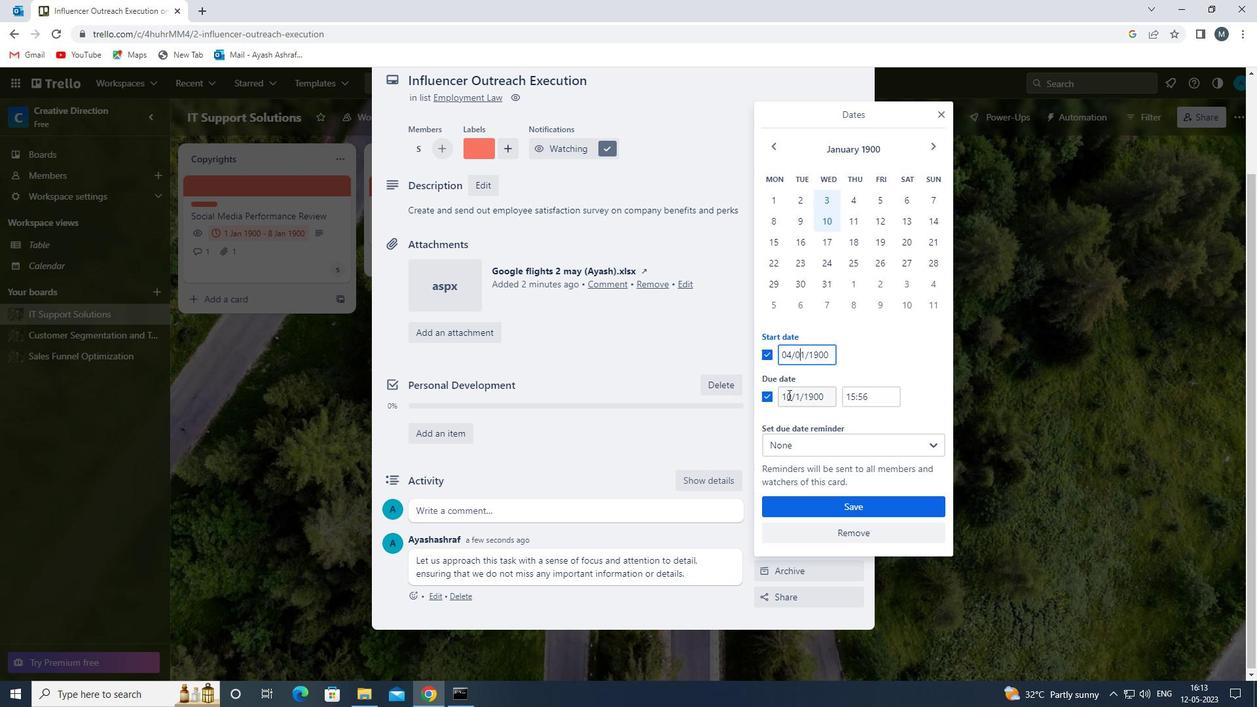 
Action: Mouse moved to (791, 398)
Screenshot: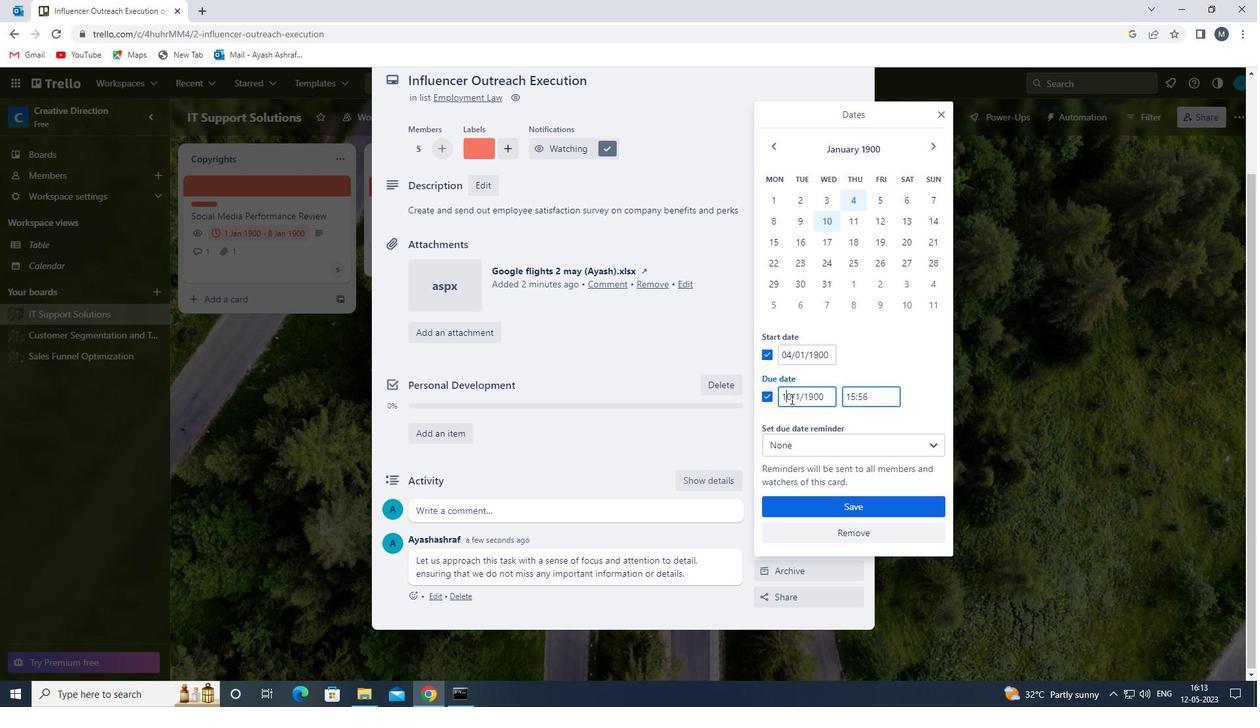 
Action: Mouse pressed left at (791, 398)
Screenshot: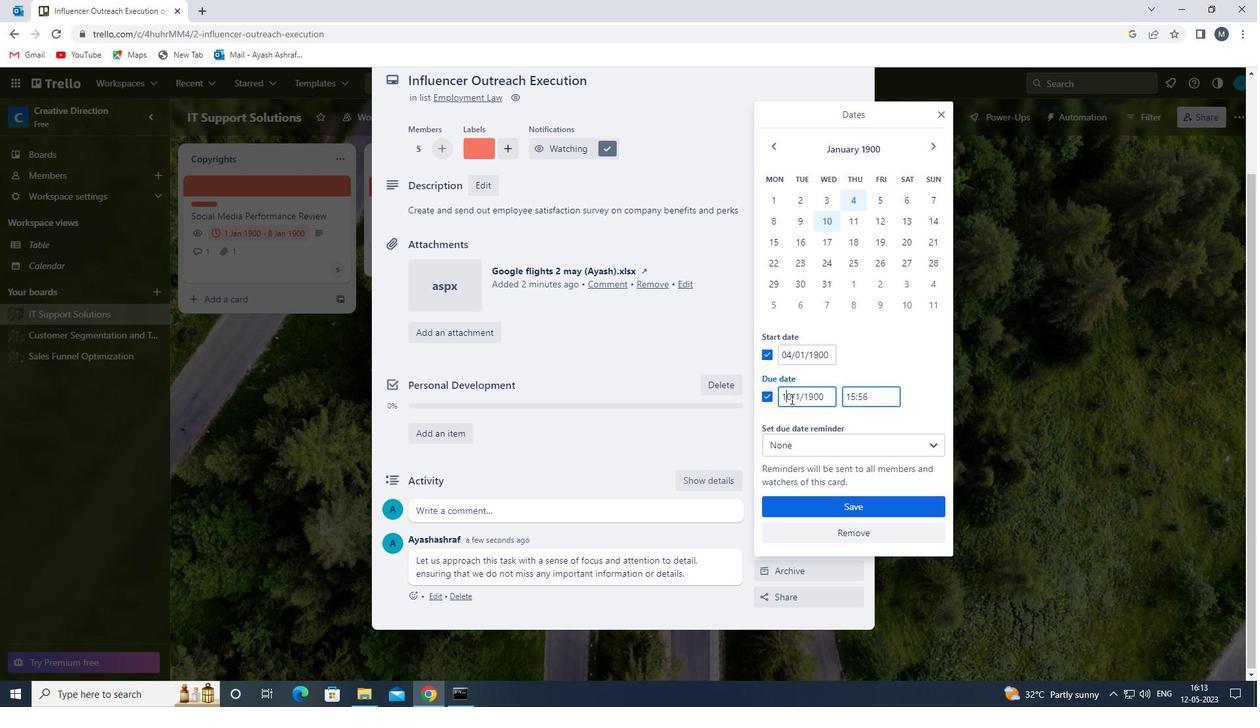 
Action: Mouse moved to (793, 398)
Screenshot: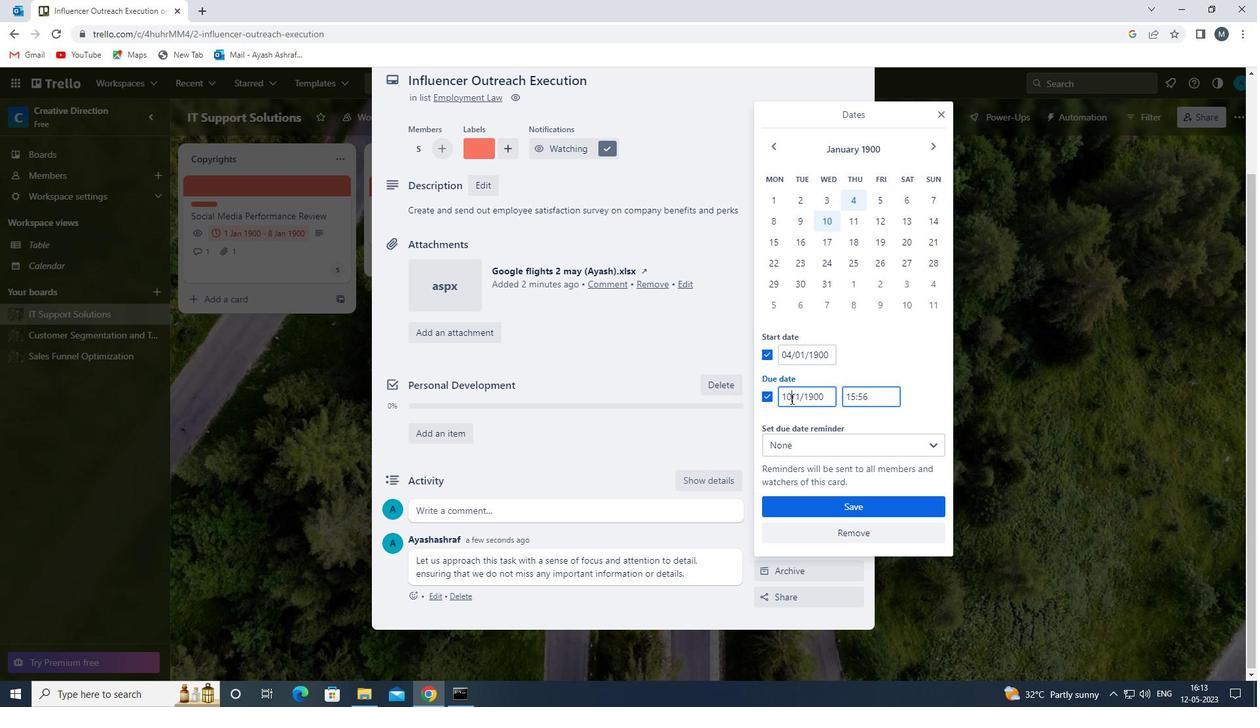 
Action: Key pressed <Key.backspace>1
Screenshot: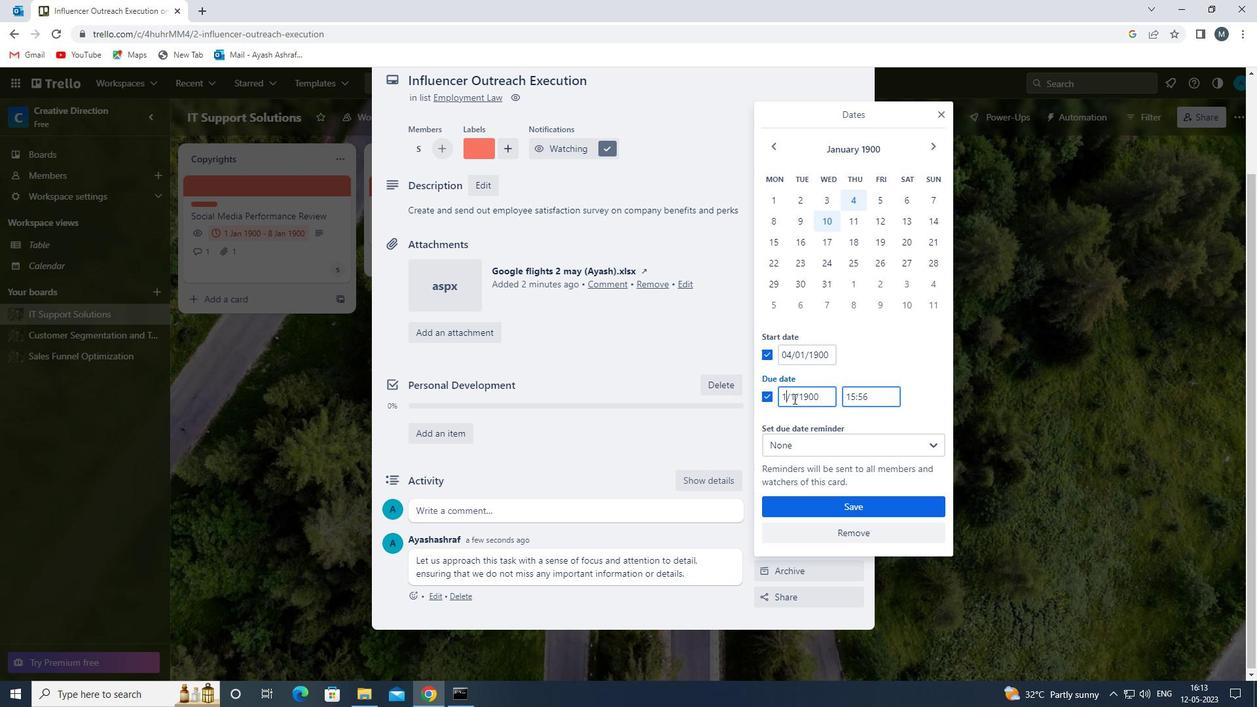 
Action: Mouse moved to (797, 402)
Screenshot: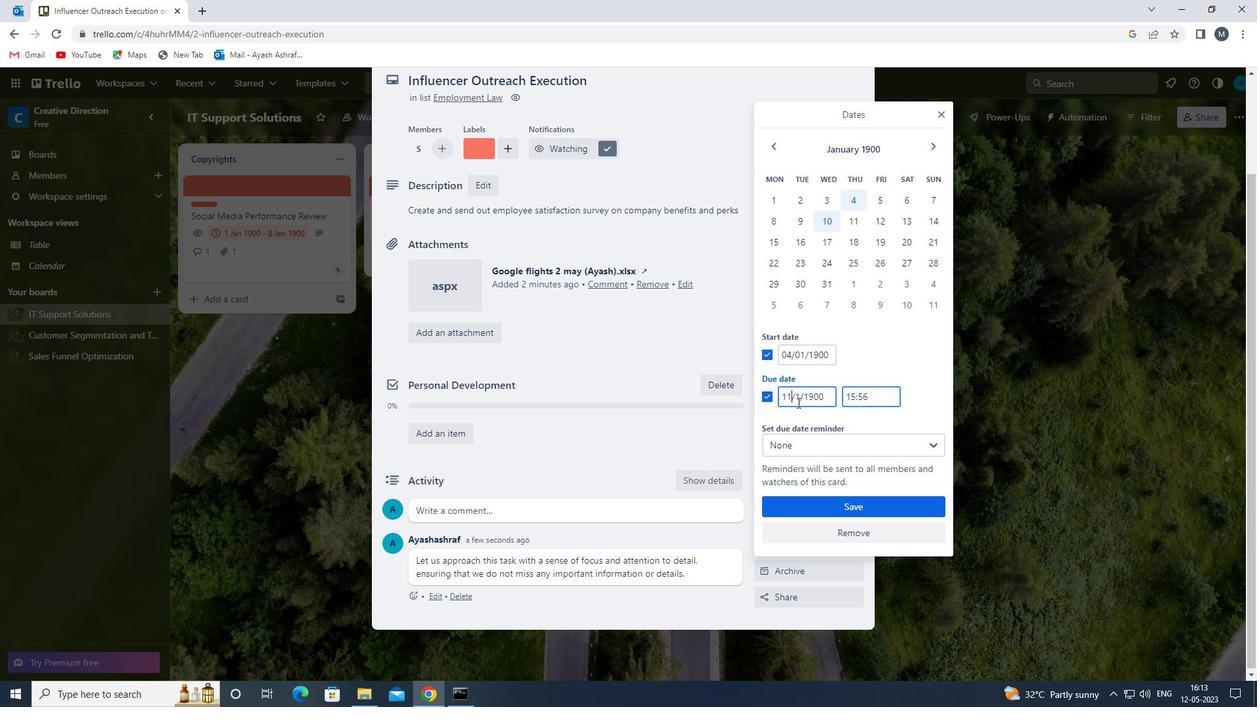 
Action: Mouse pressed left at (797, 402)
Screenshot: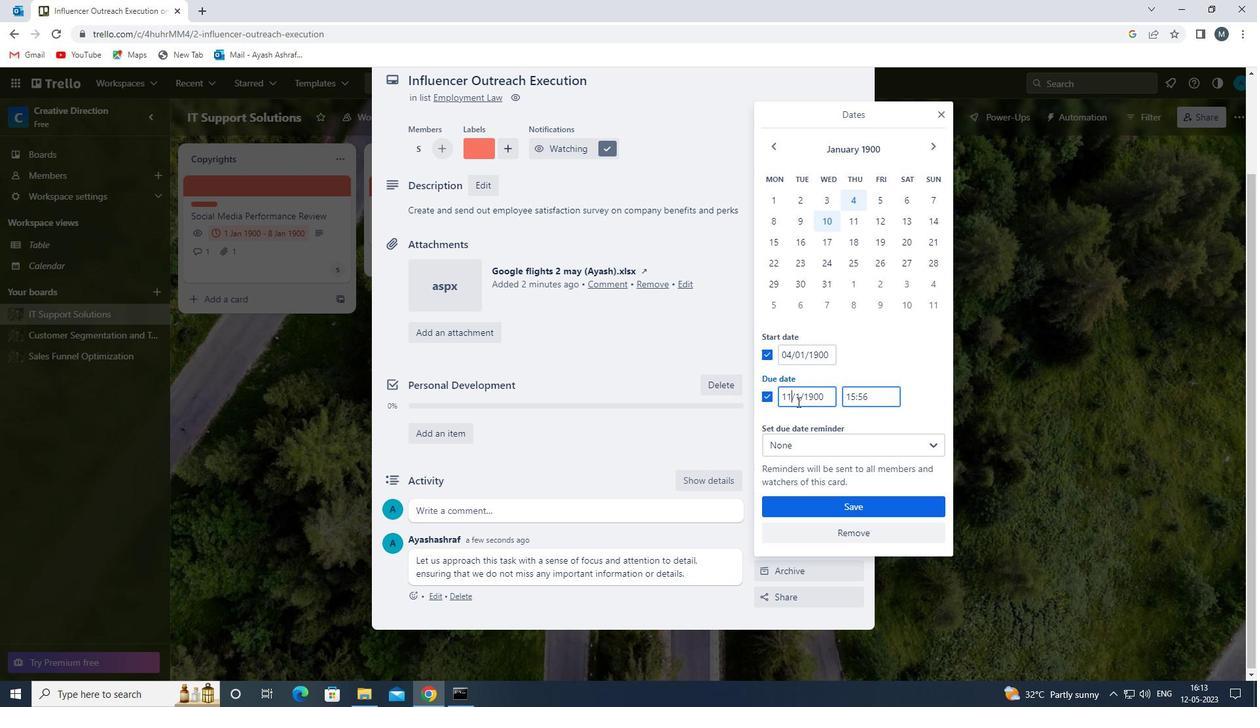 
Action: Mouse moved to (799, 401)
Screenshot: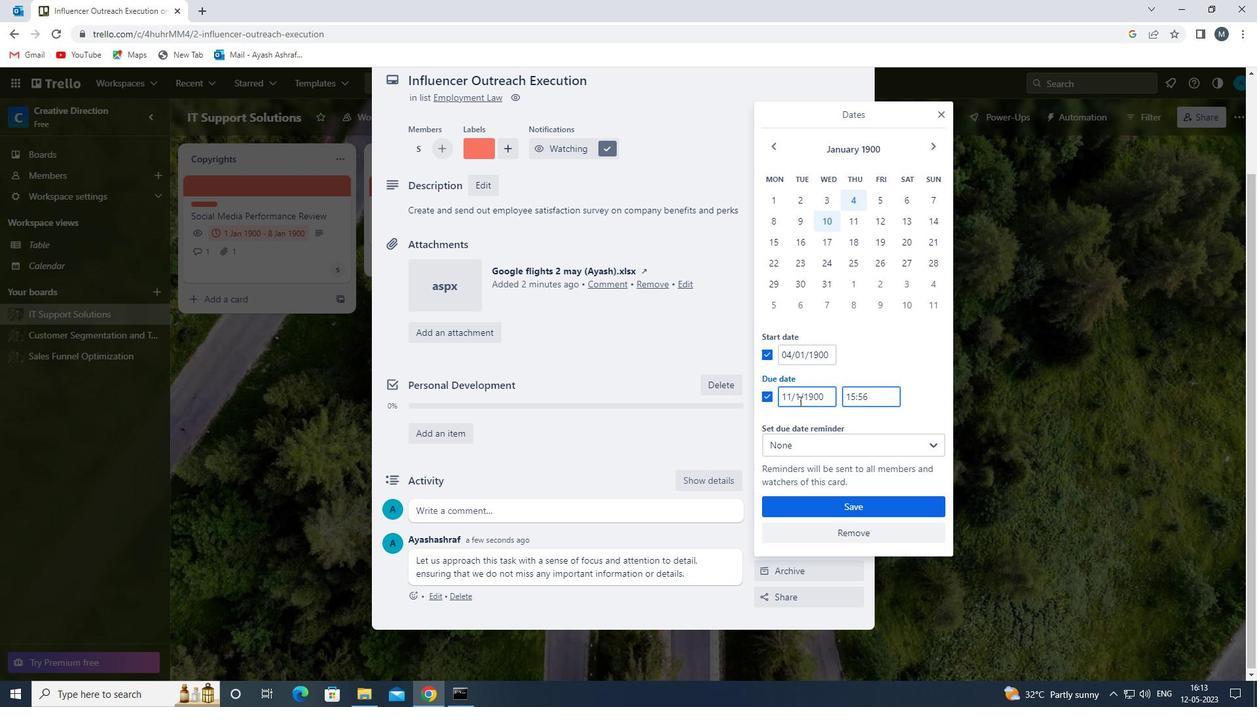 
Action: Key pressed 0
Screenshot: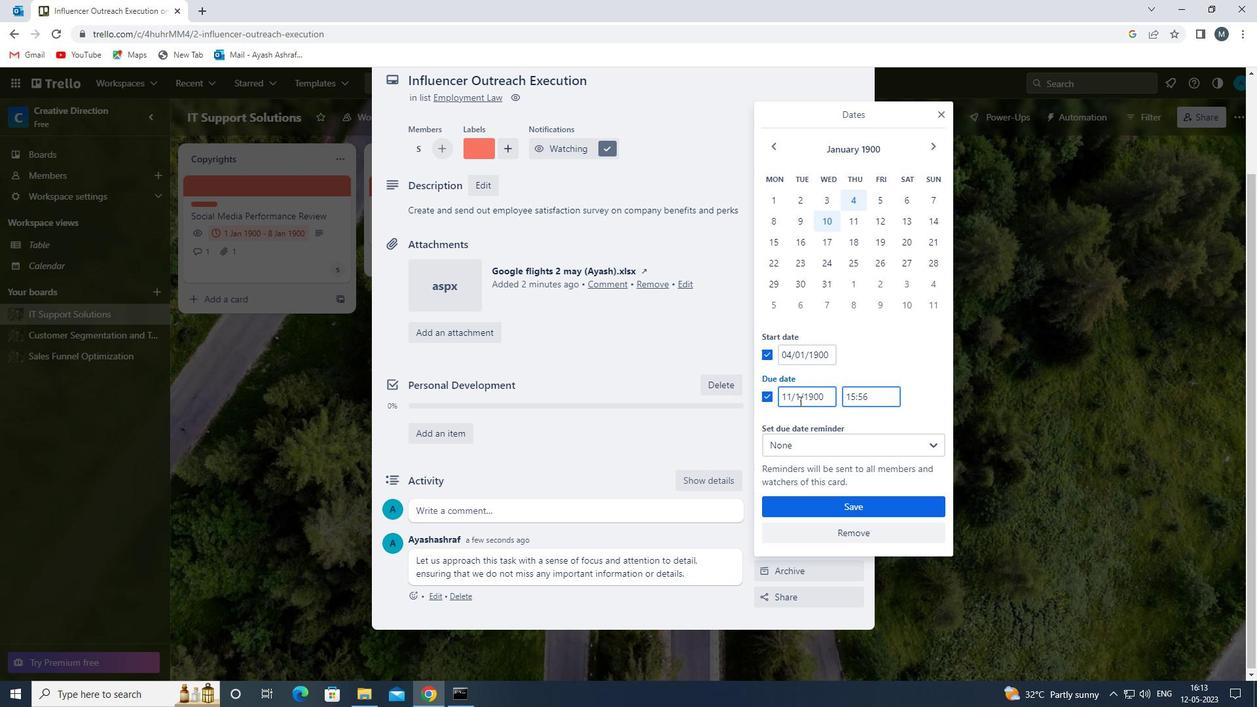 
Action: Mouse moved to (828, 507)
Screenshot: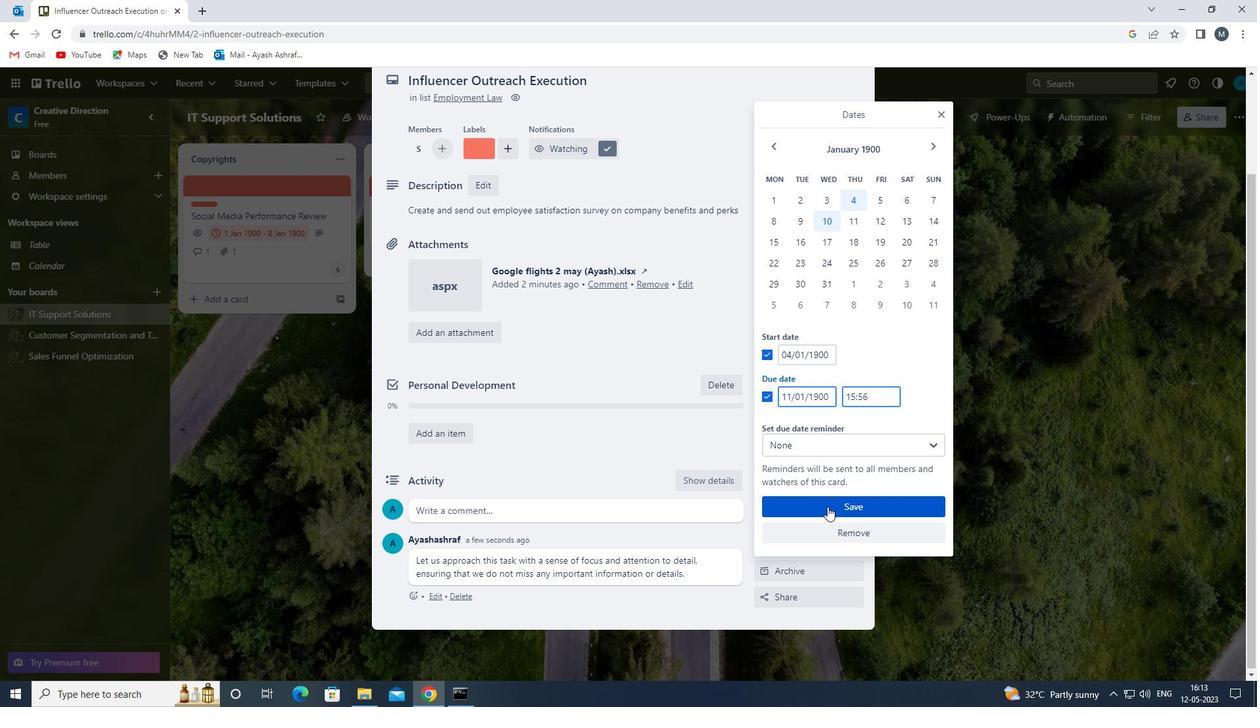 
Action: Mouse pressed left at (828, 507)
Screenshot: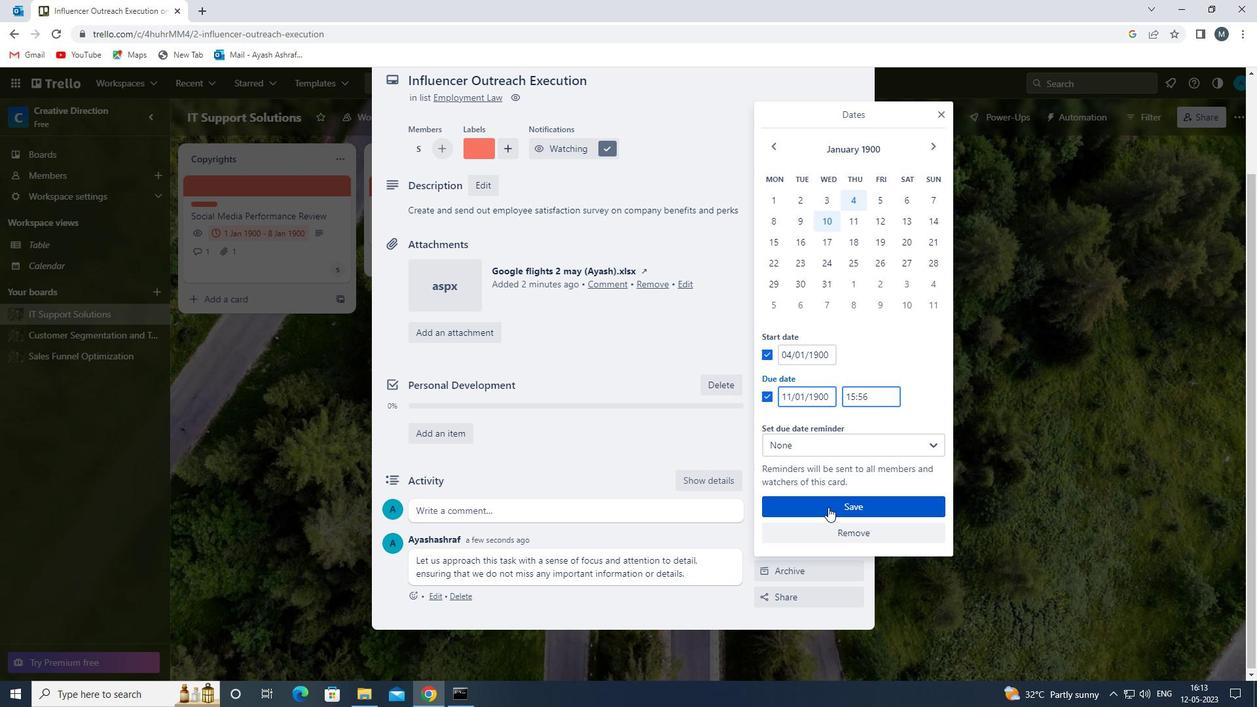 
Action: Mouse moved to (666, 510)
Screenshot: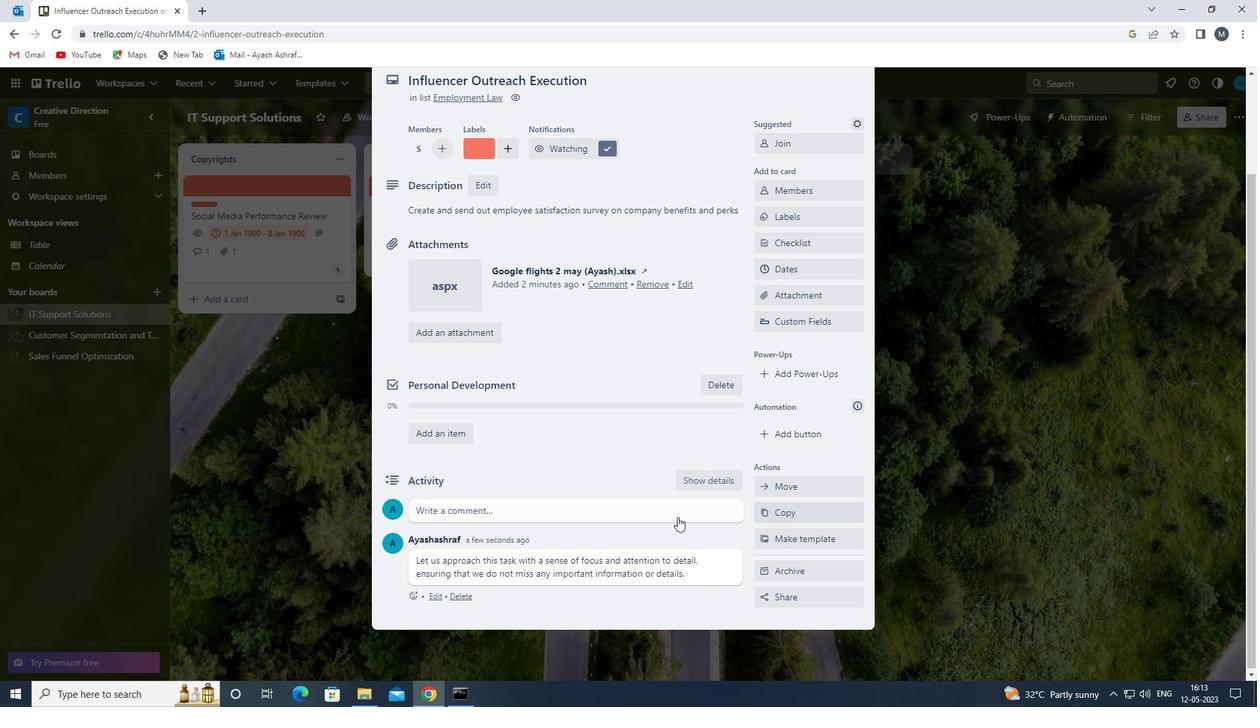 
Action: Mouse scrolled (666, 511) with delta (0, 0)
Screenshot: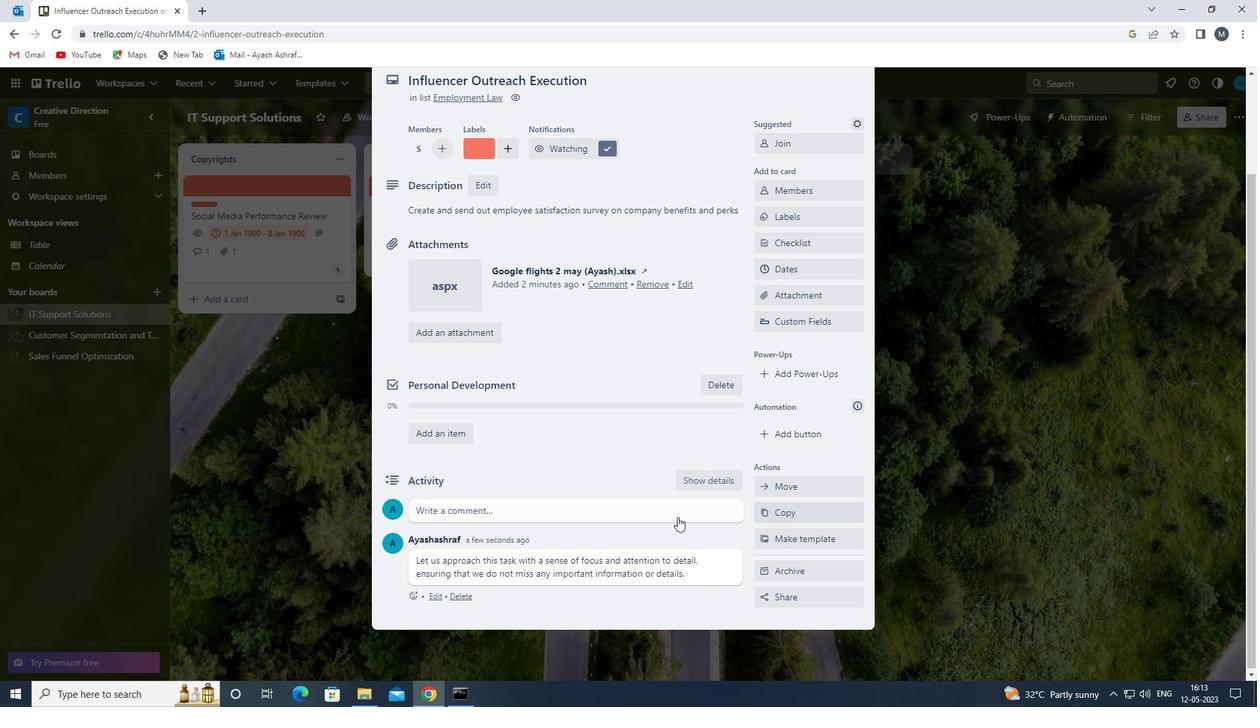 
Action: Mouse scrolled (666, 511) with delta (0, 0)
Screenshot: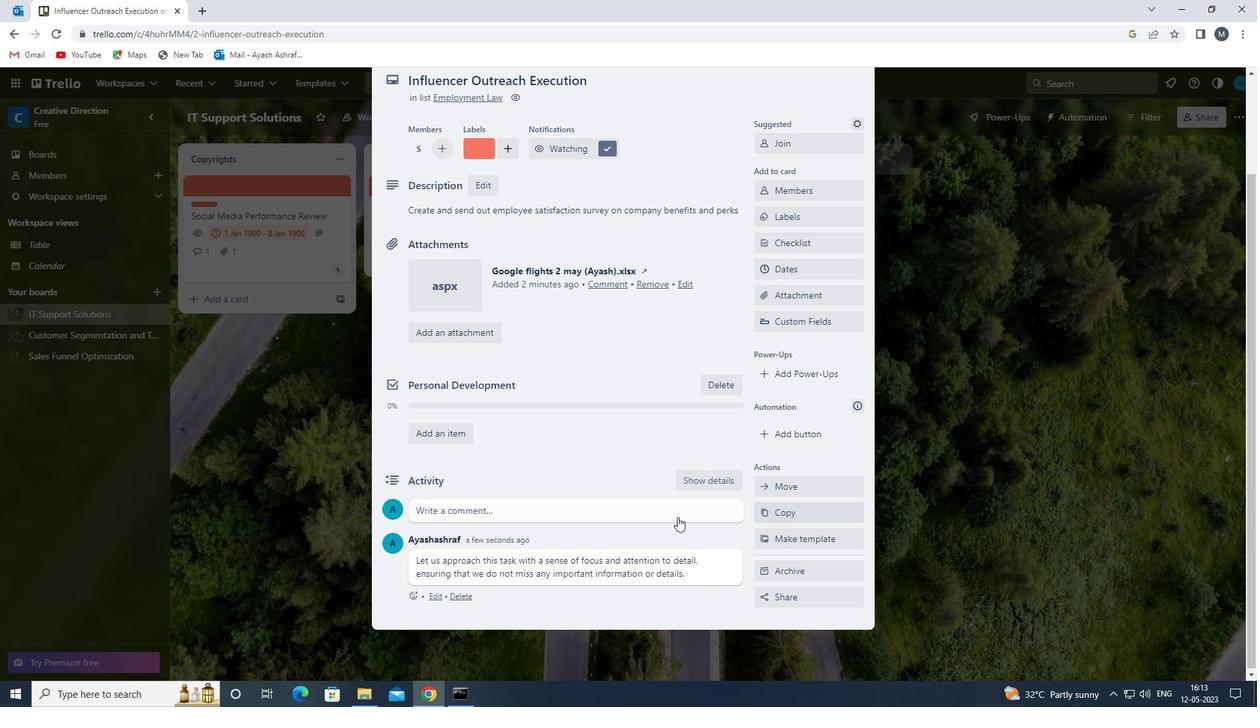 
Action: Mouse scrolled (666, 511) with delta (0, 0)
Screenshot: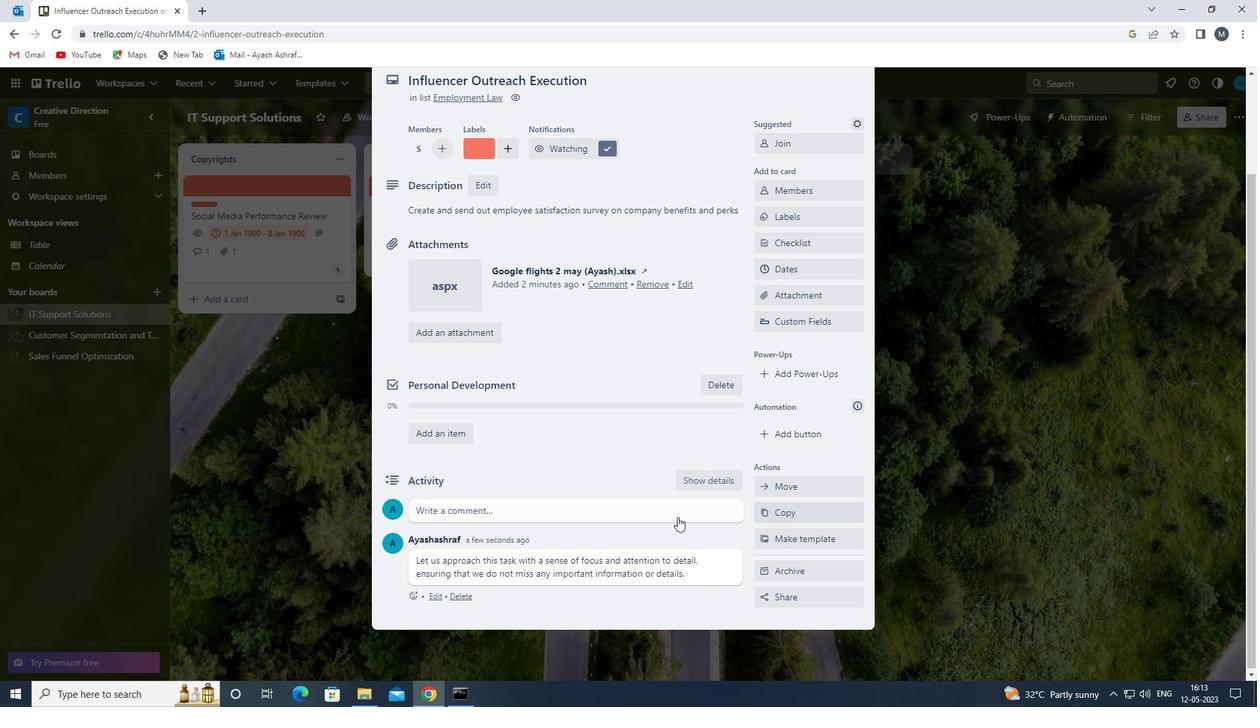 
Action: Mouse scrolled (666, 511) with delta (0, 0)
Screenshot: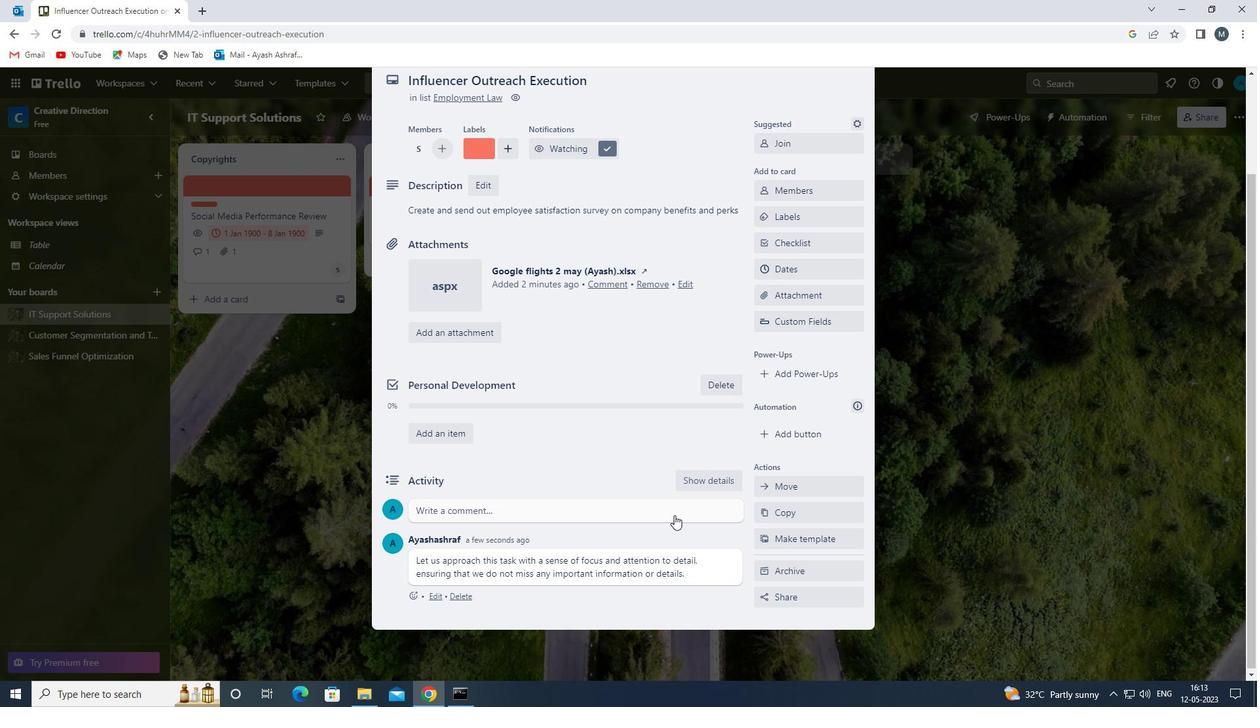 
Action: Mouse scrolled (666, 511) with delta (0, 0)
Screenshot: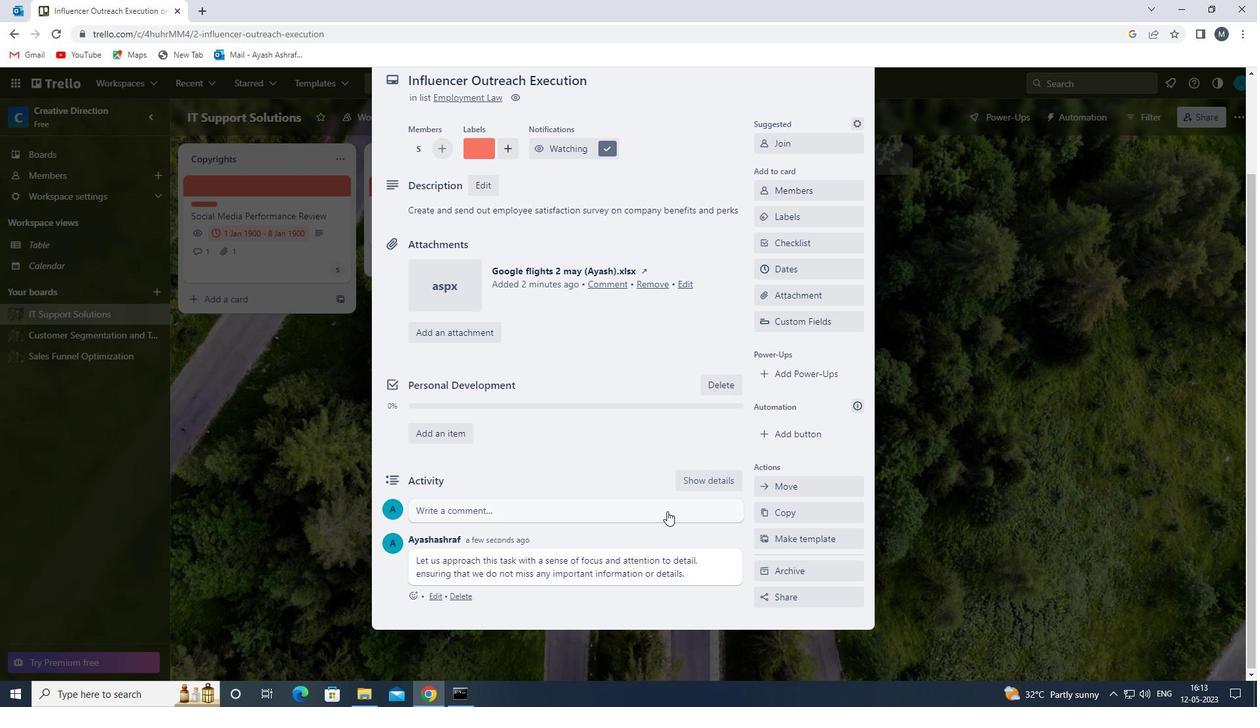
Action: Mouse moved to (664, 510)
Screenshot: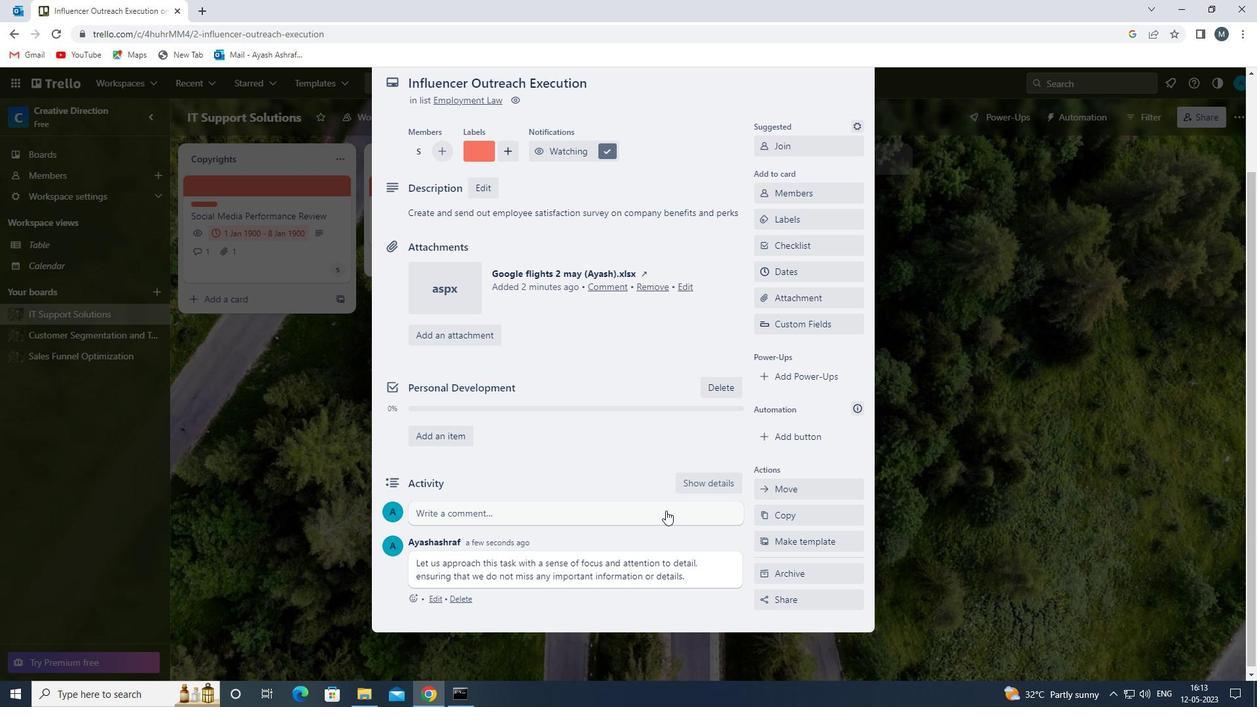 
Action: Mouse scrolled (664, 511) with delta (0, 0)
Screenshot: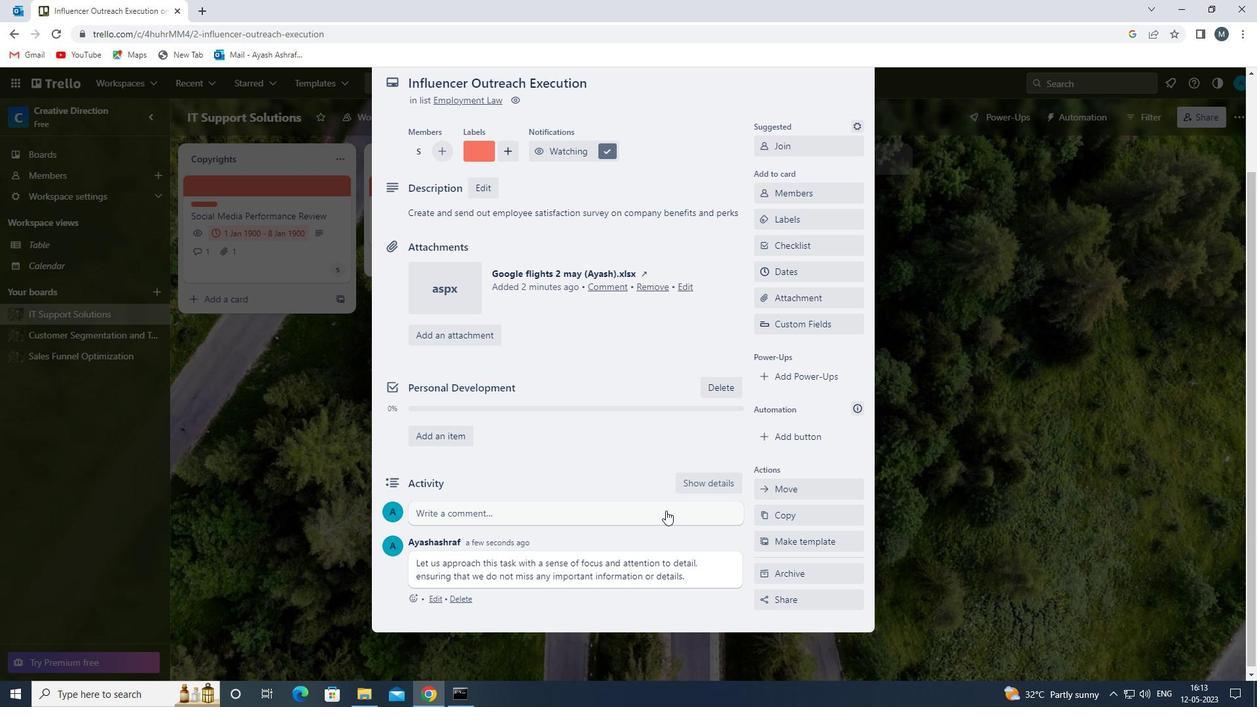 
Action: Mouse moved to (657, 507)
Screenshot: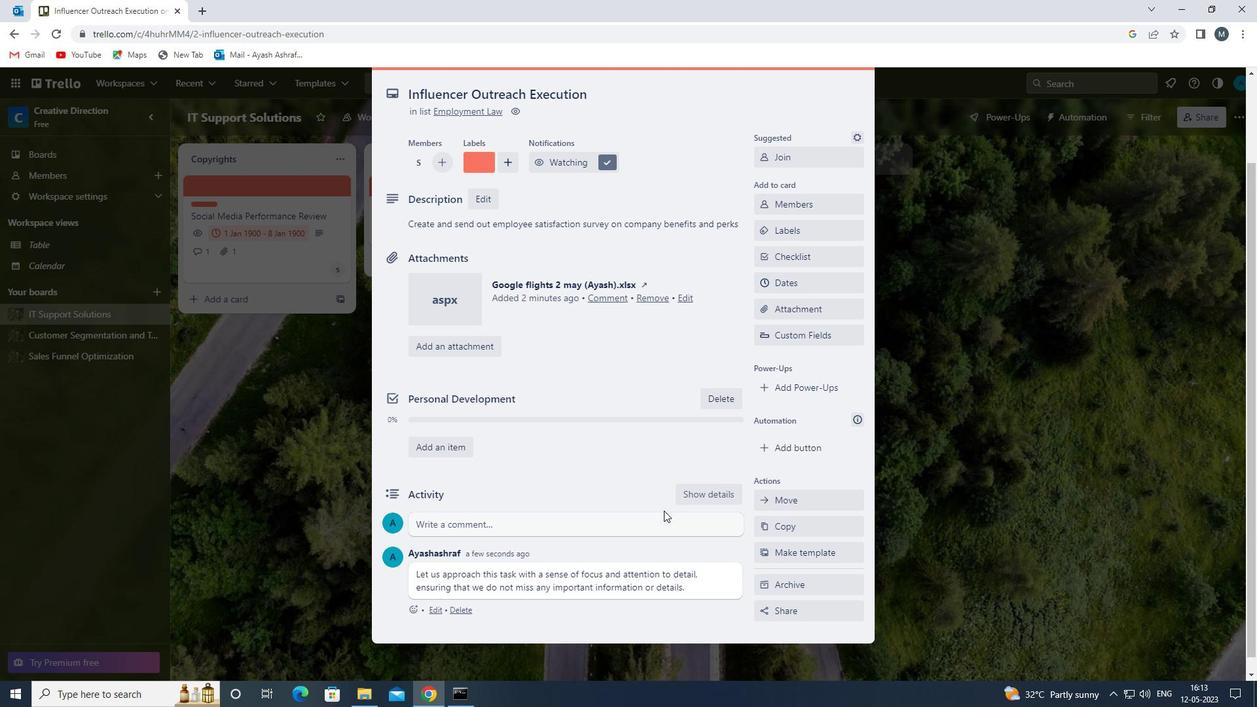 
Action: Mouse scrolled (657, 508) with delta (0, 0)
Screenshot: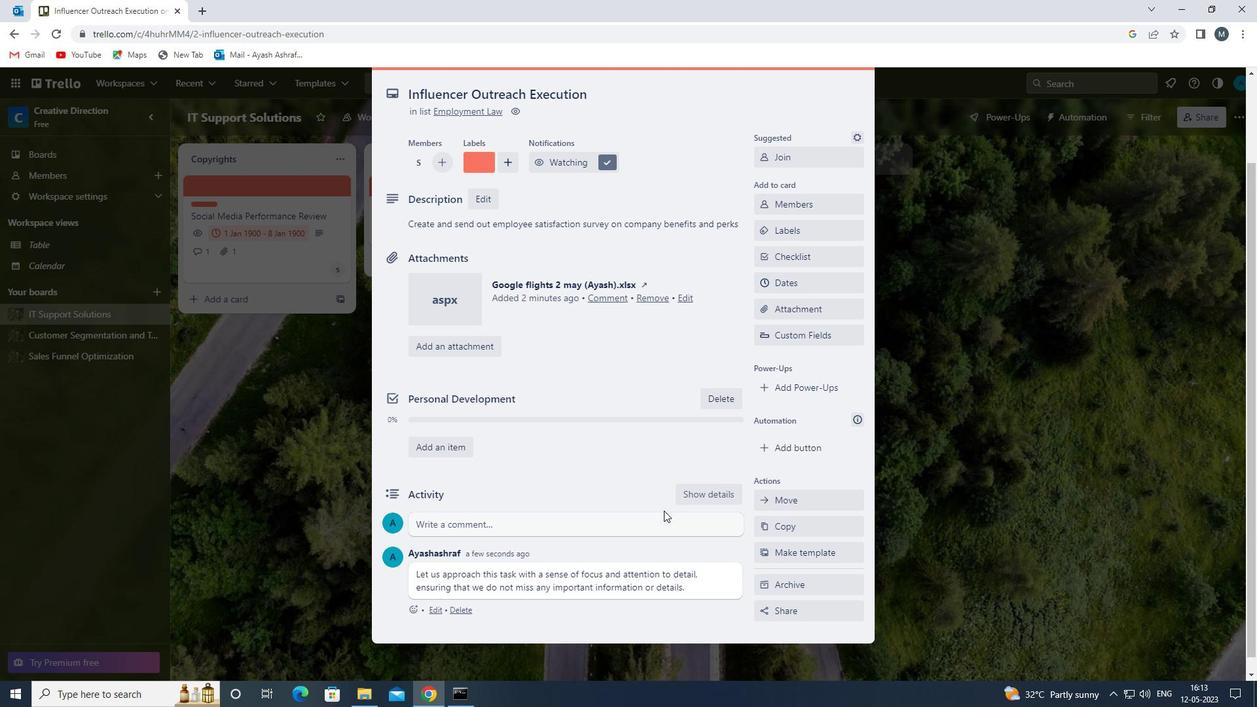 
Action: Mouse moved to (654, 501)
Screenshot: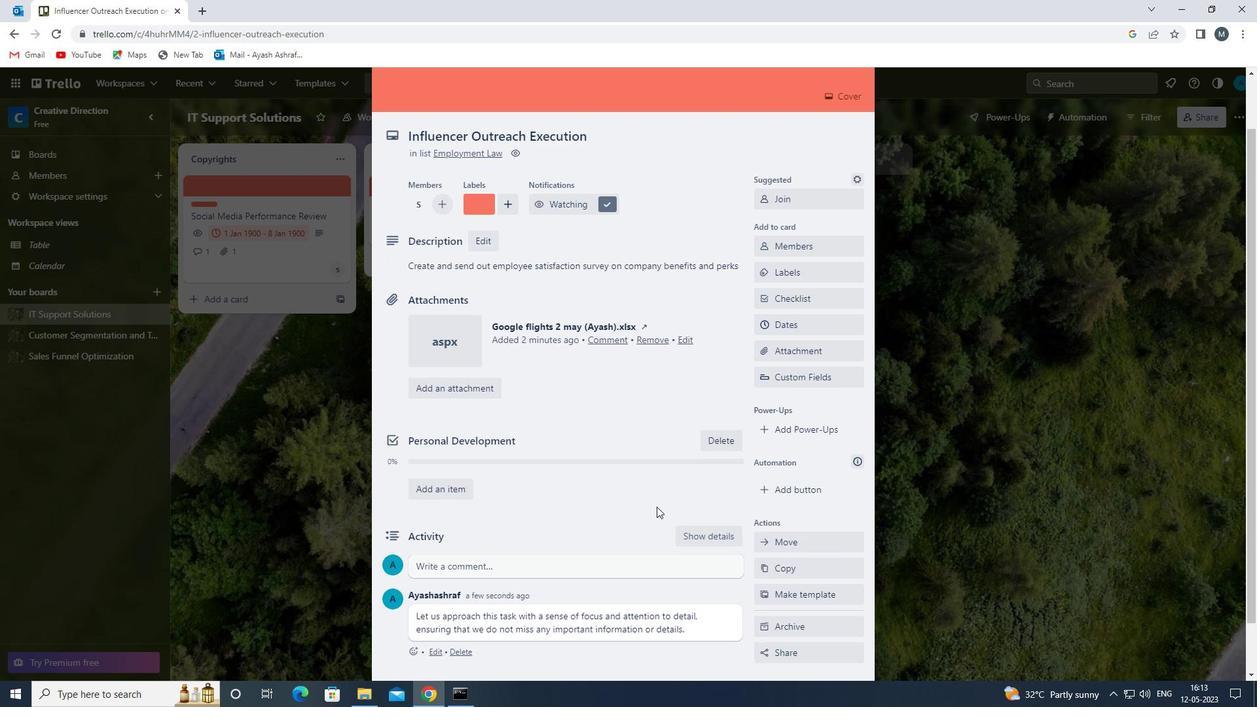 
Action: Mouse scrolled (654, 501) with delta (0, 0)
Screenshot: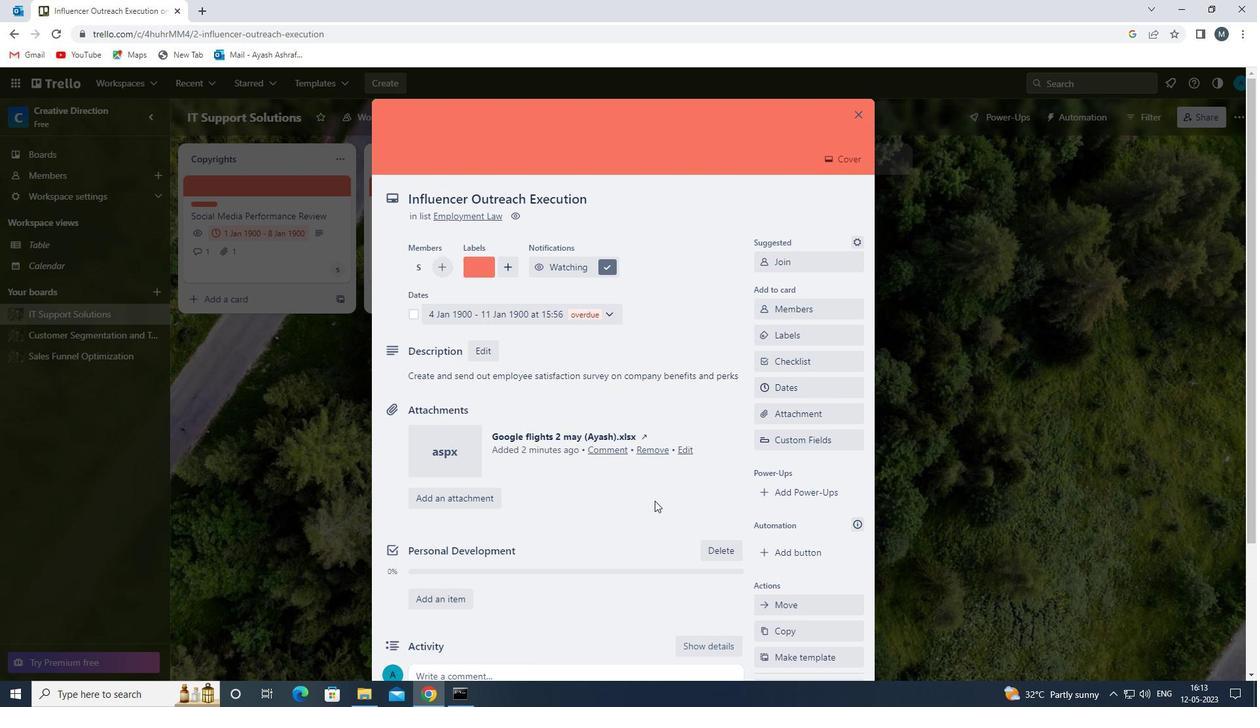 
Action: Mouse scrolled (654, 501) with delta (0, 0)
Screenshot: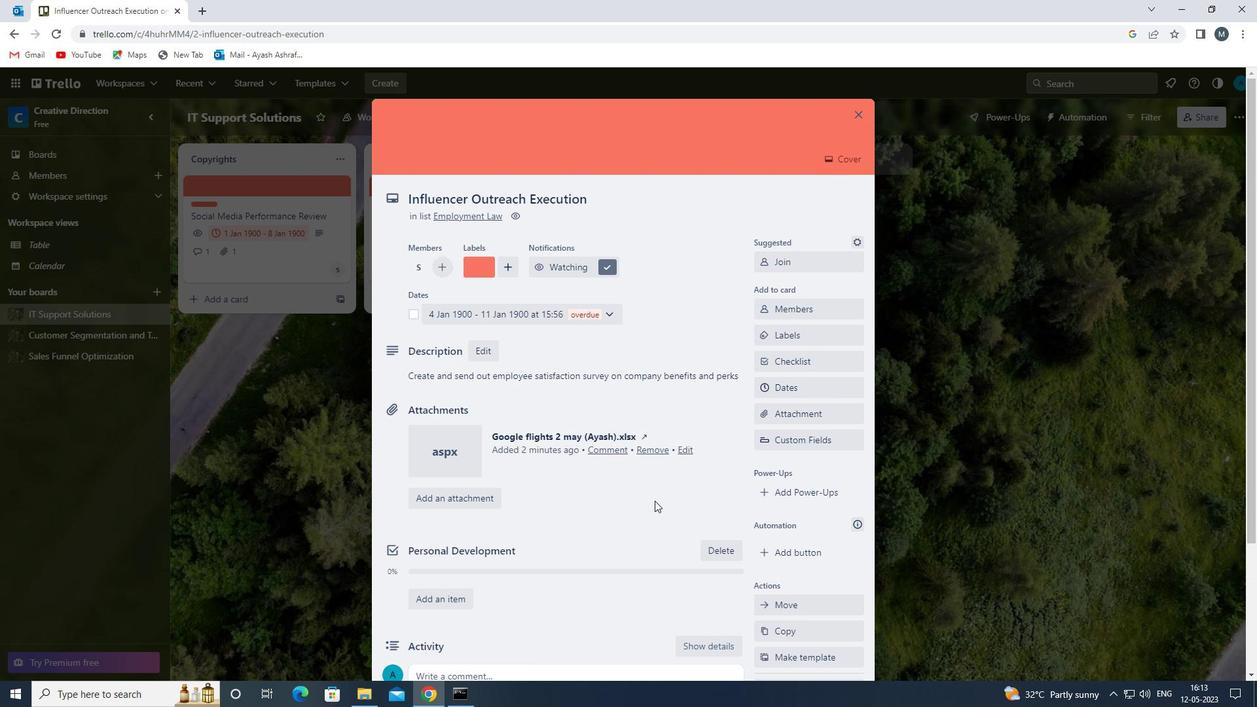 
Action: Mouse scrolled (654, 501) with delta (0, 0)
Screenshot: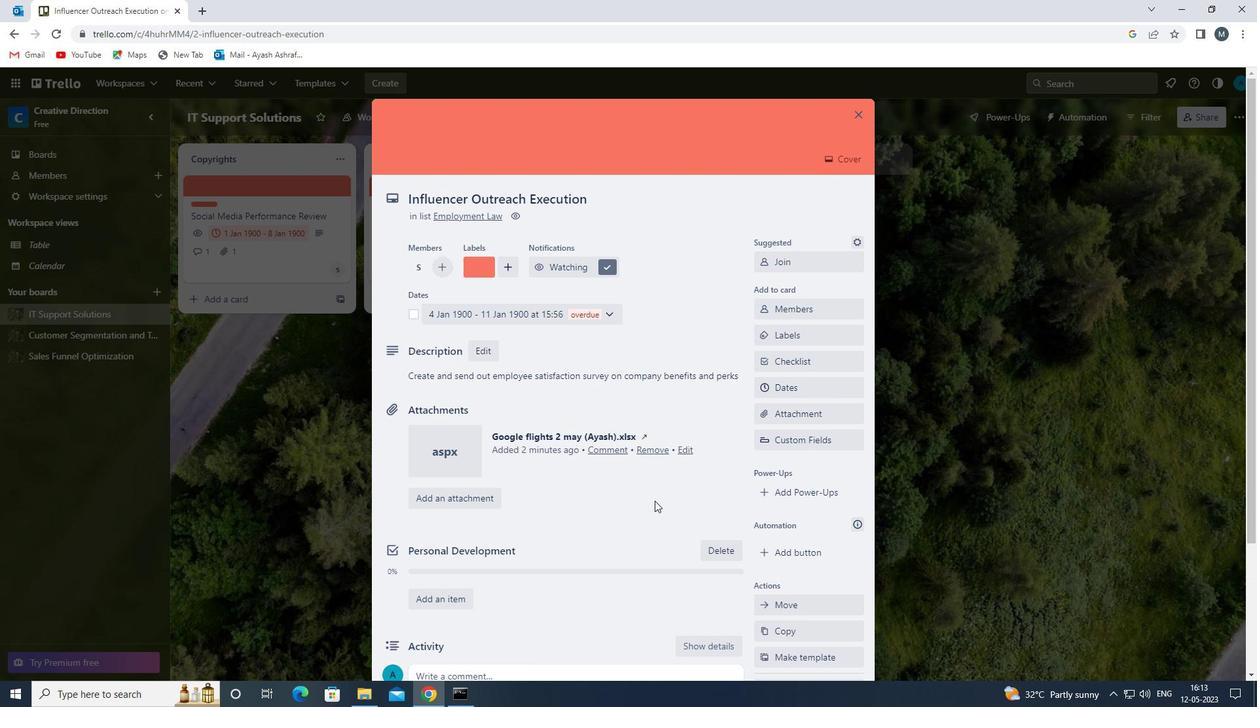 
